Task: Look for space in Gadhinglaj, India from 4th June, 2023 to 15th June, 2023 for 2 adults in price range Rs.10000 to Rs.15000. Place can be entire place with 1  bedroom having 1 bed and 1 bathroom. Property type can be house, flat, guest house, hotel. Amenities needed are: washing machine. Booking option can be shelf check-in. Required host language is English.
Action: Mouse moved to (529, 140)
Screenshot: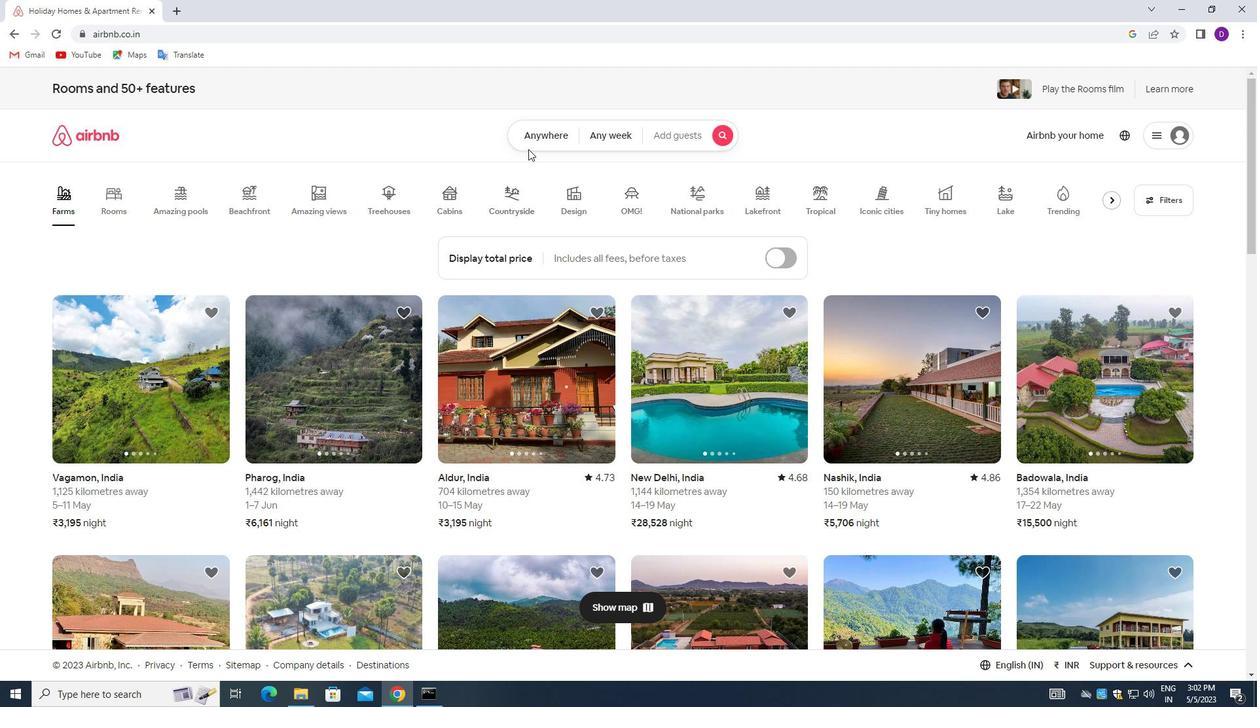 
Action: Mouse pressed left at (529, 140)
Screenshot: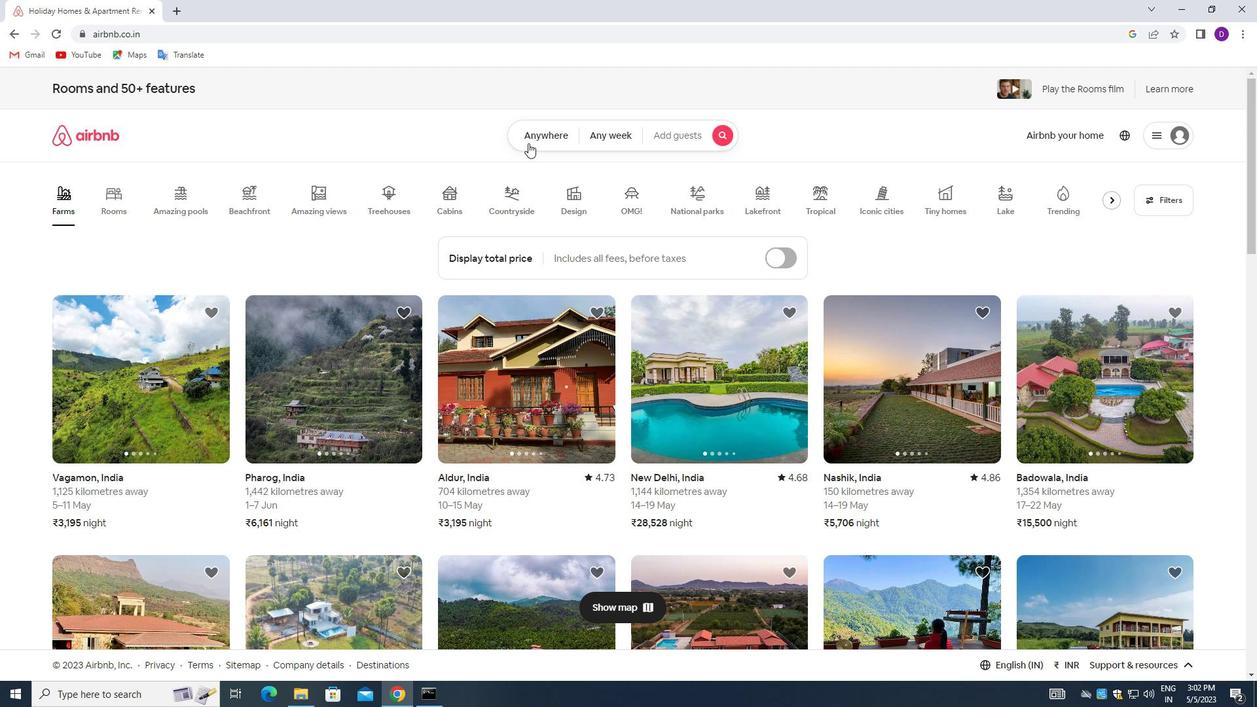 
Action: Mouse moved to (498, 191)
Screenshot: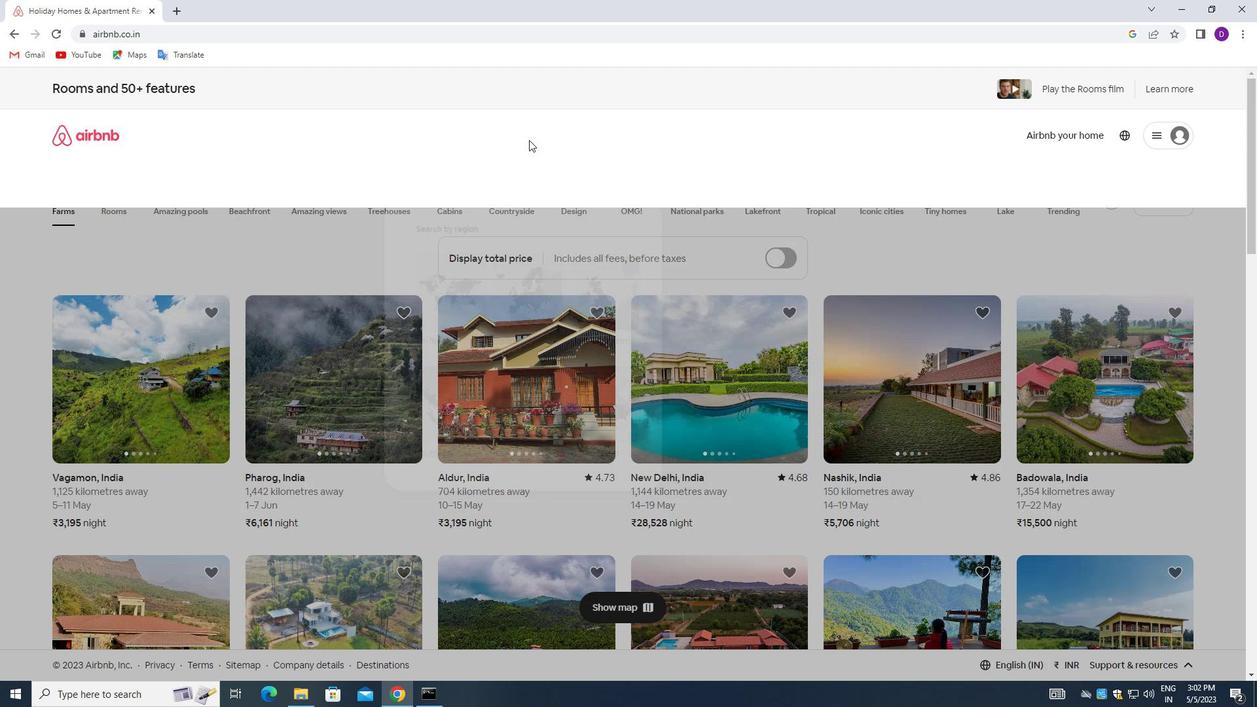
Action: Mouse pressed left at (498, 191)
Screenshot: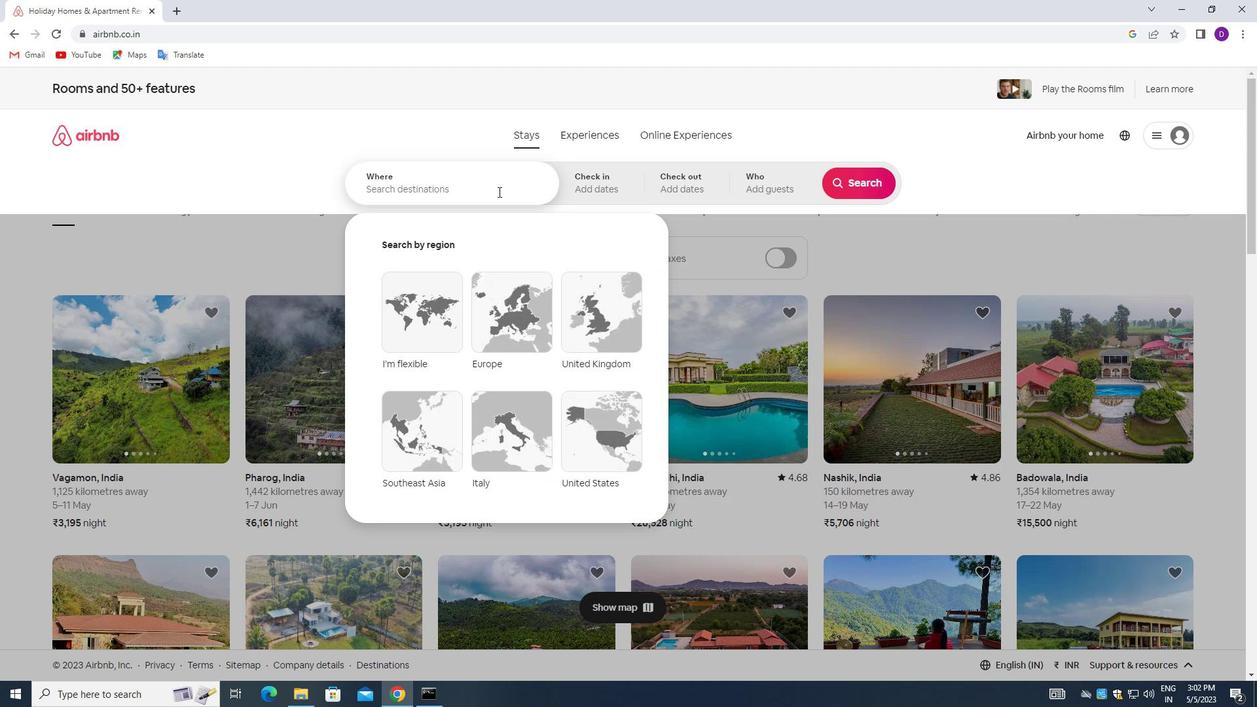 
Action: Mouse moved to (265, 259)
Screenshot: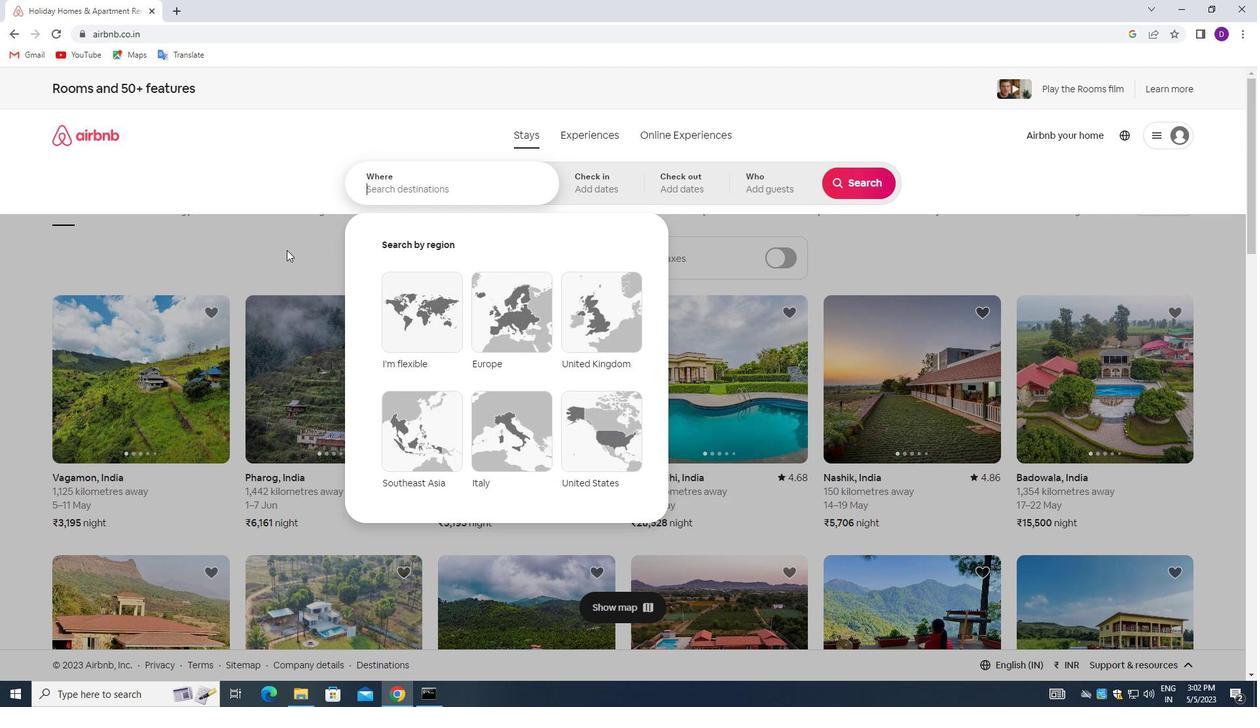 
Action: Key pressed <Key.shift_r>Gadhinglaj,<Key.space><Key.shift>INDIA<Key.enter>
Screenshot: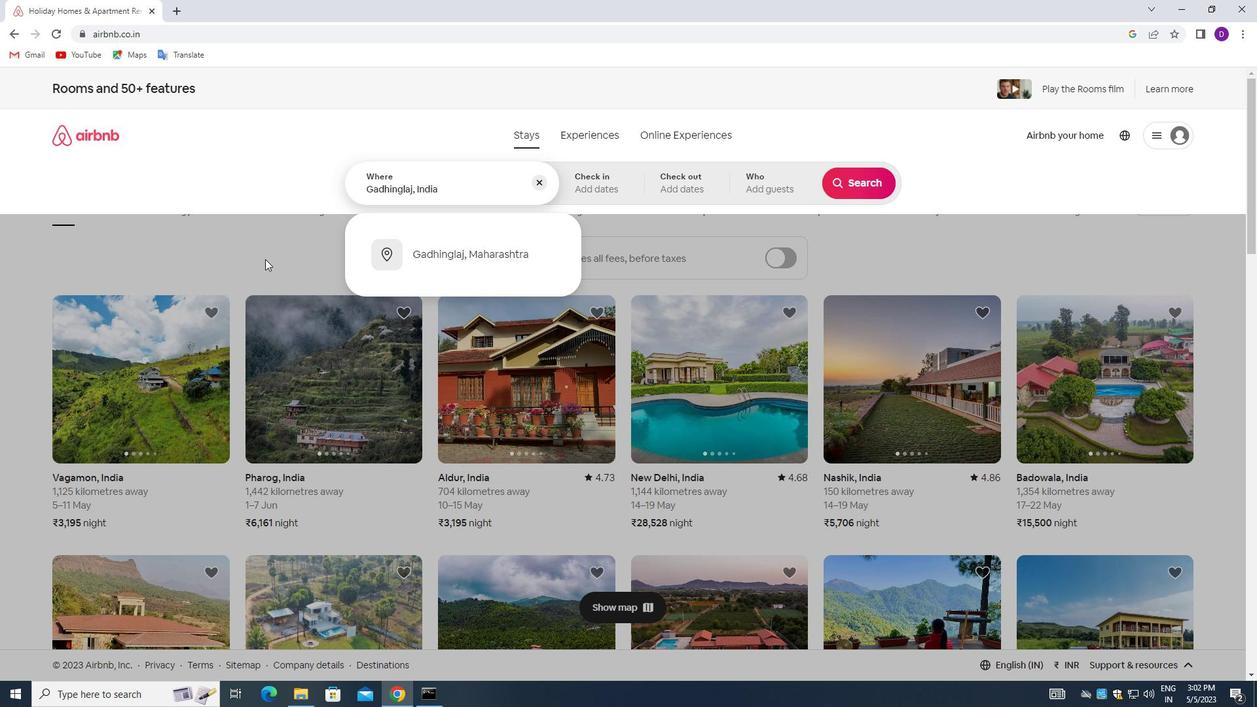 
Action: Mouse moved to (659, 379)
Screenshot: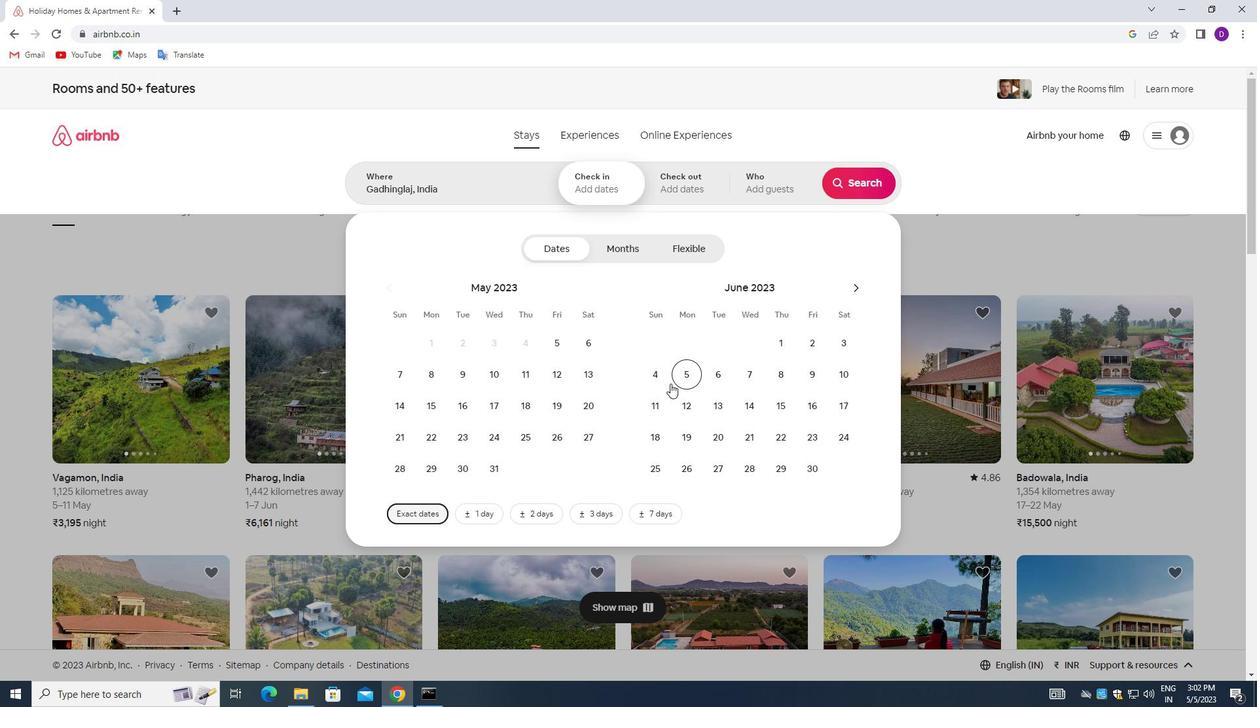 
Action: Mouse pressed left at (659, 379)
Screenshot: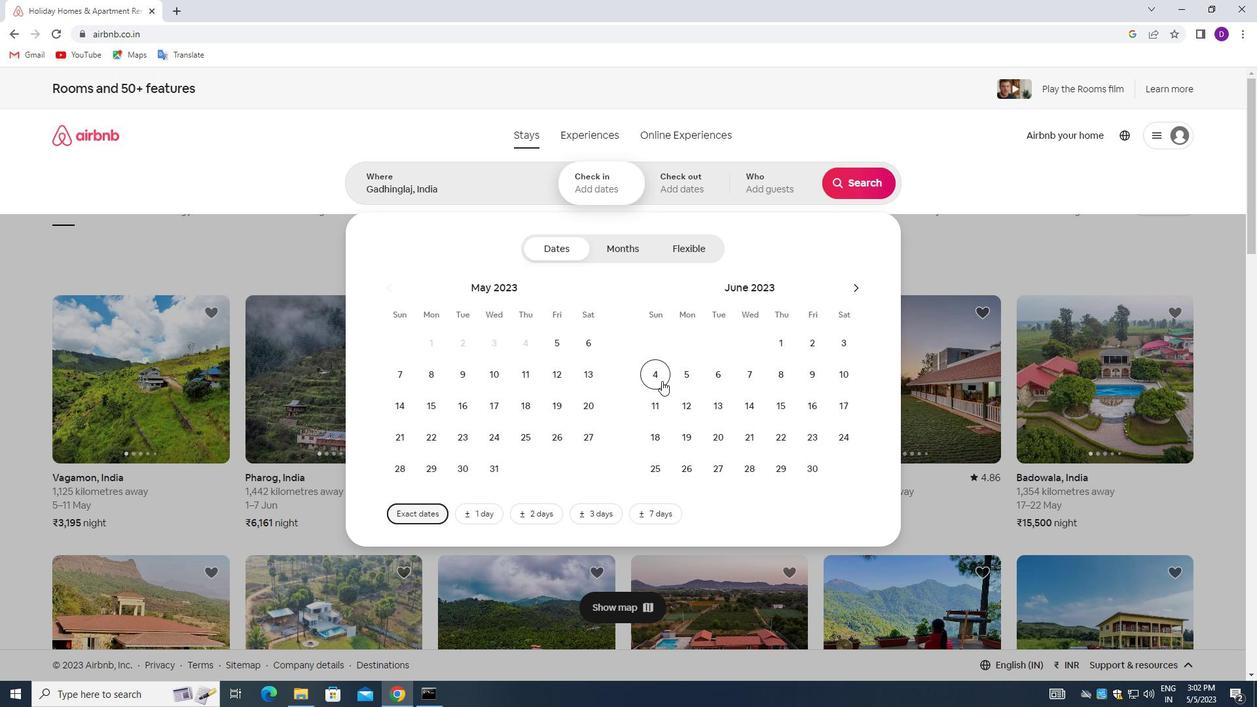 
Action: Mouse moved to (778, 401)
Screenshot: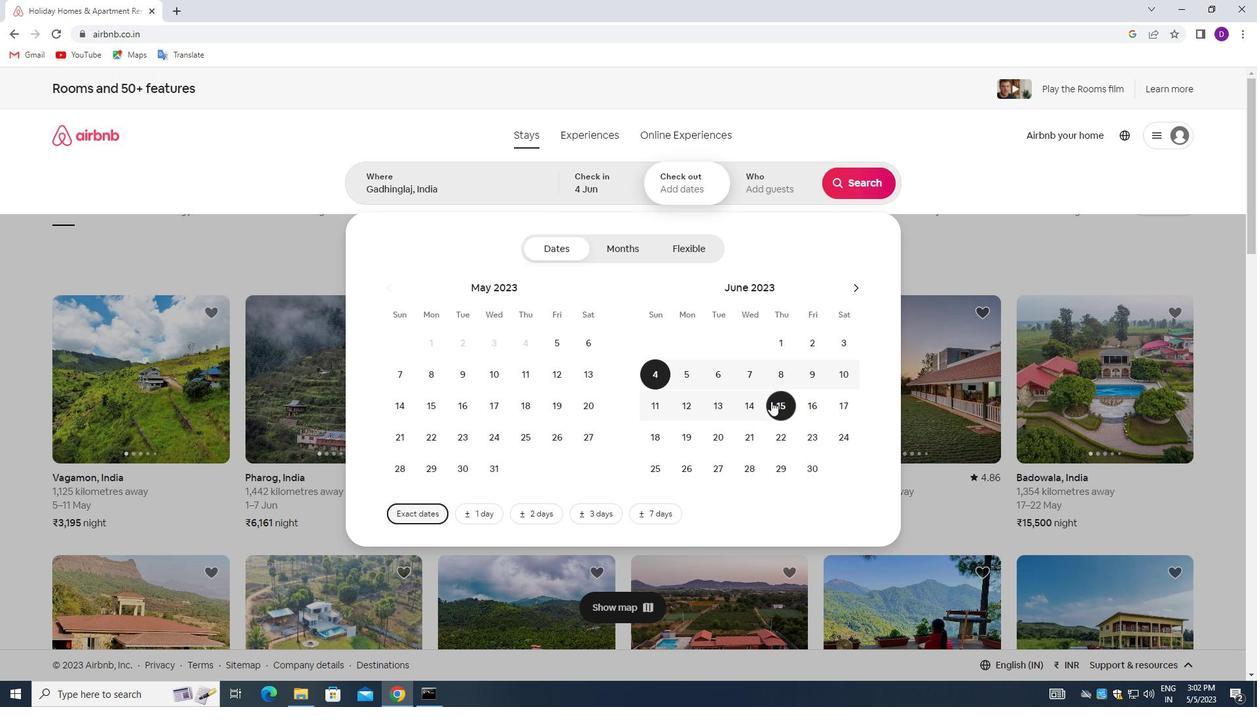 
Action: Mouse pressed left at (778, 401)
Screenshot: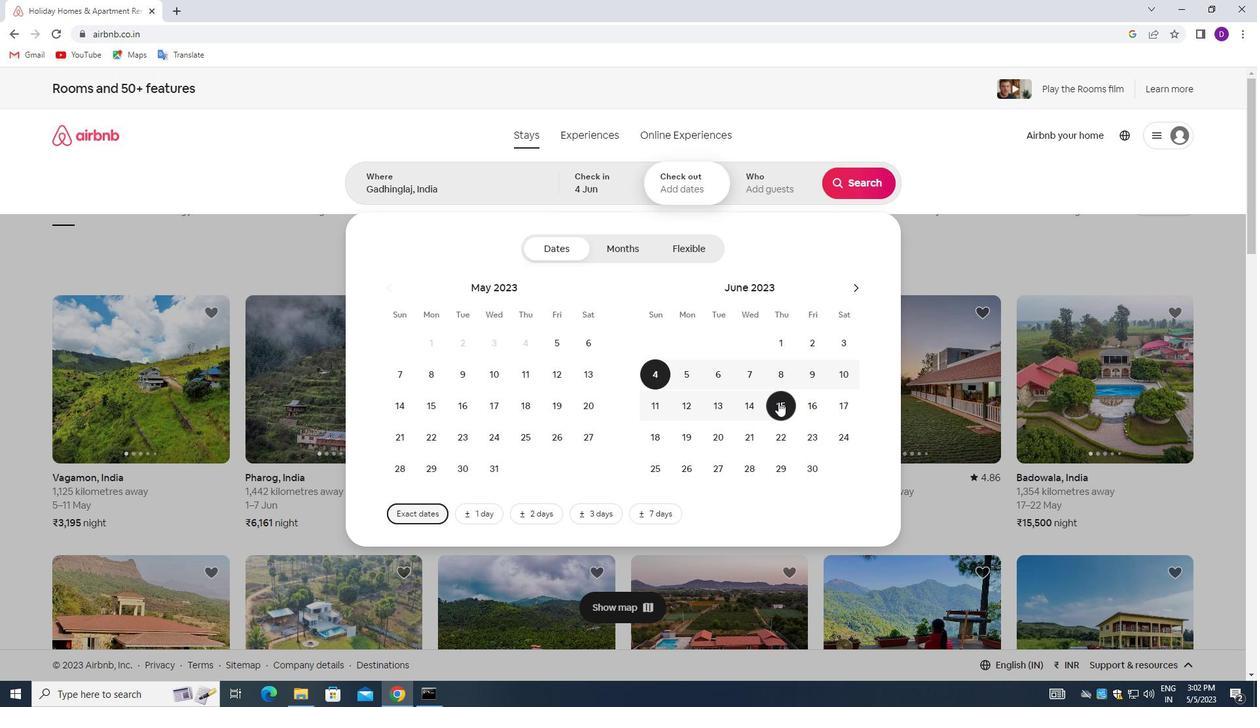 
Action: Mouse moved to (758, 189)
Screenshot: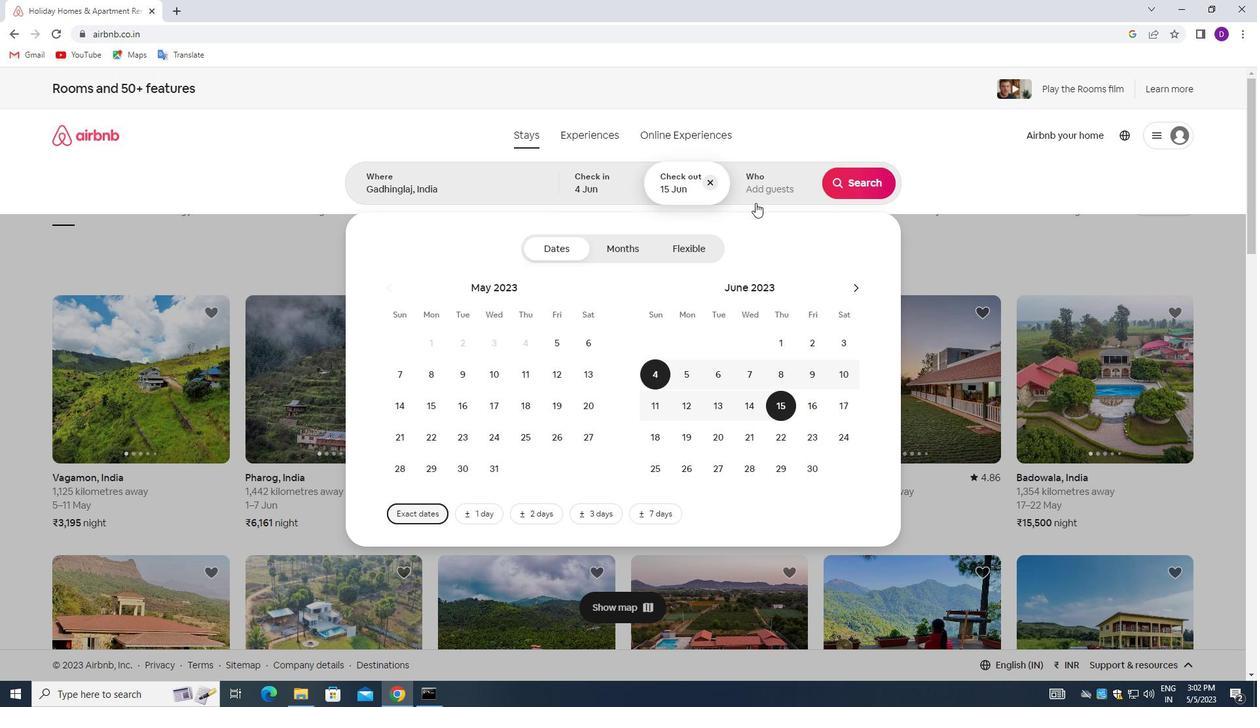 
Action: Mouse pressed left at (758, 189)
Screenshot: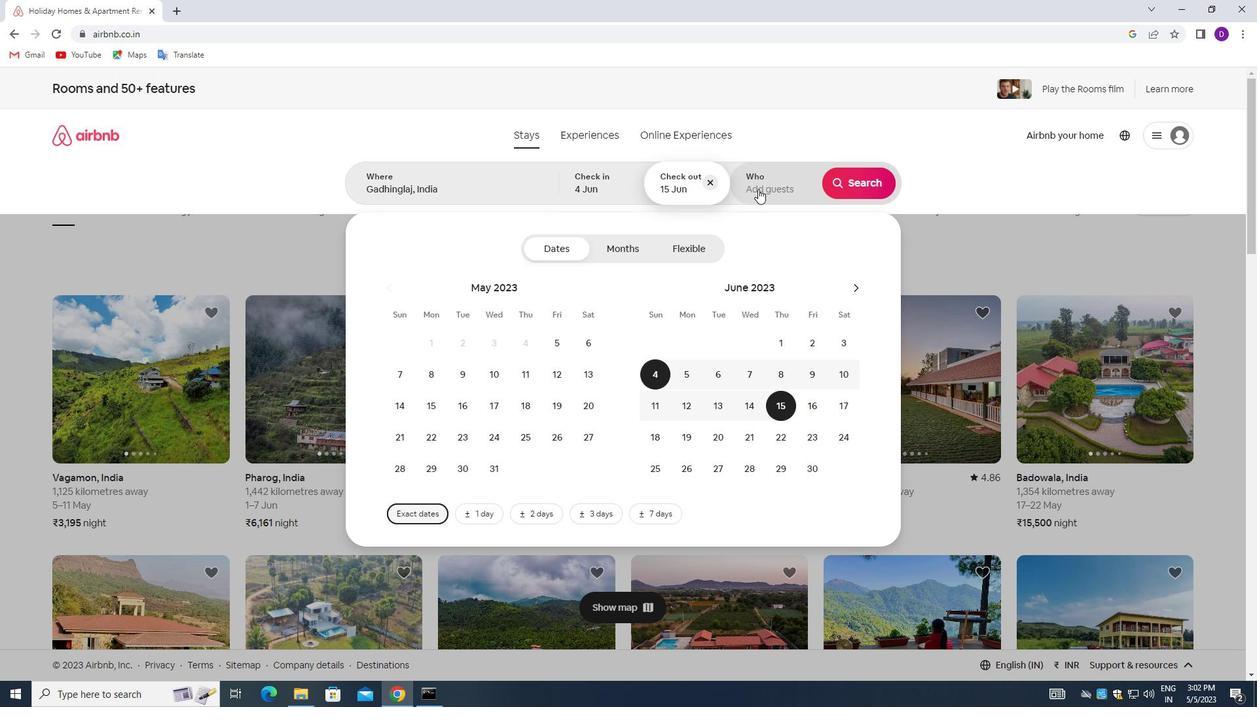 
Action: Mouse moved to (866, 256)
Screenshot: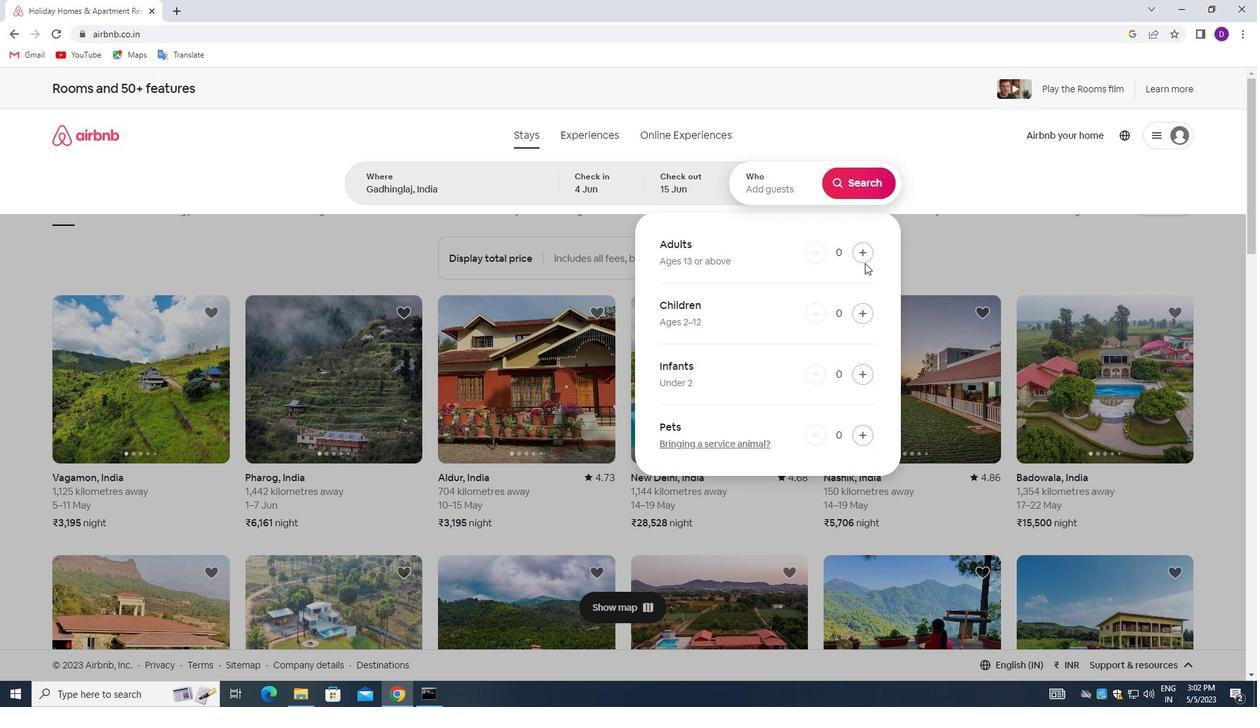 
Action: Mouse pressed left at (866, 256)
Screenshot: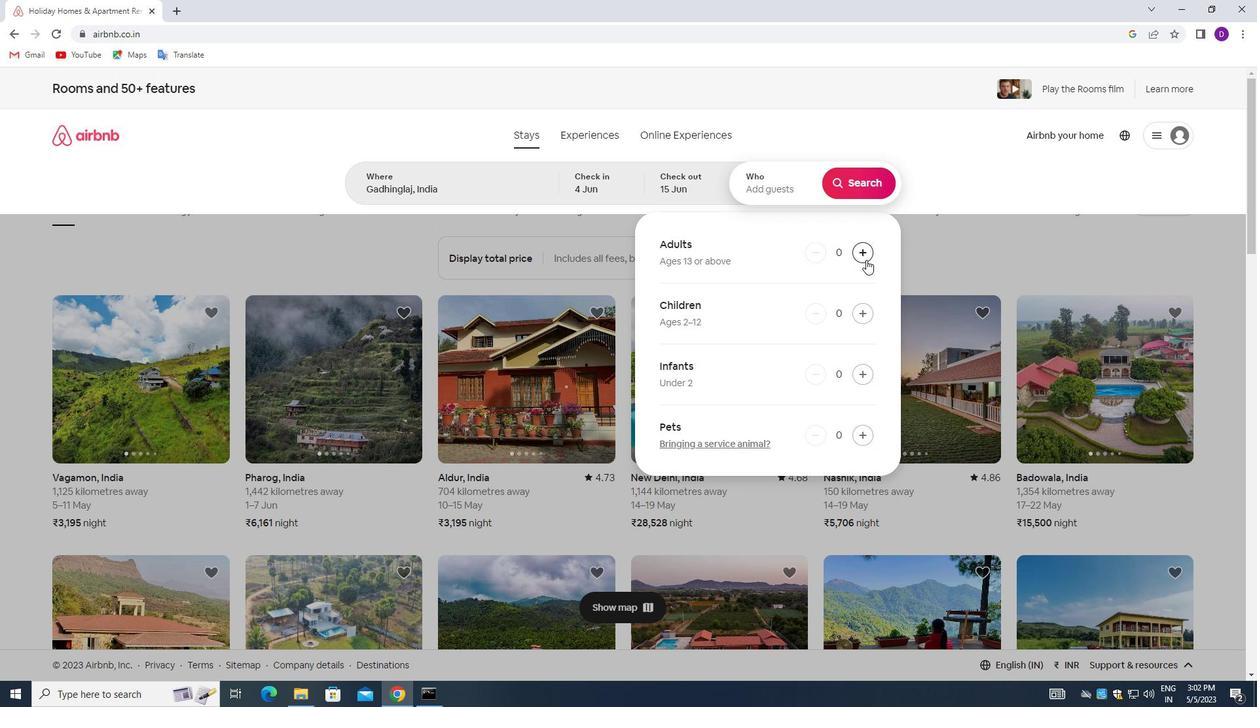 
Action: Mouse pressed left at (866, 256)
Screenshot: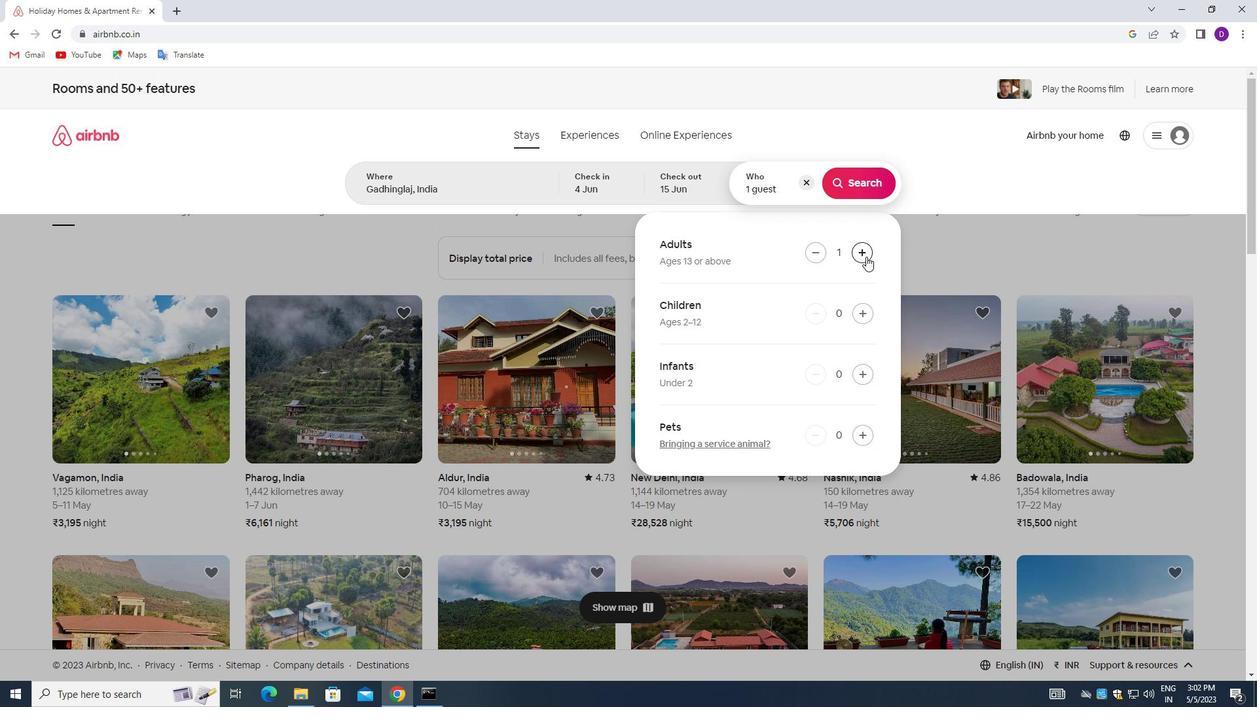 
Action: Mouse moved to (849, 180)
Screenshot: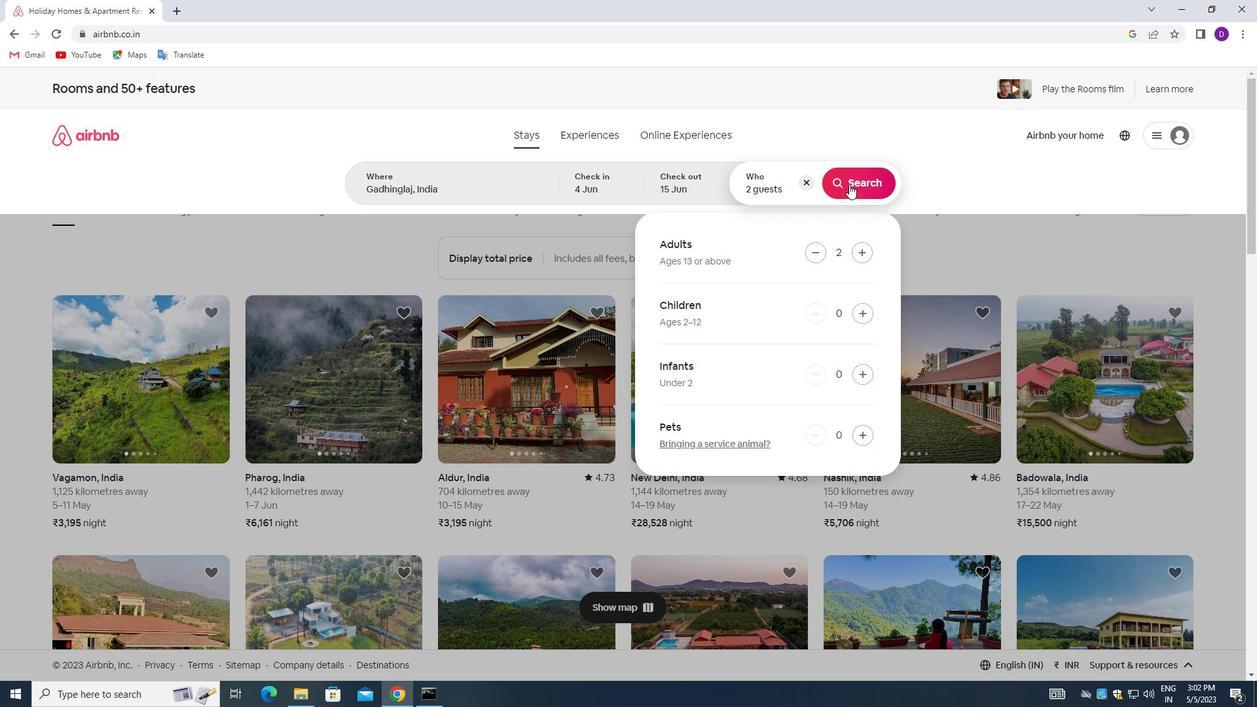 
Action: Mouse pressed left at (849, 180)
Screenshot: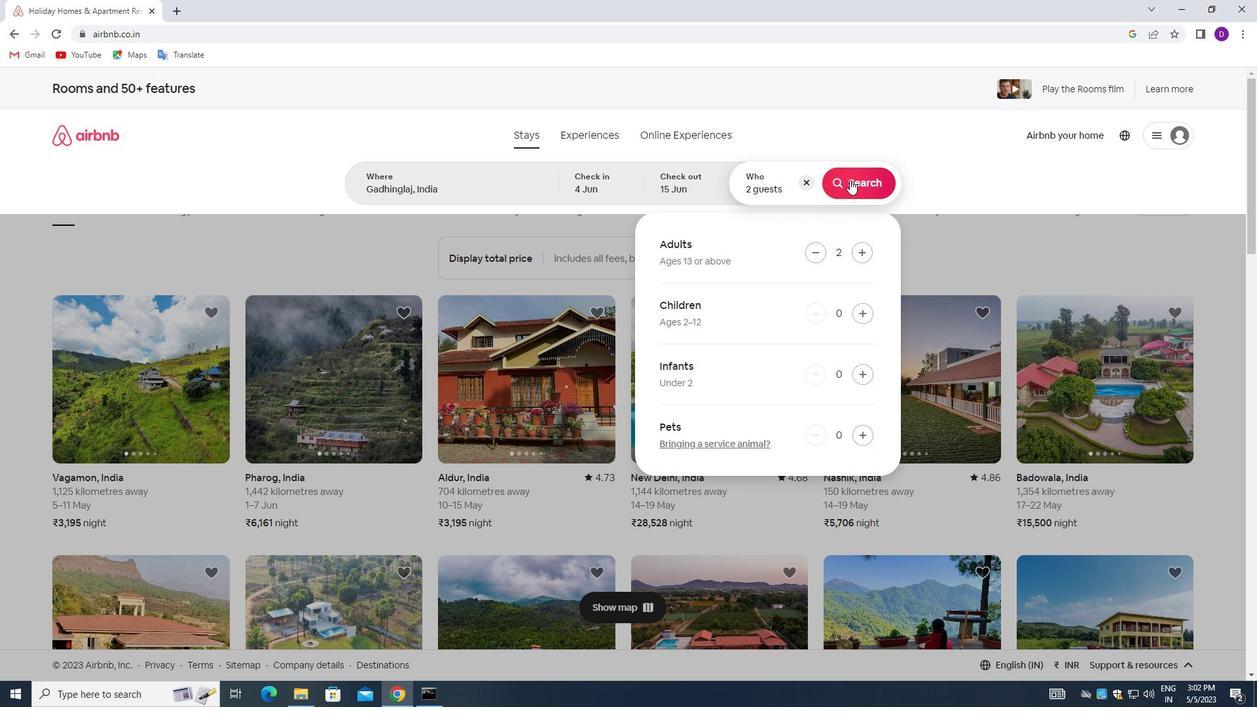 
Action: Mouse moved to (1187, 142)
Screenshot: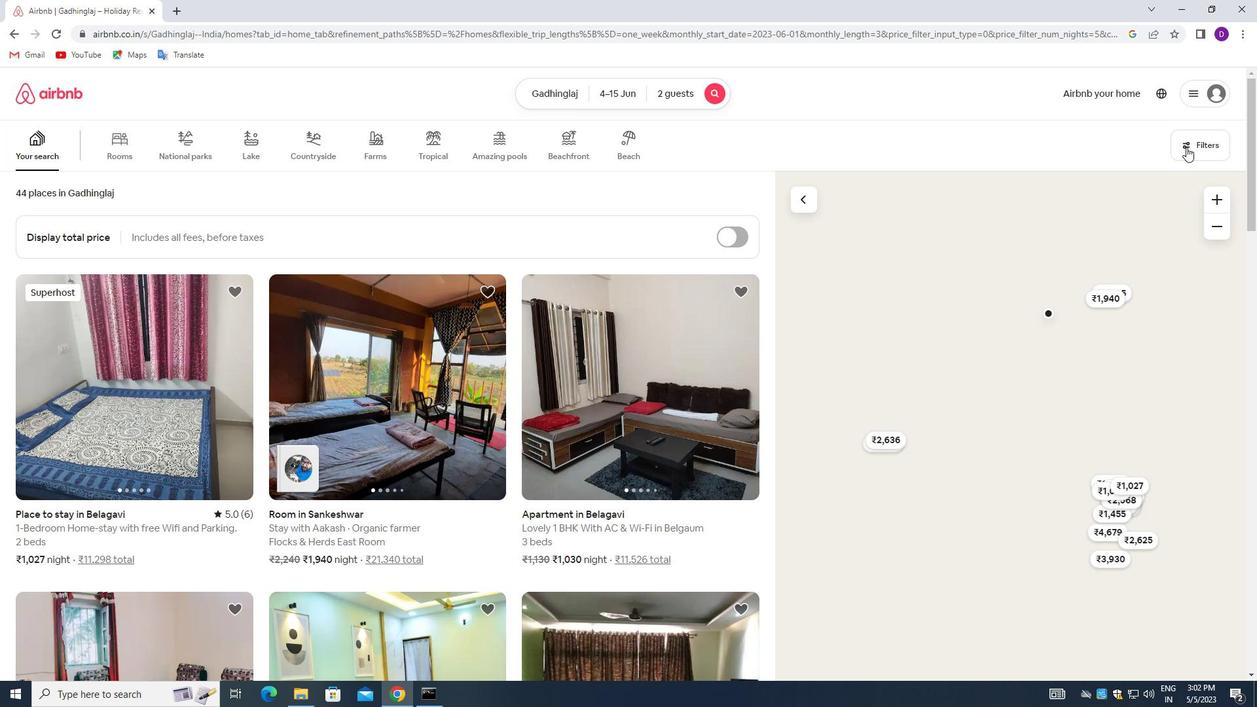 
Action: Mouse pressed left at (1187, 142)
Screenshot: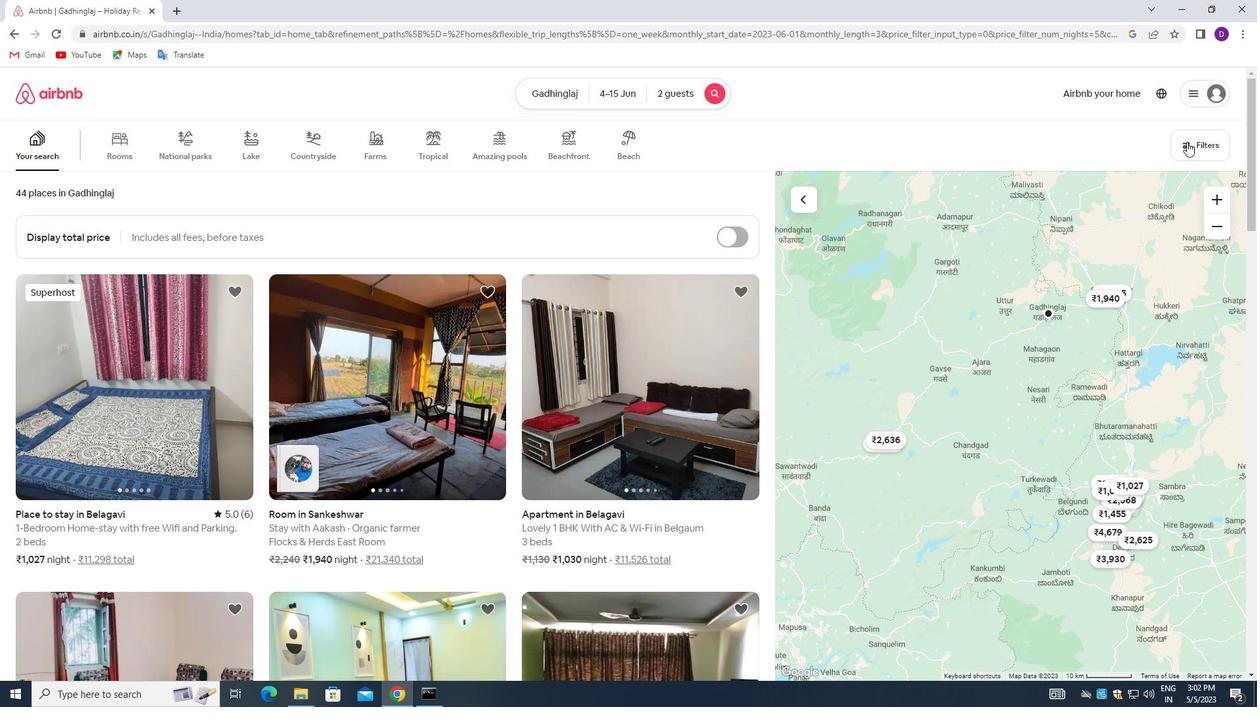 
Action: Mouse moved to (566, 349)
Screenshot: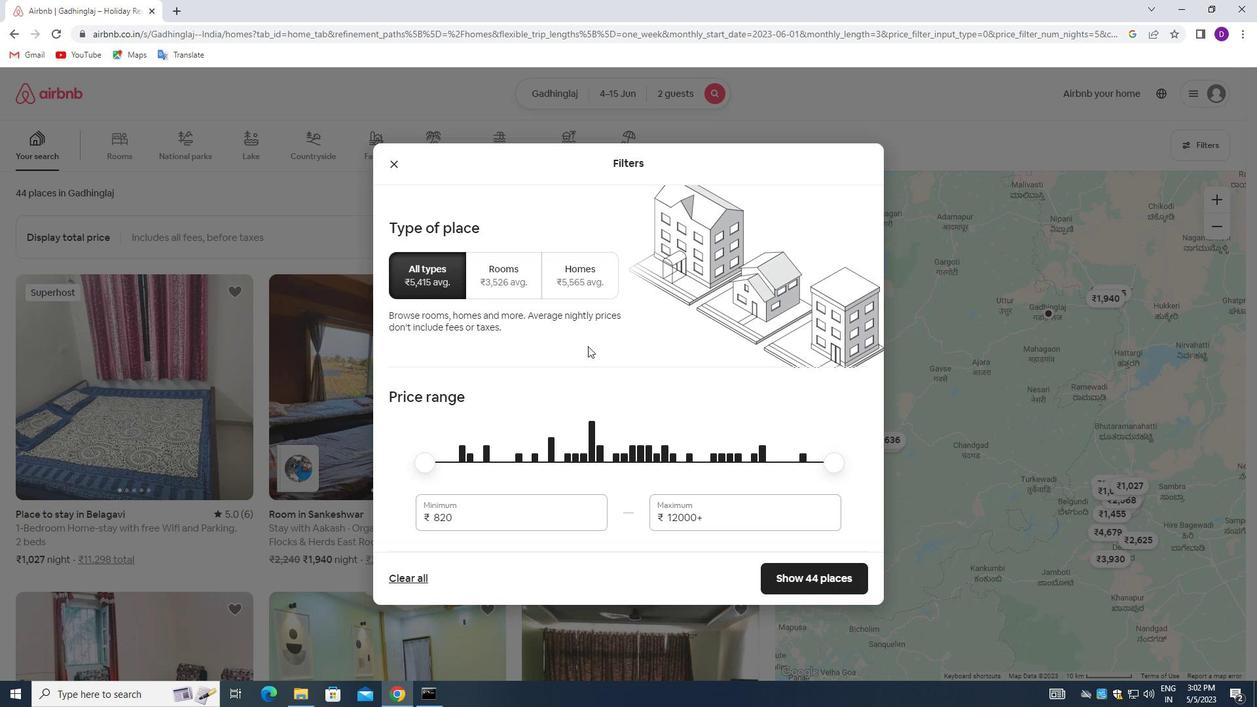 
Action: Mouse scrolled (566, 348) with delta (0, 0)
Screenshot: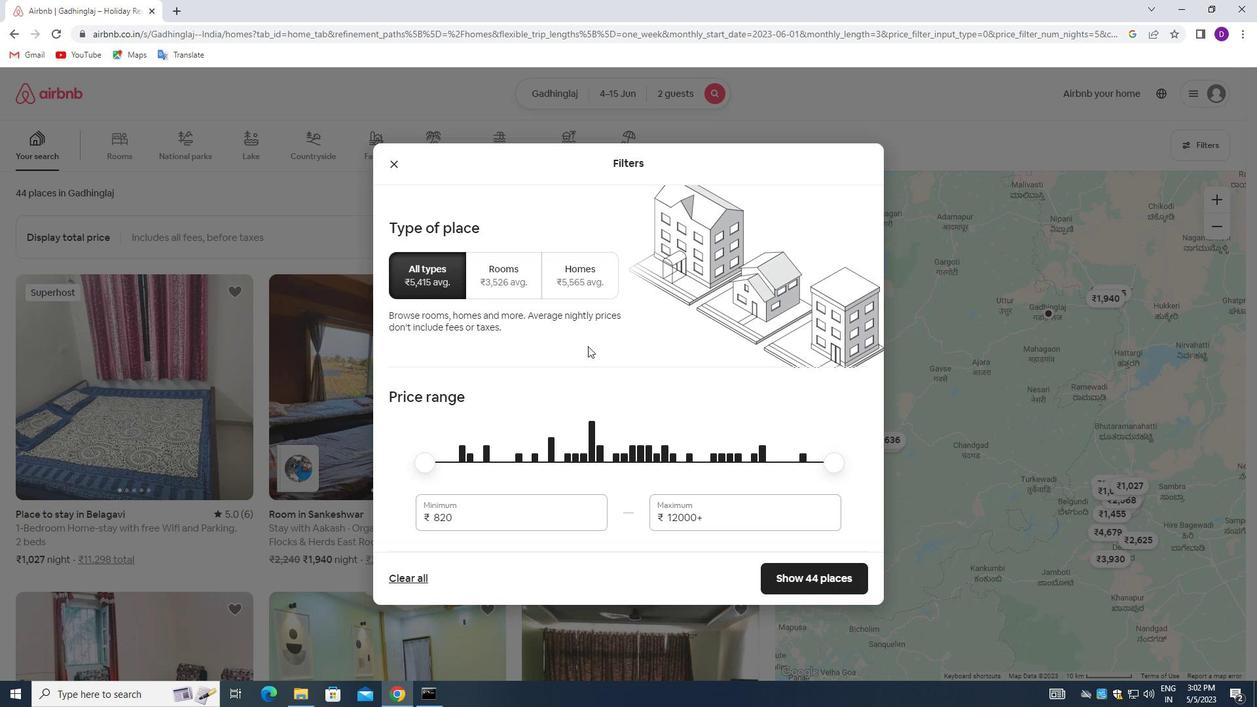 
Action: Mouse moved to (558, 351)
Screenshot: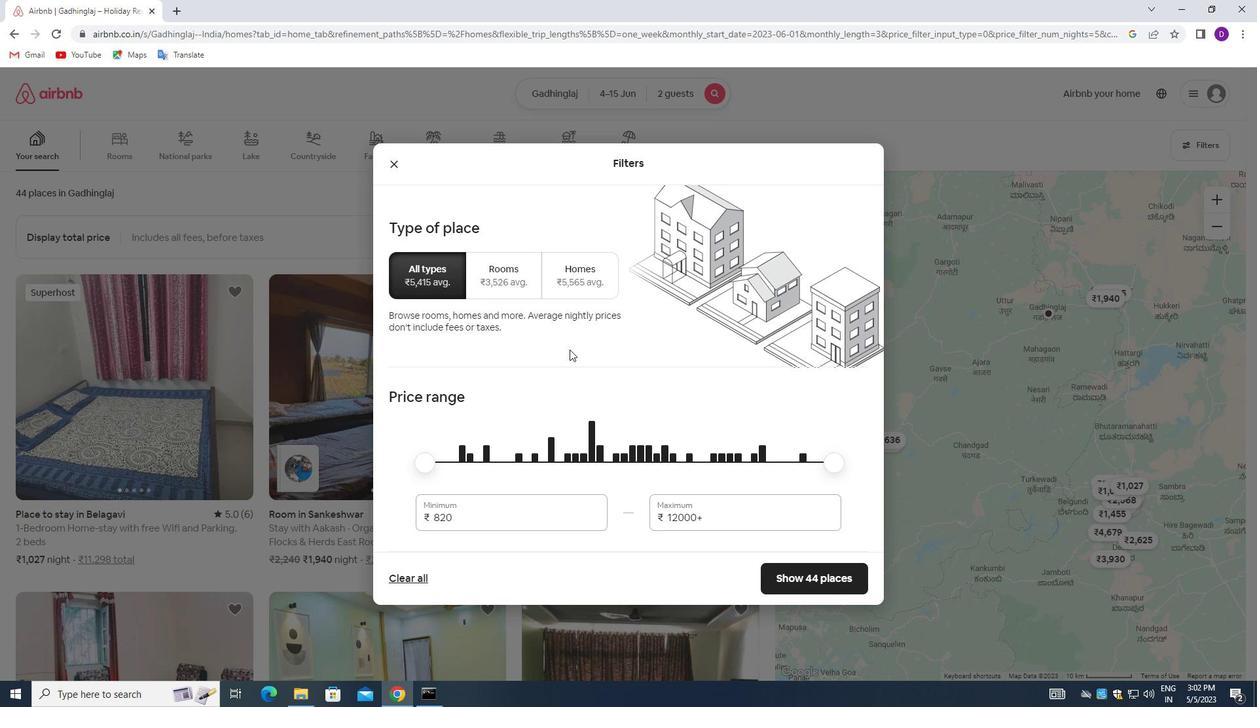 
Action: Mouse scrolled (558, 350) with delta (0, 0)
Screenshot: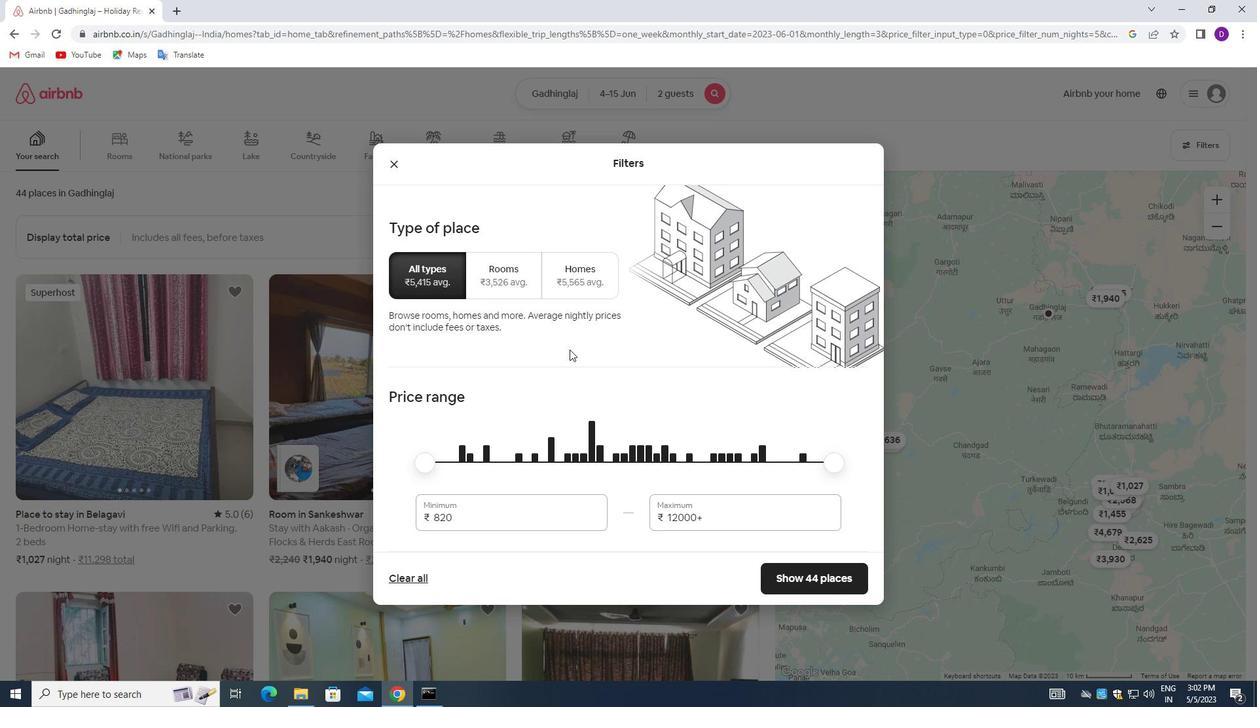
Action: Mouse moved to (553, 352)
Screenshot: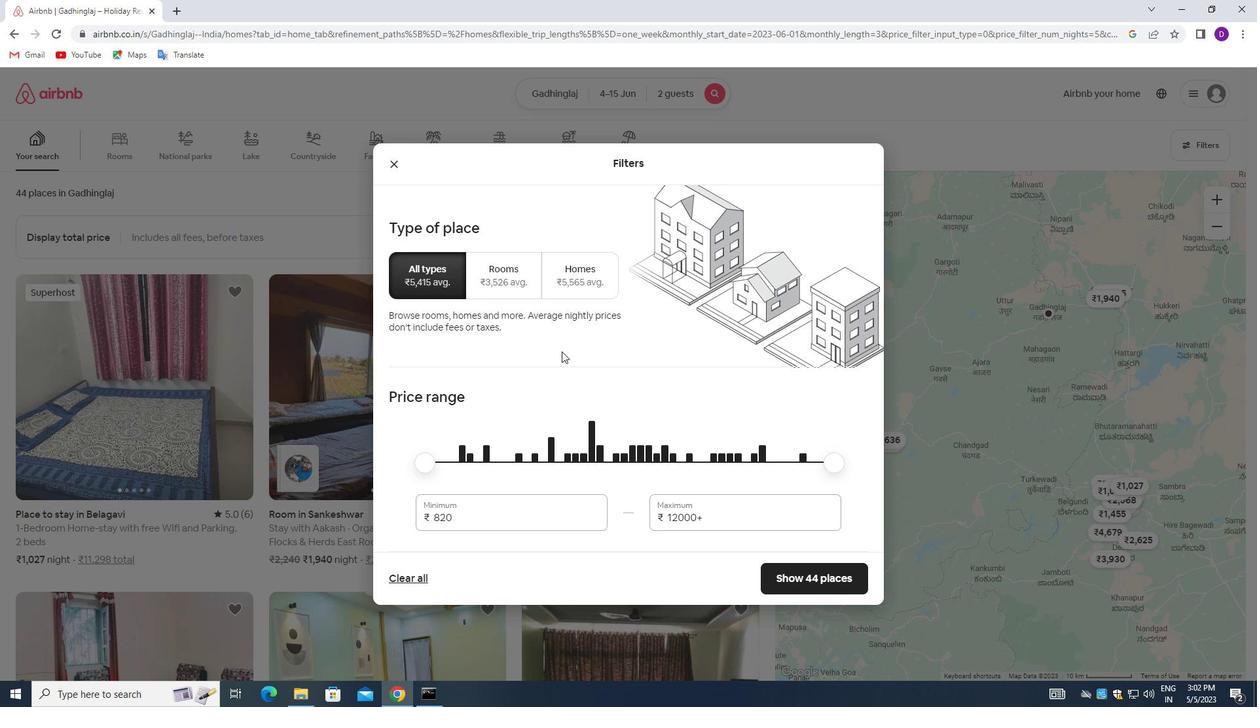 
Action: Mouse scrolled (553, 351) with delta (0, 0)
Screenshot: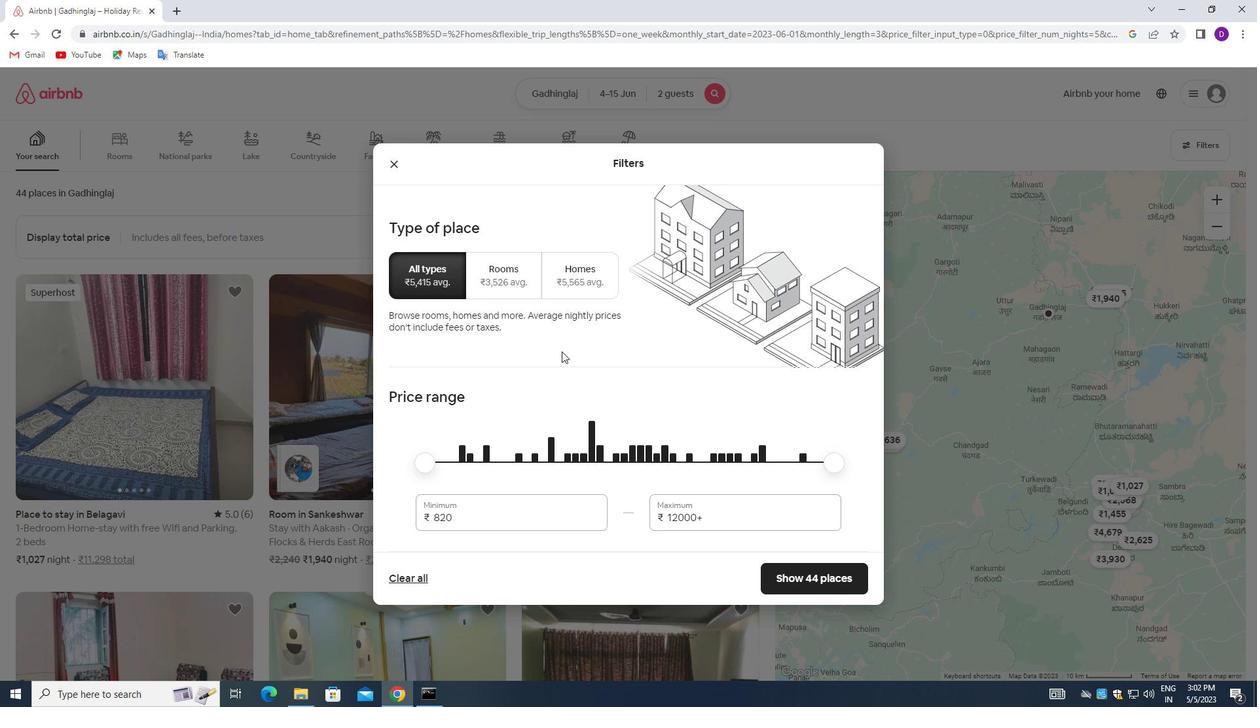 
Action: Mouse moved to (456, 270)
Screenshot: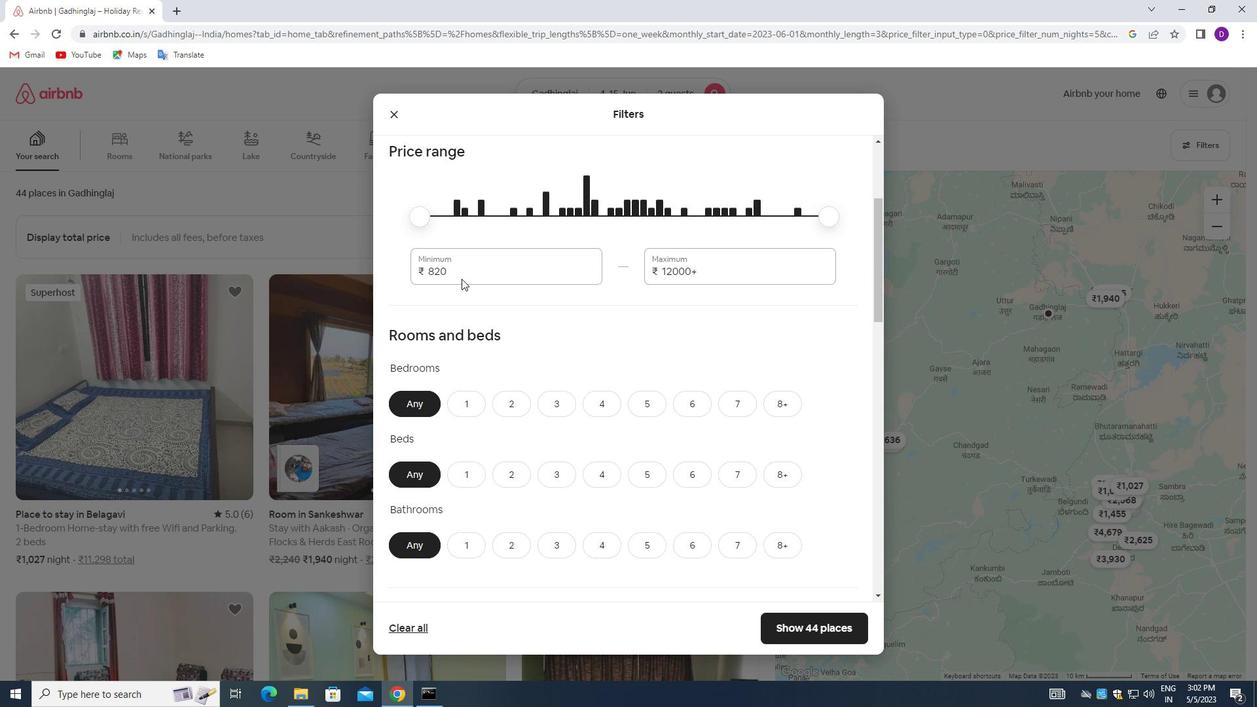 
Action: Mouse pressed left at (456, 270)
Screenshot: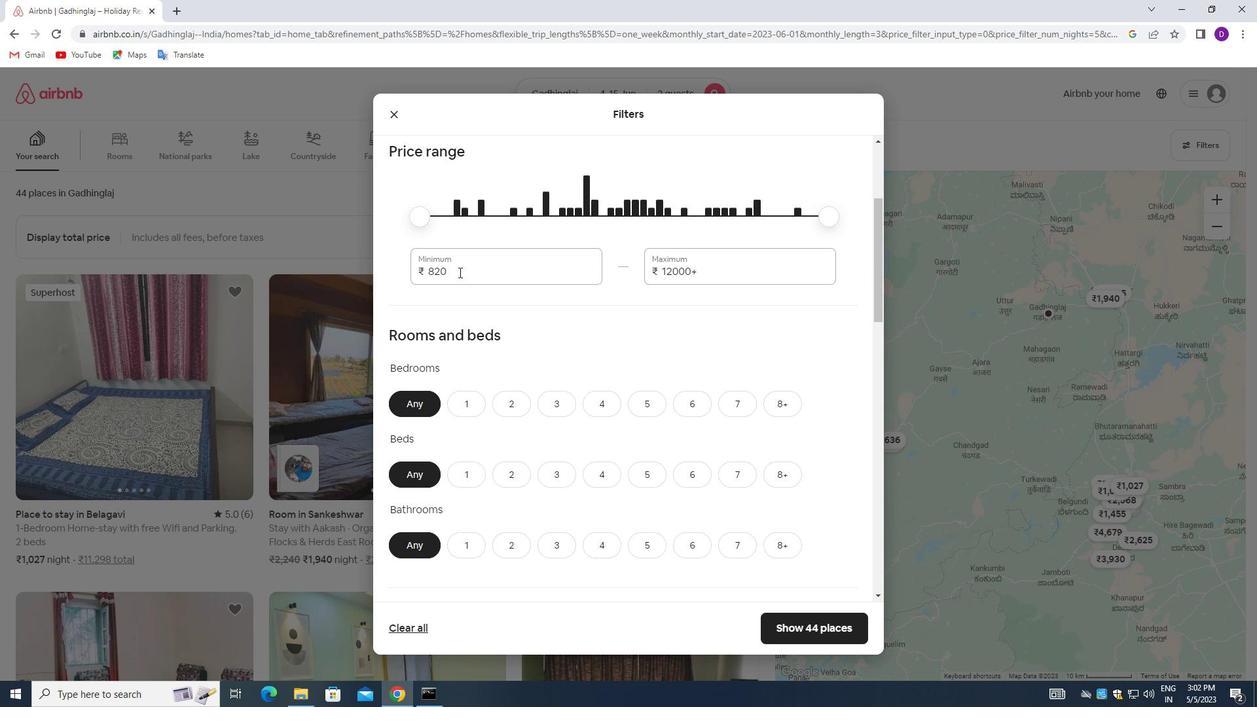 
Action: Mouse pressed left at (456, 270)
Screenshot: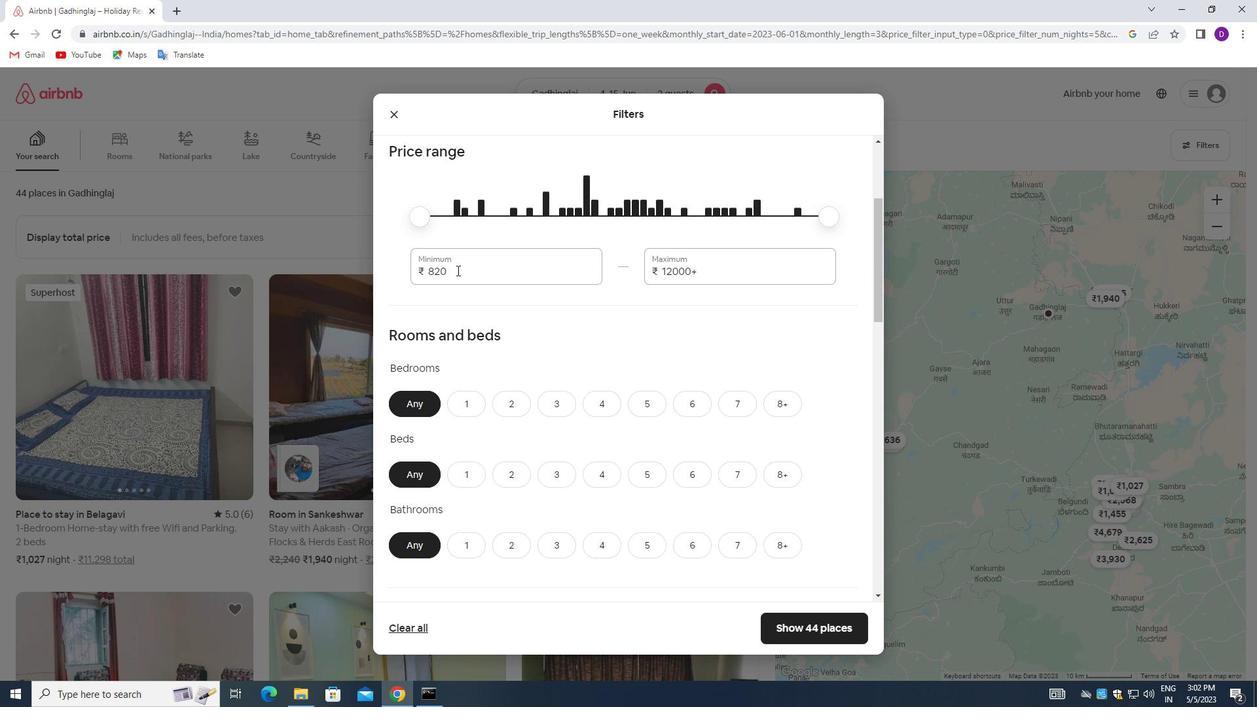 
Action: Key pressed 10000<Key.tab>15000
Screenshot: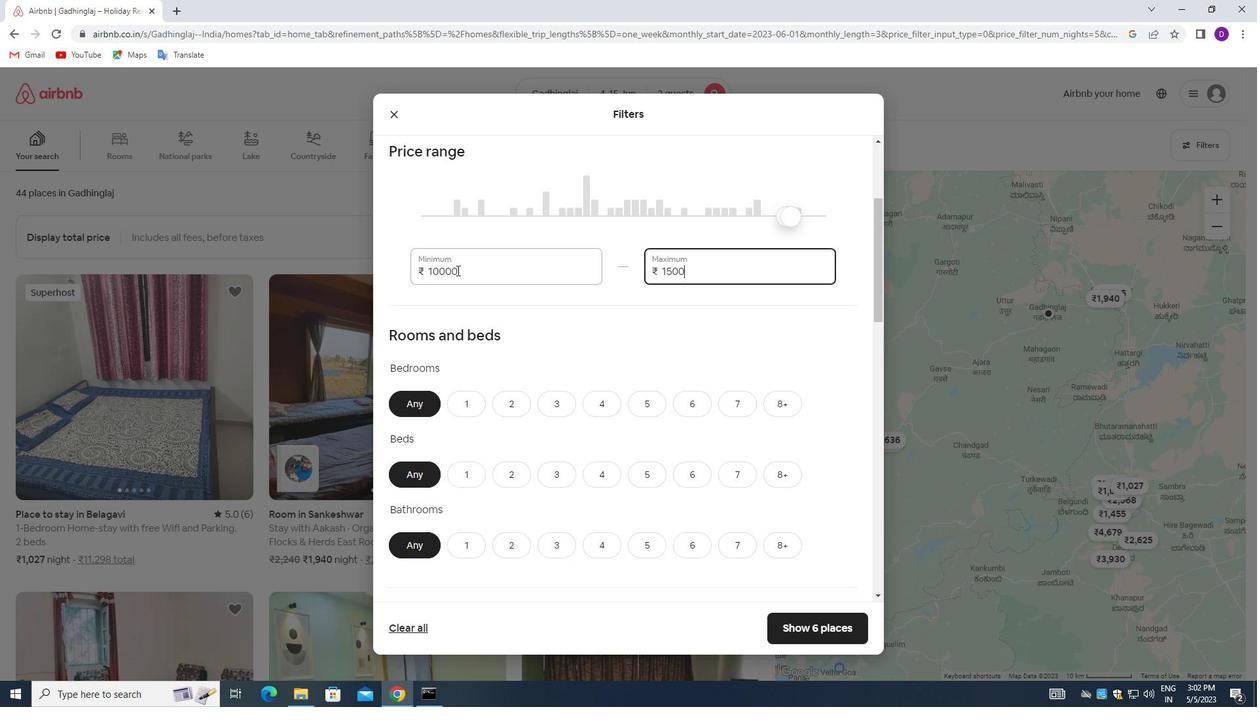 
Action: Mouse moved to (511, 268)
Screenshot: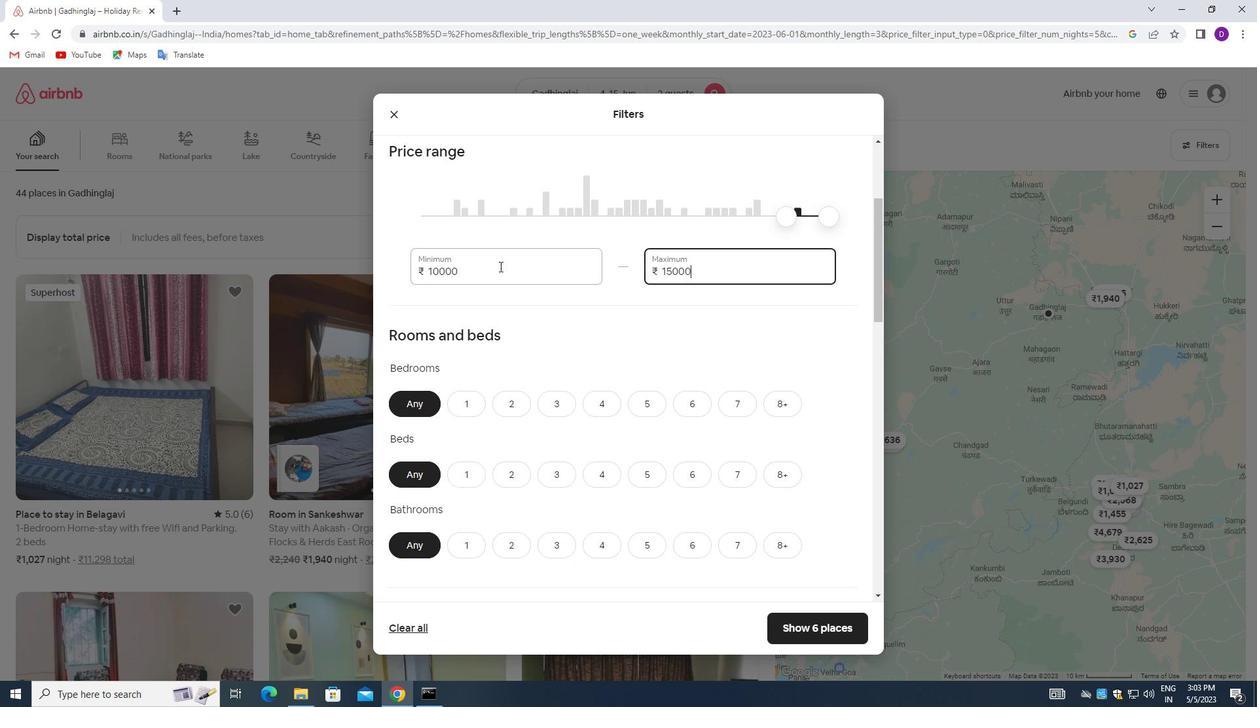 
Action: Mouse scrolled (511, 267) with delta (0, 0)
Screenshot: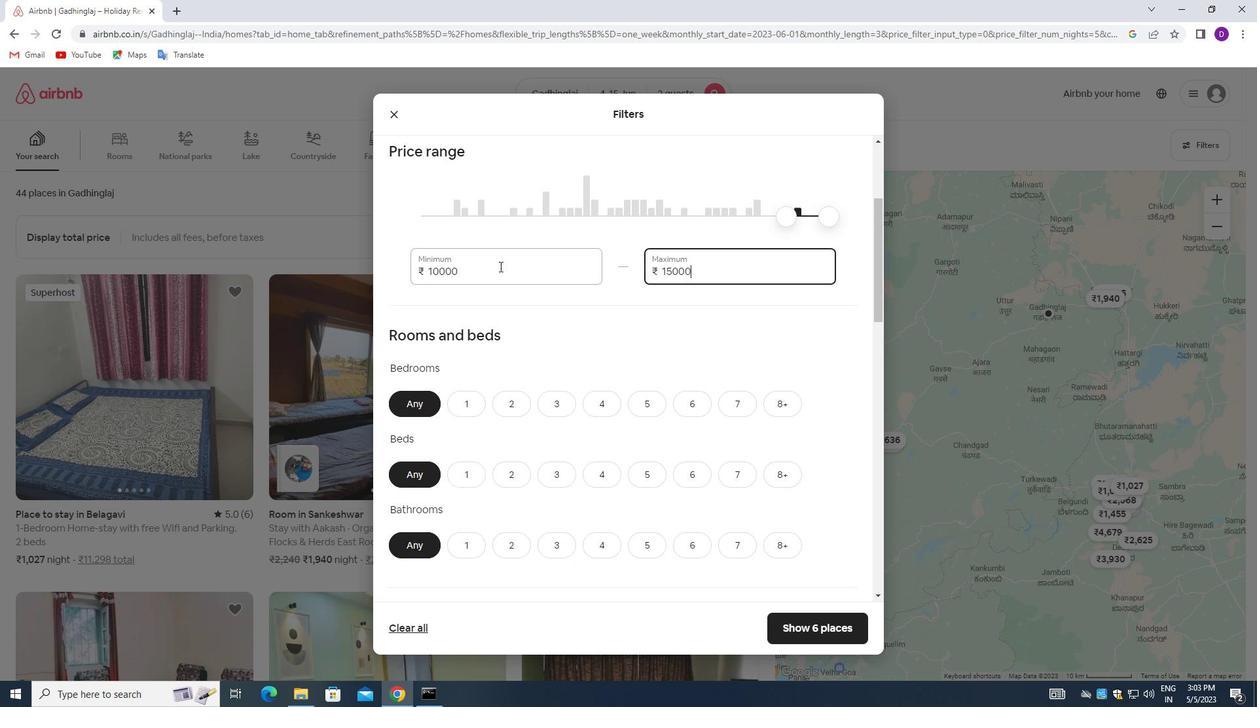 
Action: Mouse moved to (525, 269)
Screenshot: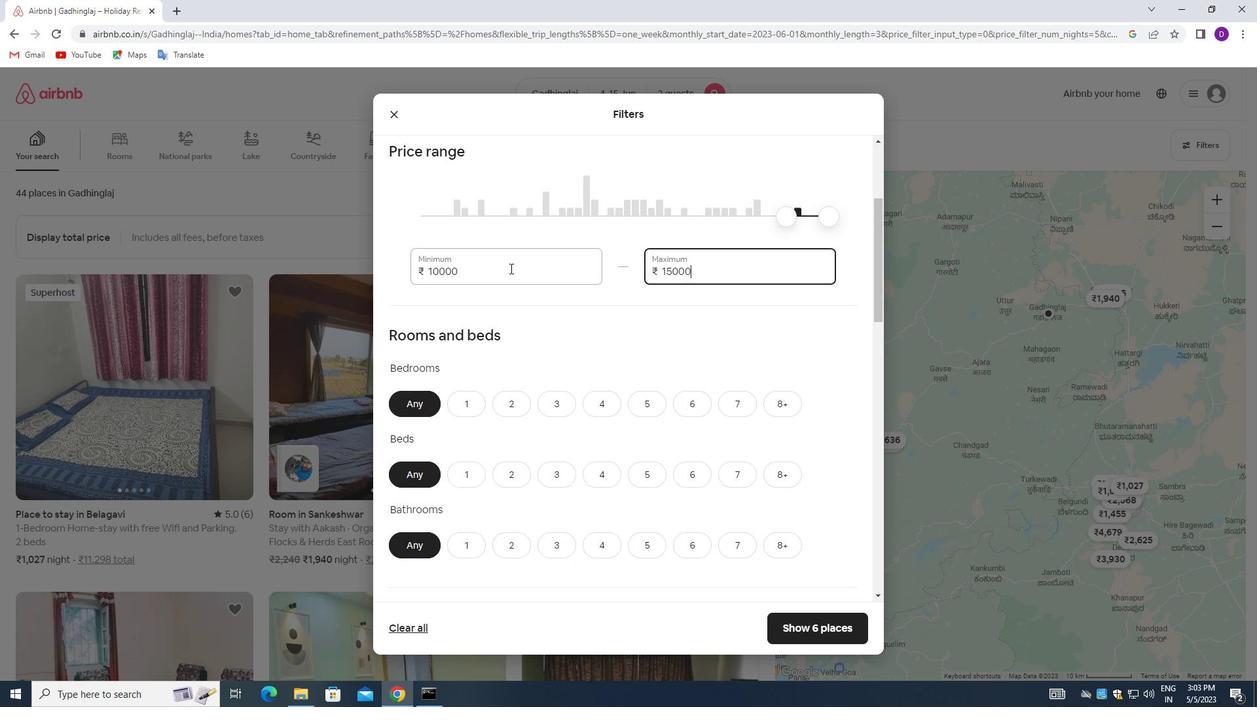 
Action: Mouse scrolled (525, 269) with delta (0, 0)
Screenshot: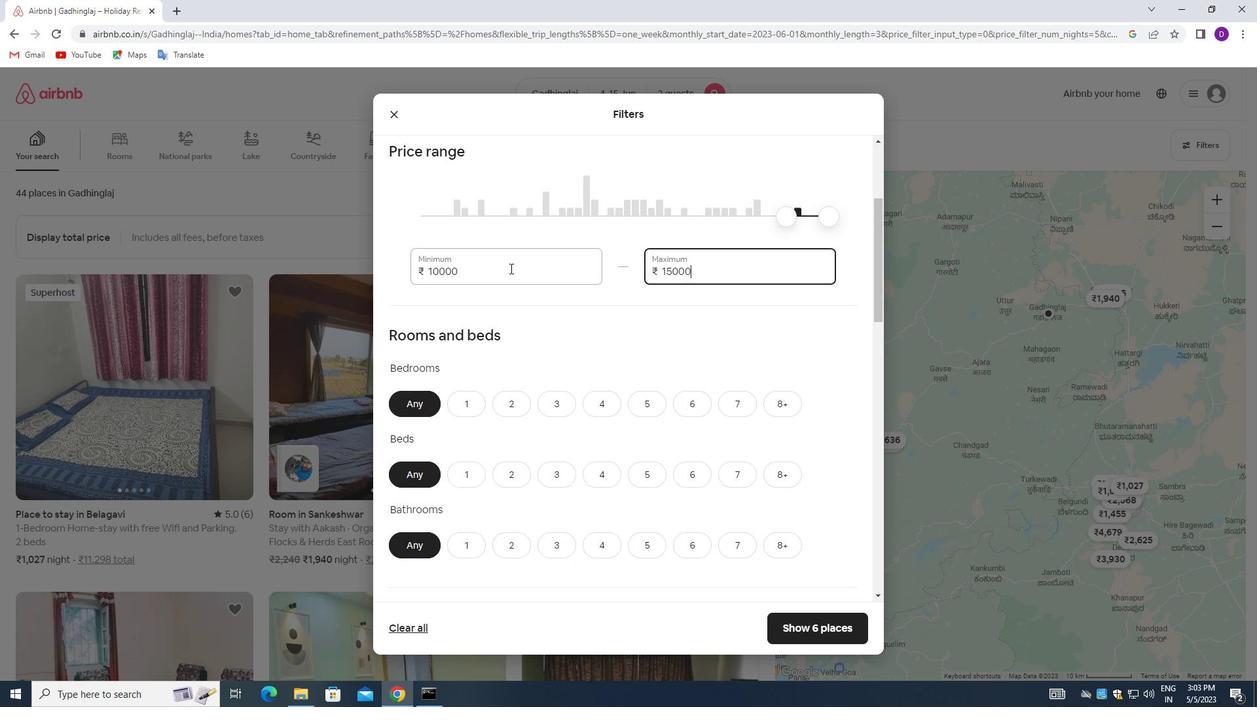 
Action: Mouse moved to (562, 267)
Screenshot: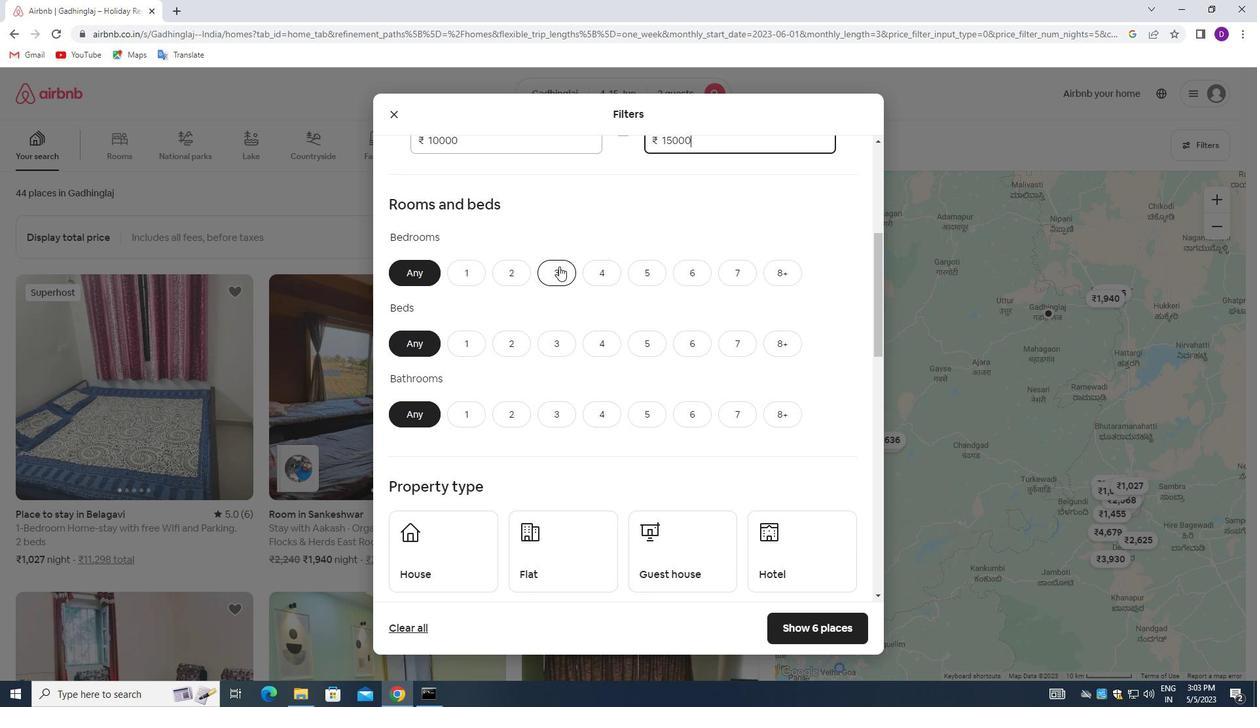 
Action: Mouse scrolled (562, 266) with delta (0, 0)
Screenshot: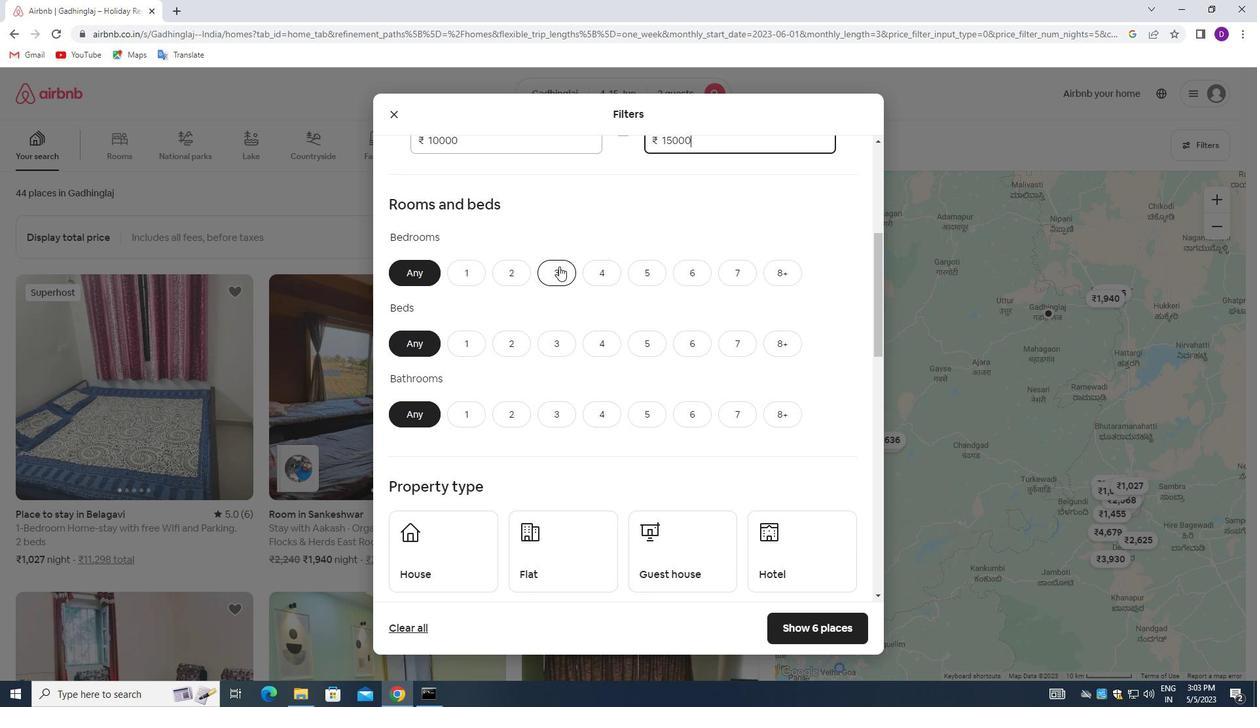 
Action: Mouse moved to (563, 267)
Screenshot: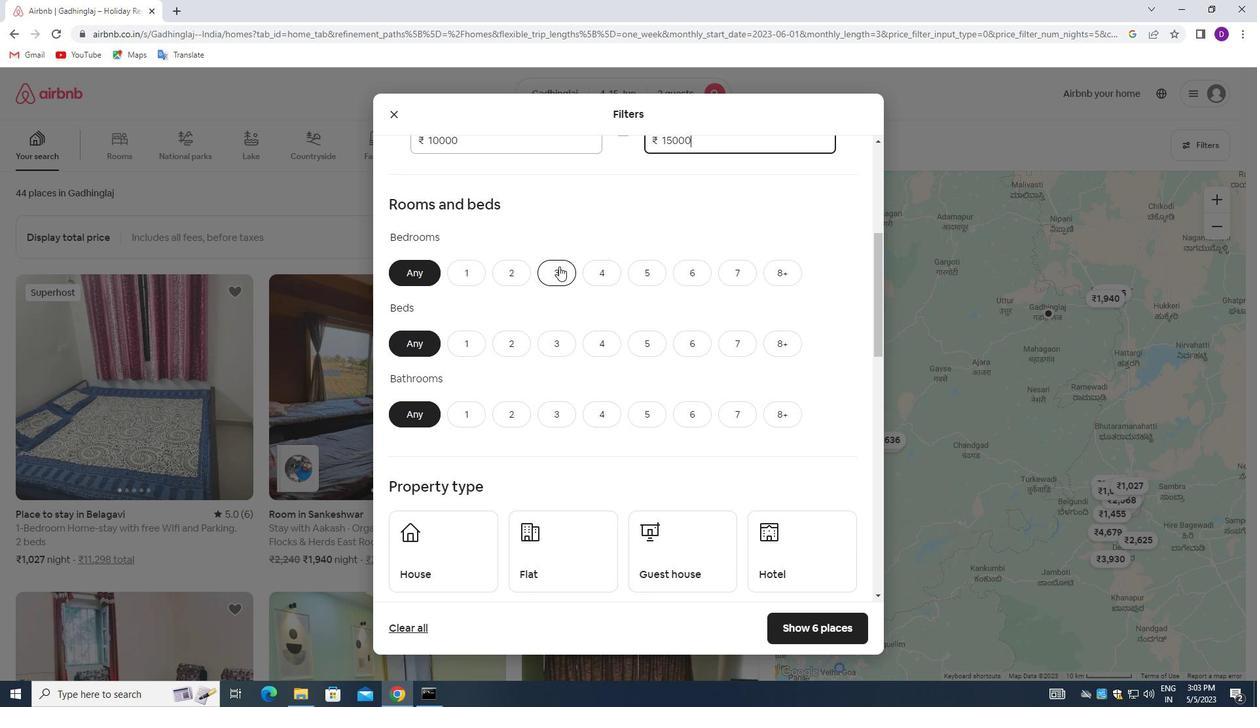 
Action: Mouse scrolled (563, 267) with delta (0, 0)
Screenshot: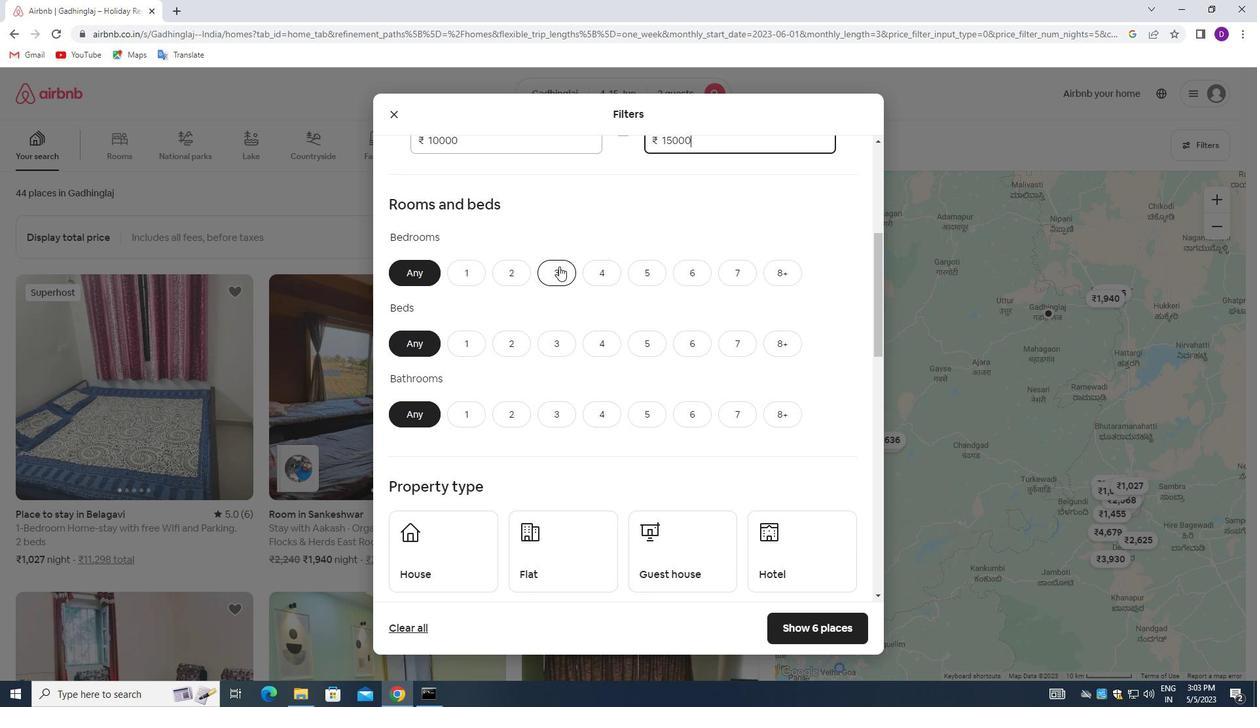 
Action: Mouse moved to (460, 149)
Screenshot: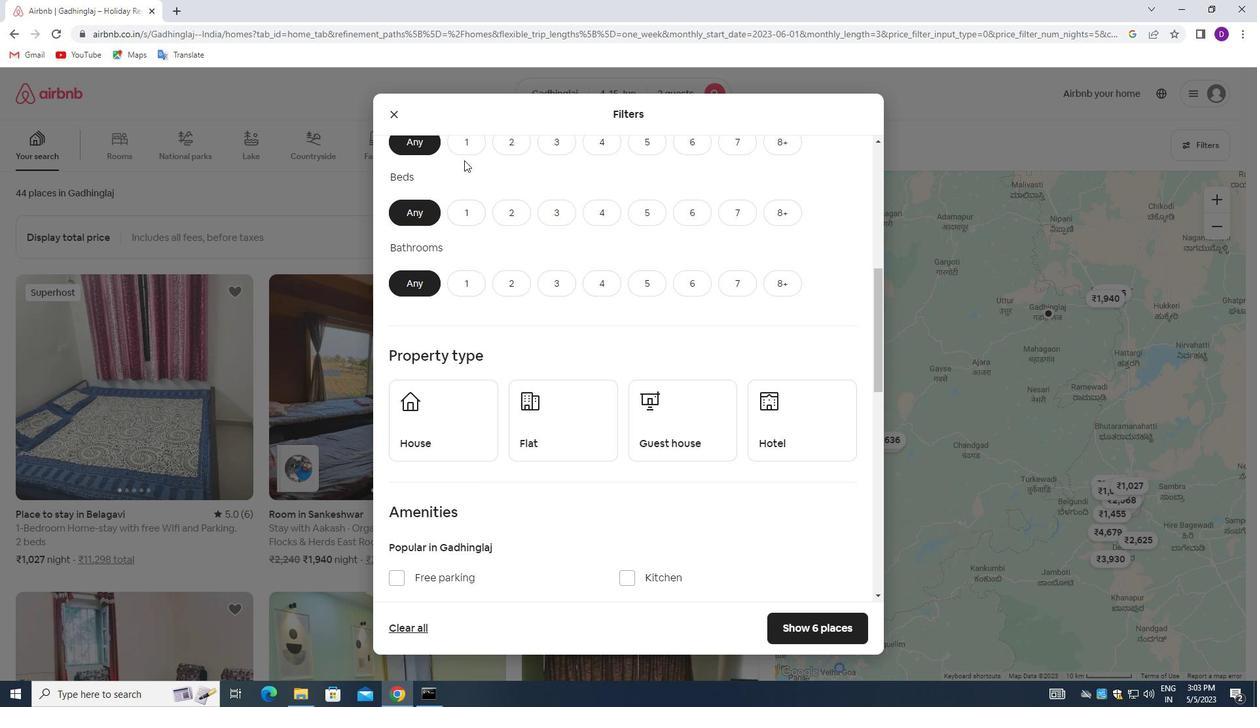 
Action: Mouse pressed left at (460, 149)
Screenshot: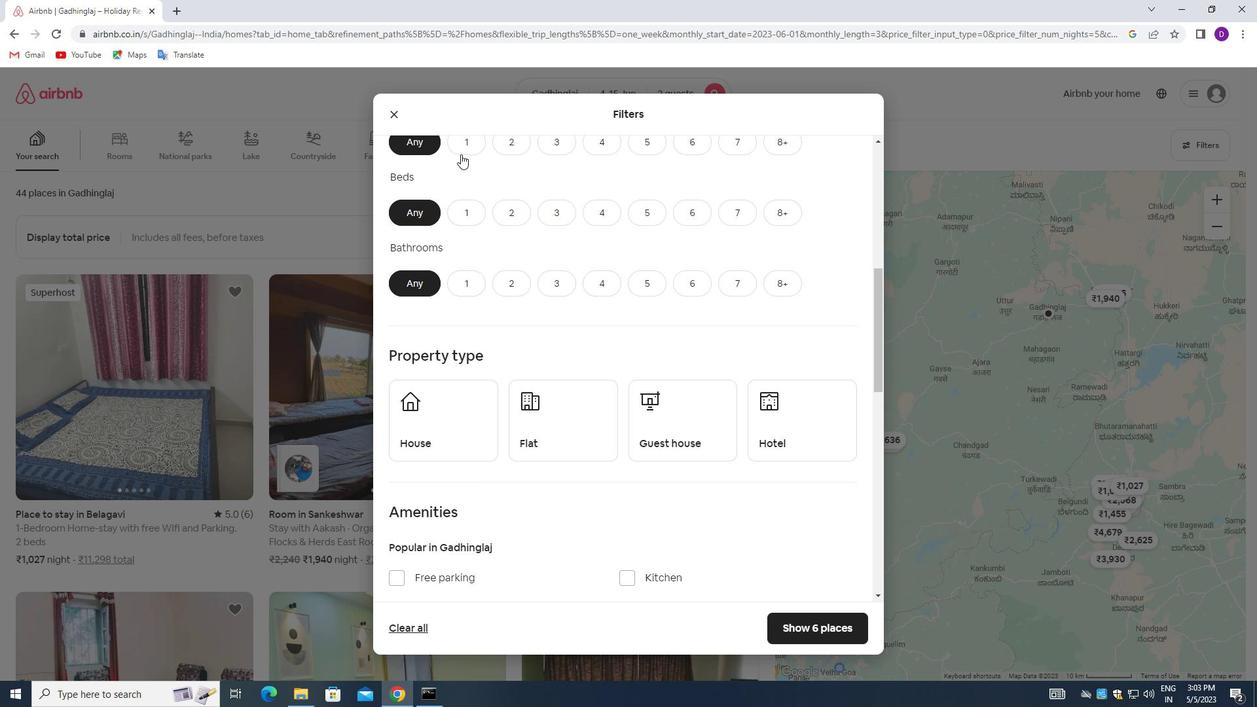 
Action: Mouse moved to (470, 206)
Screenshot: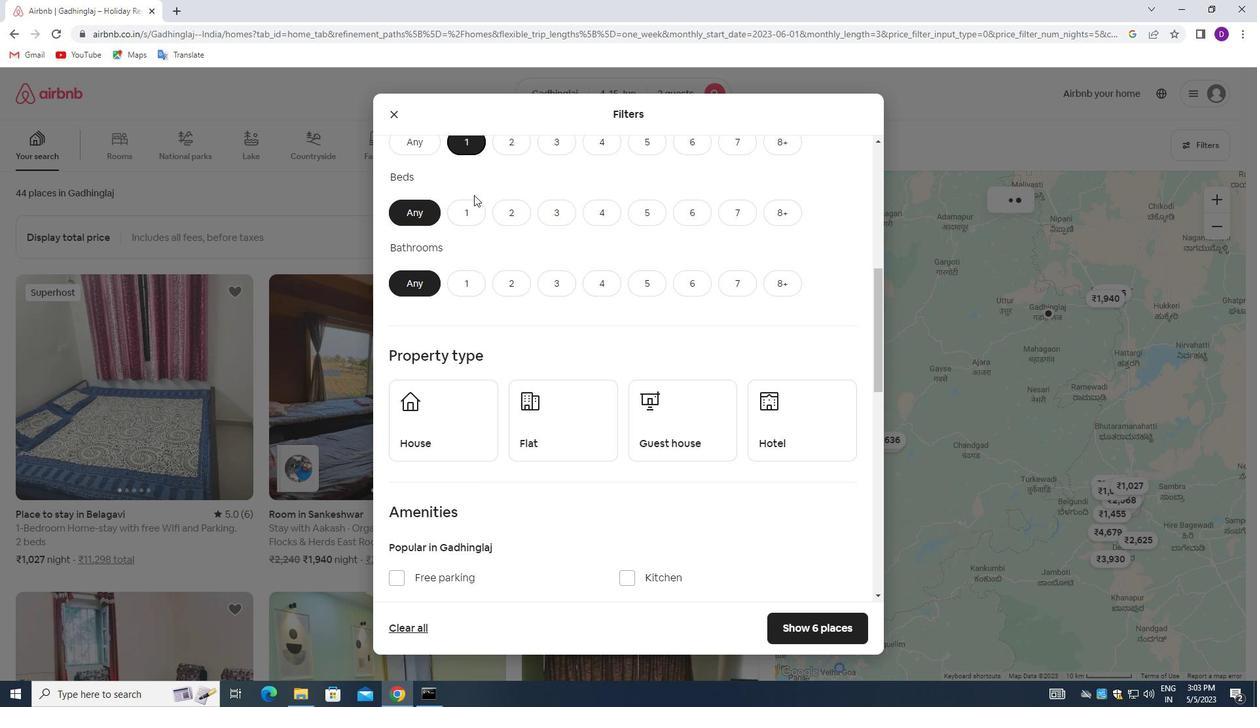 
Action: Mouse pressed left at (470, 206)
Screenshot: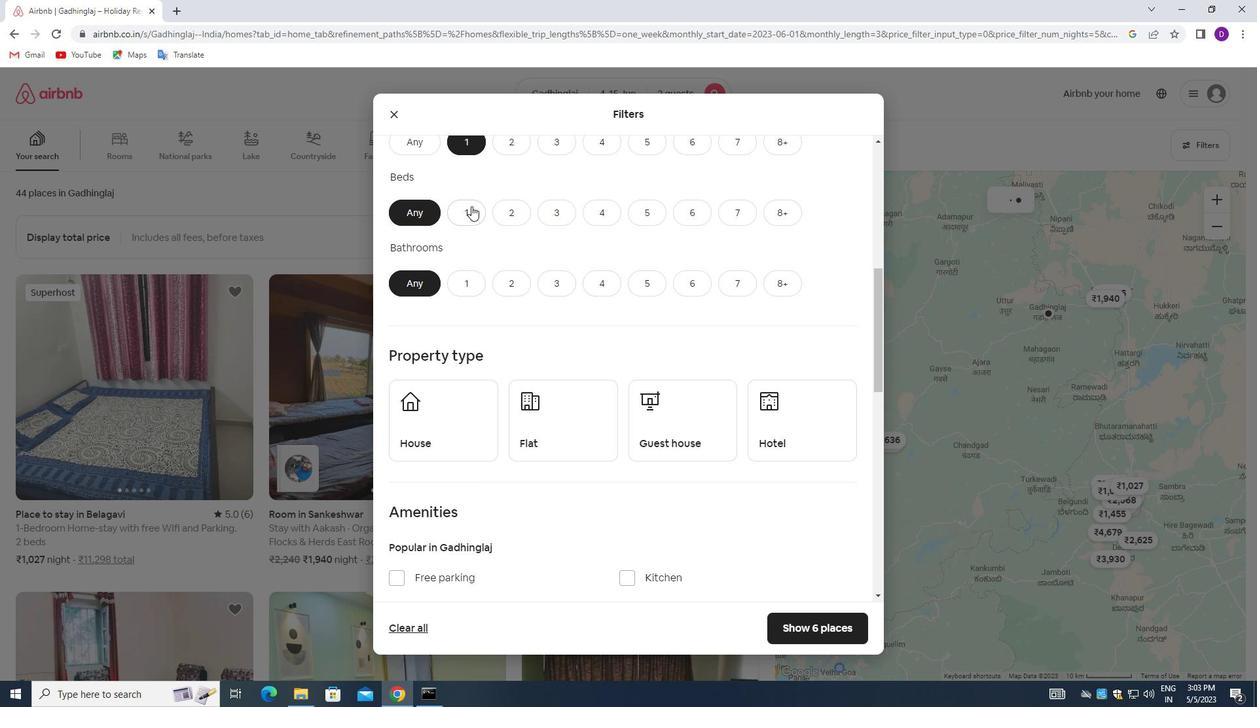 
Action: Mouse moved to (469, 285)
Screenshot: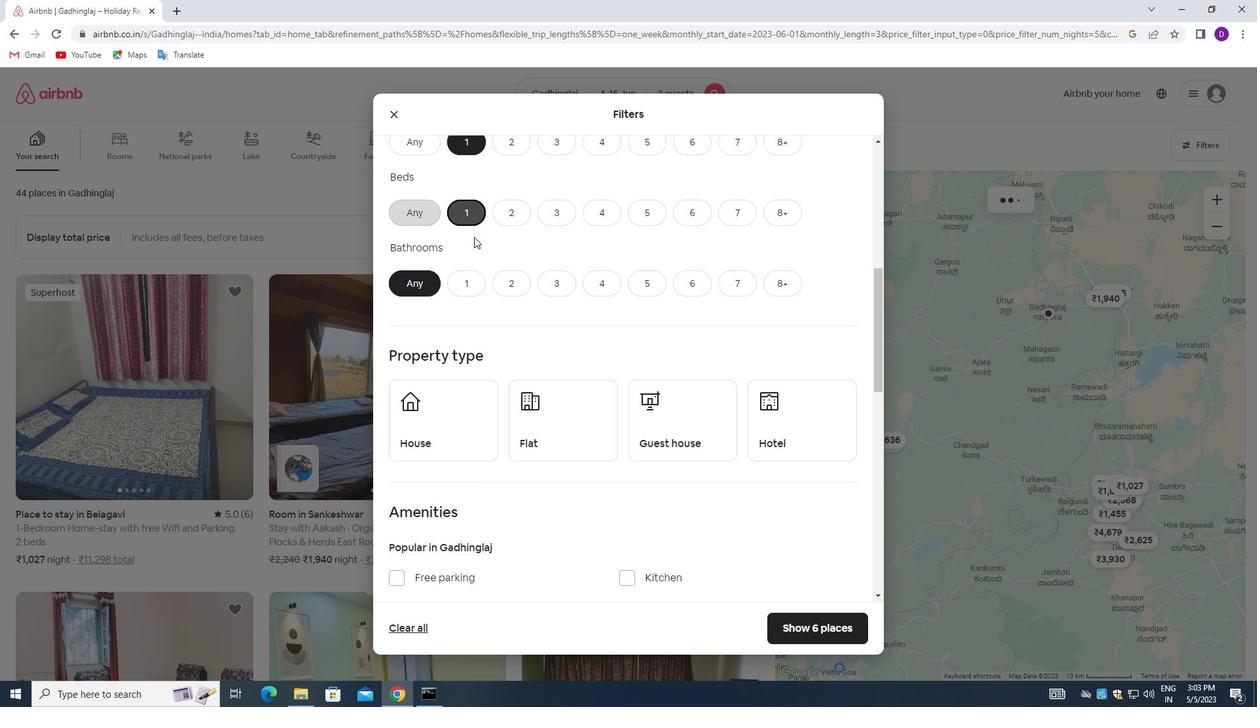 
Action: Mouse pressed left at (469, 285)
Screenshot: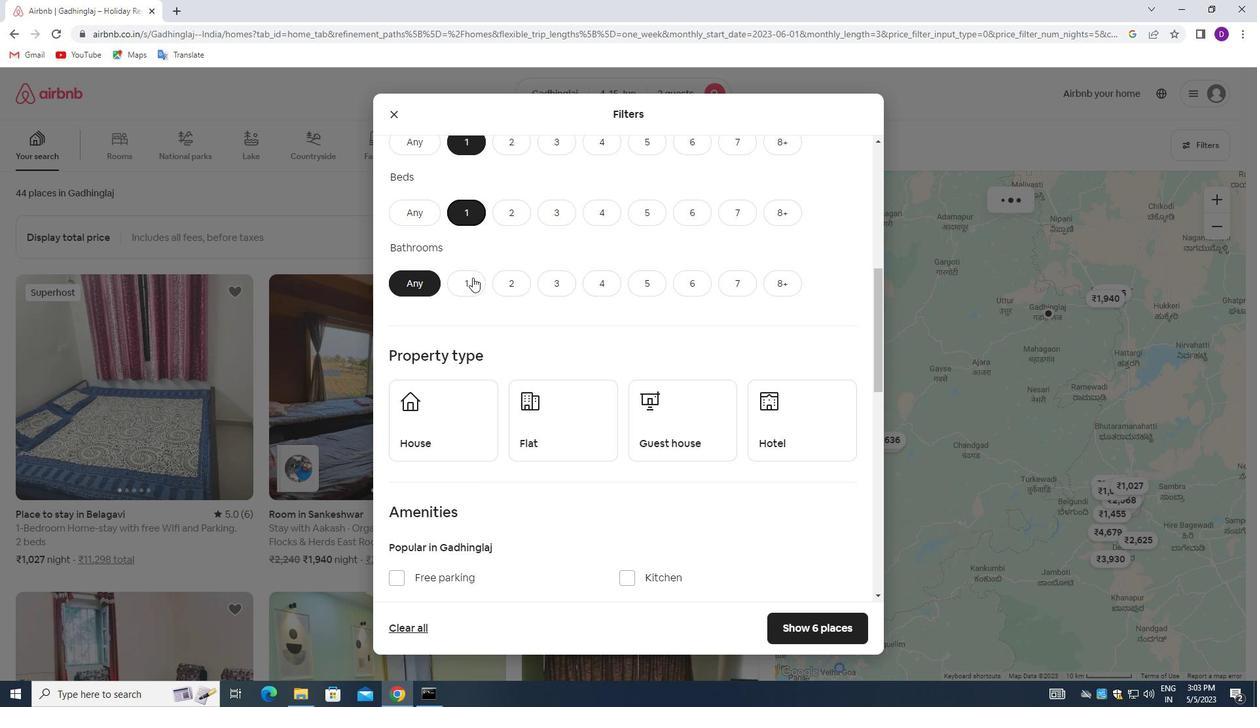 
Action: Mouse moved to (511, 285)
Screenshot: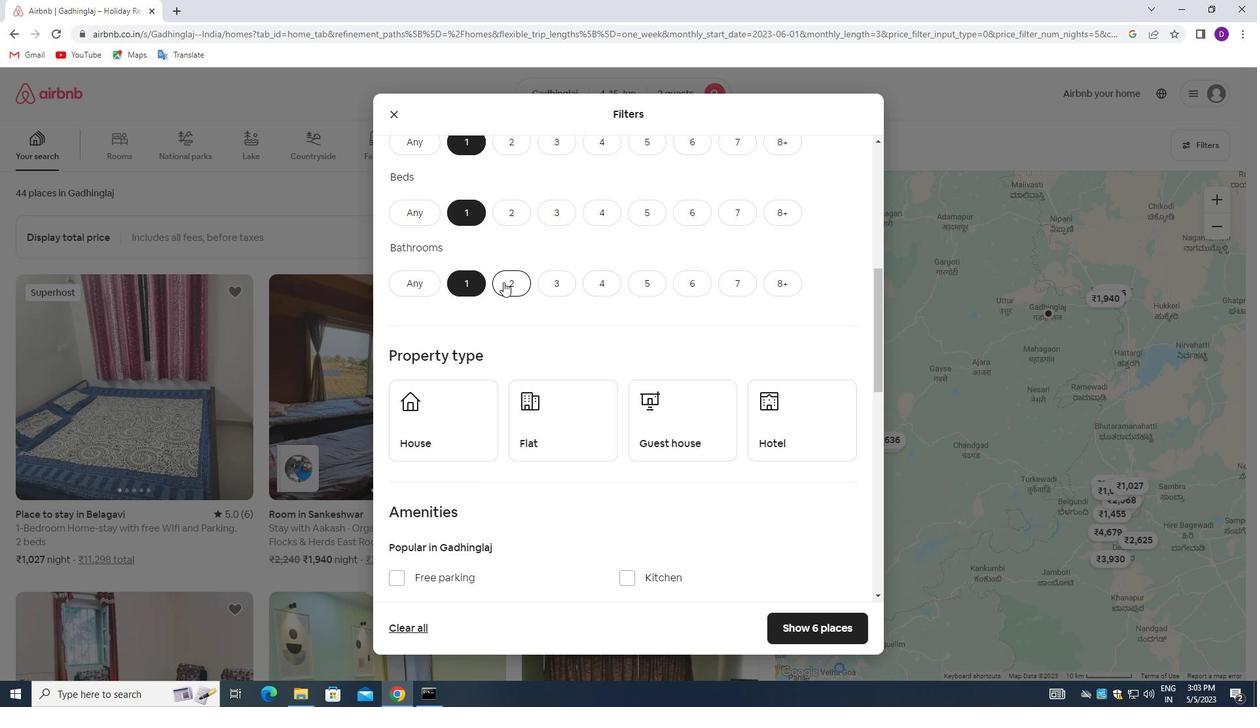 
Action: Mouse scrolled (511, 284) with delta (0, 0)
Screenshot: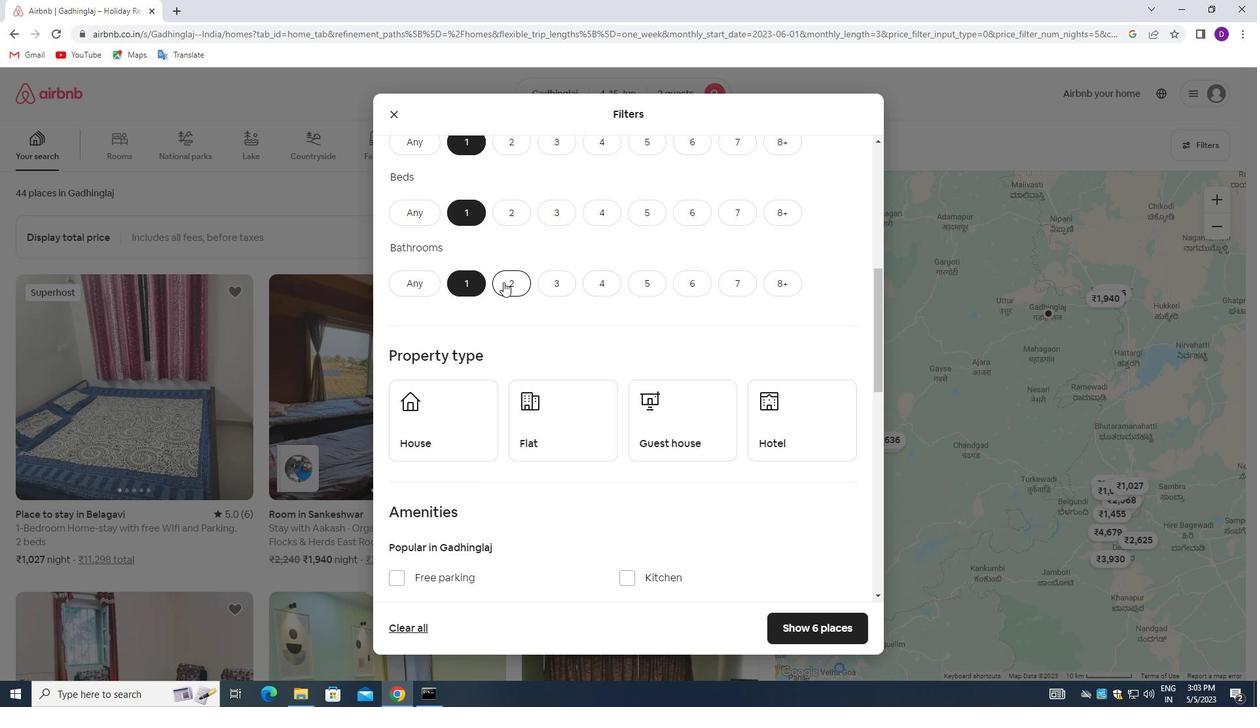 
Action: Mouse moved to (513, 286)
Screenshot: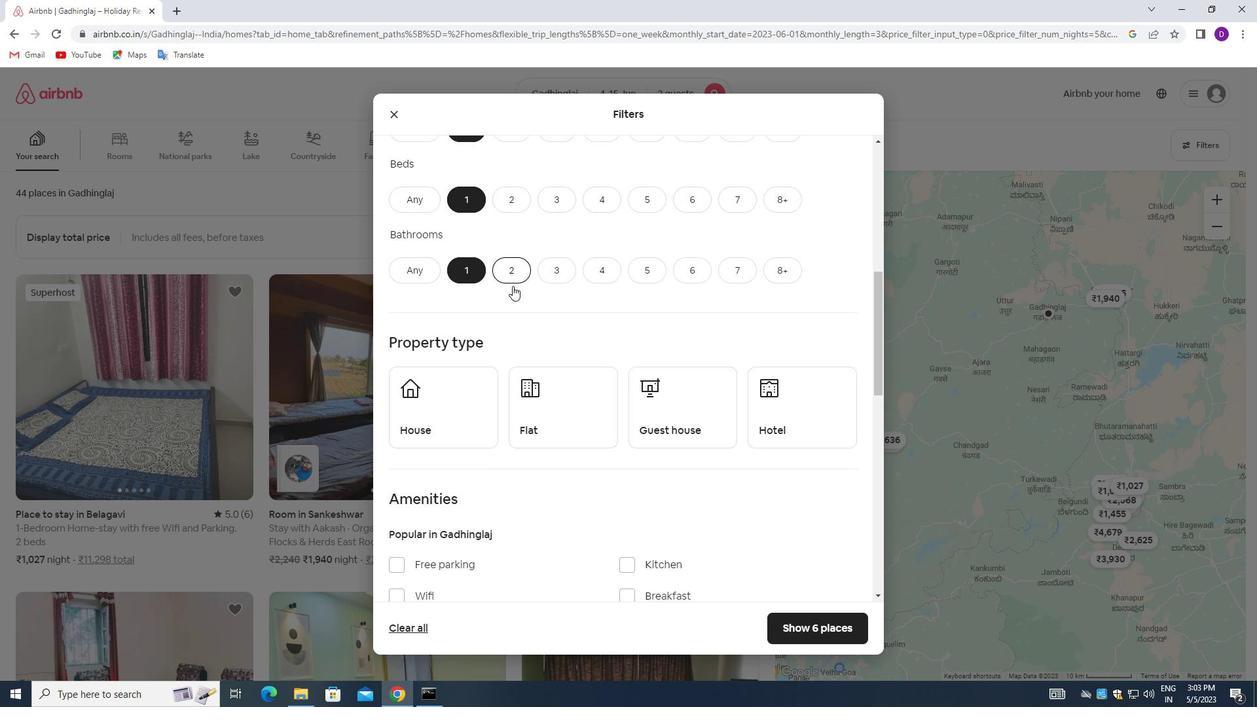 
Action: Mouse scrolled (513, 285) with delta (0, 0)
Screenshot: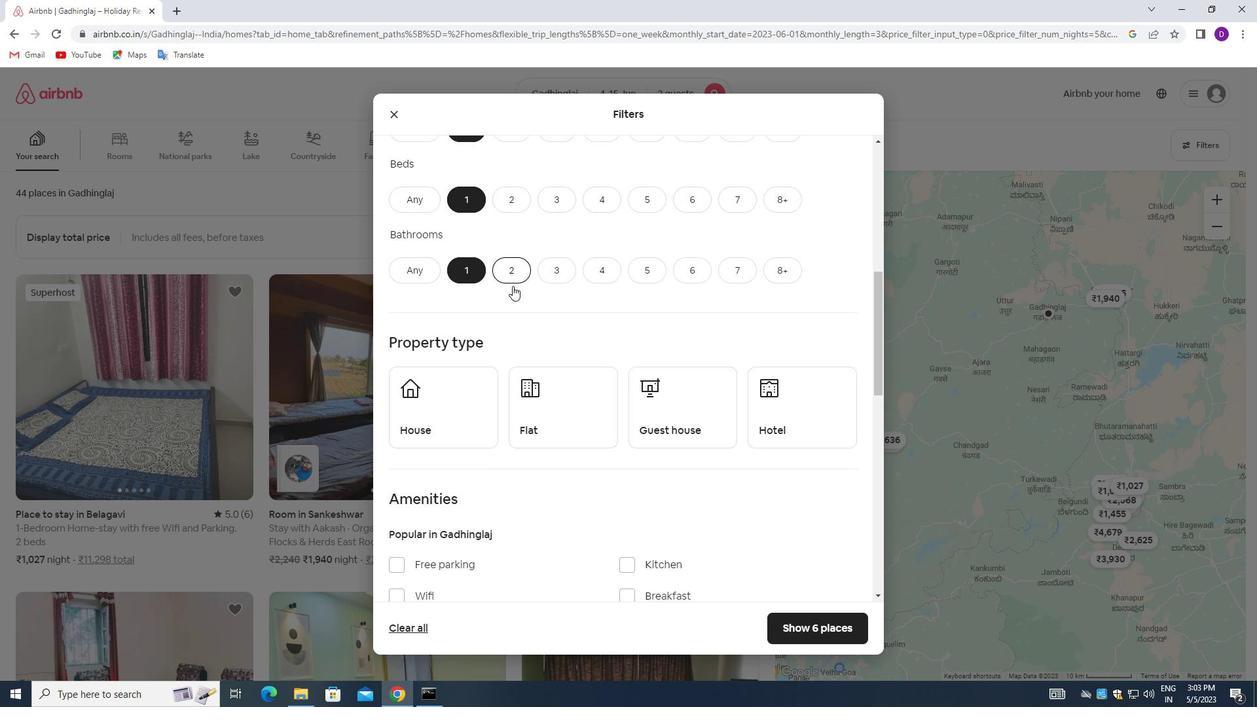 
Action: Mouse moved to (541, 286)
Screenshot: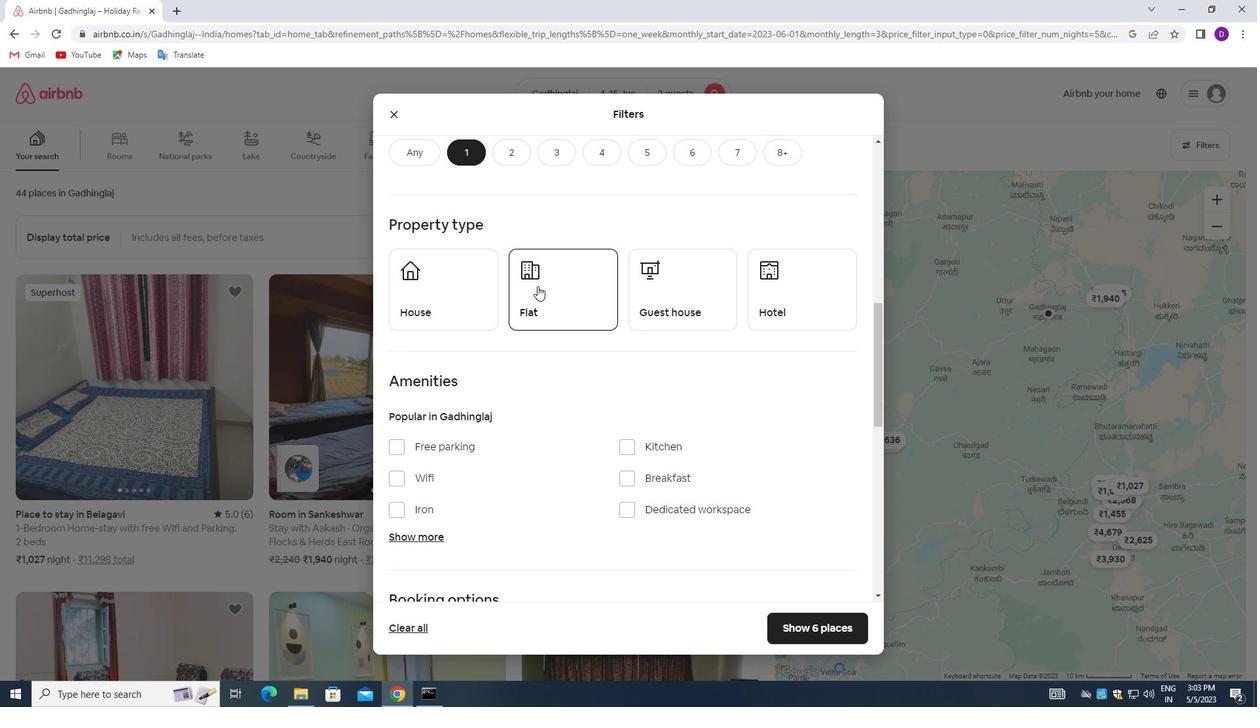 
Action: Mouse scrolled (541, 285) with delta (0, 0)
Screenshot: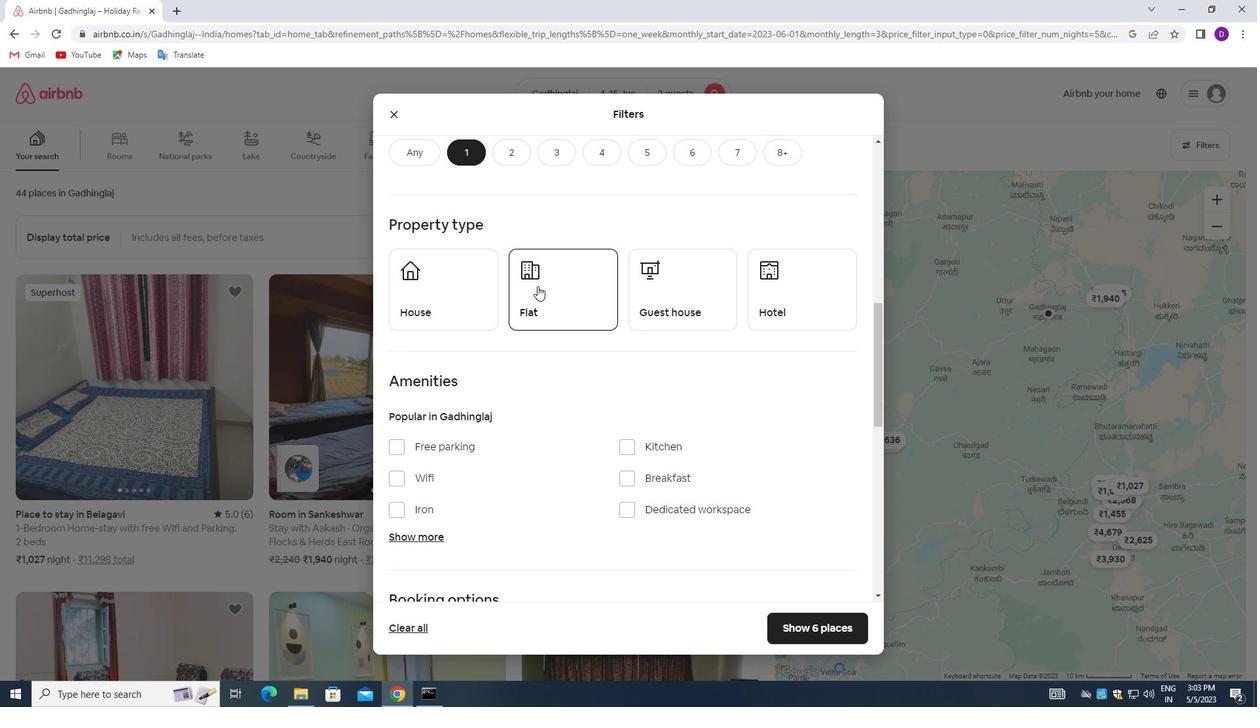 
Action: Mouse moved to (544, 287)
Screenshot: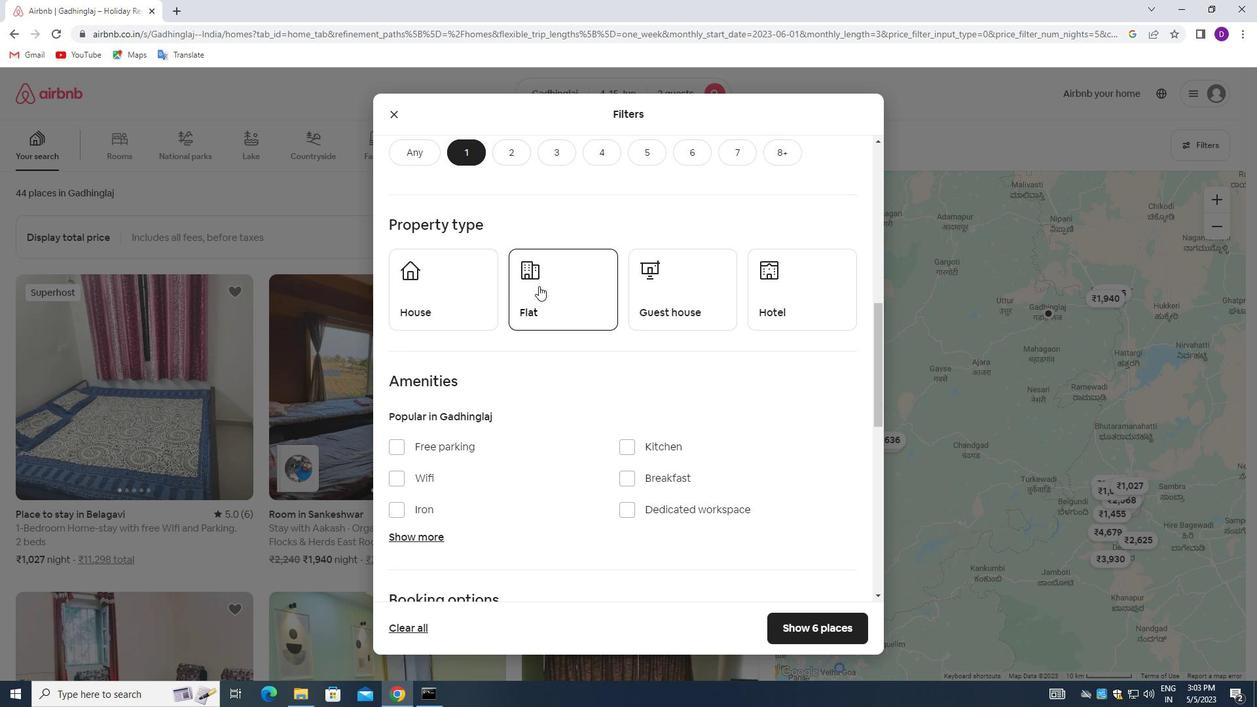 
Action: Mouse scrolled (544, 286) with delta (0, 0)
Screenshot: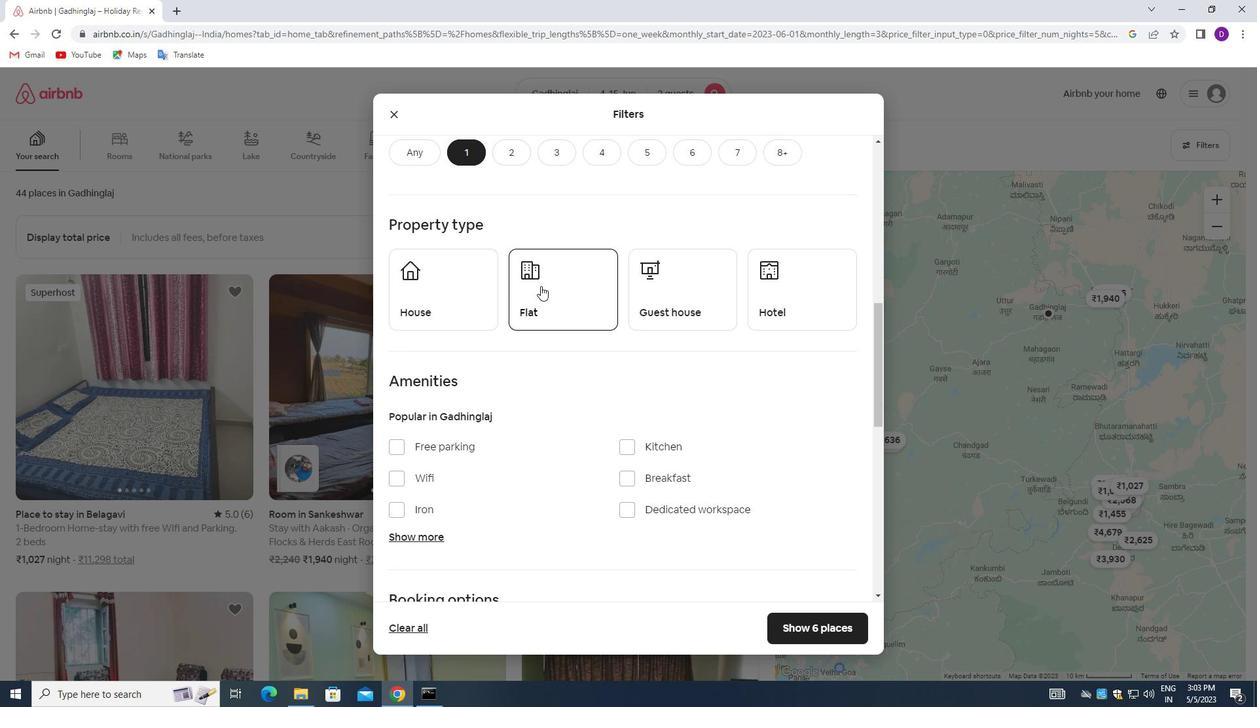 
Action: Mouse moved to (433, 191)
Screenshot: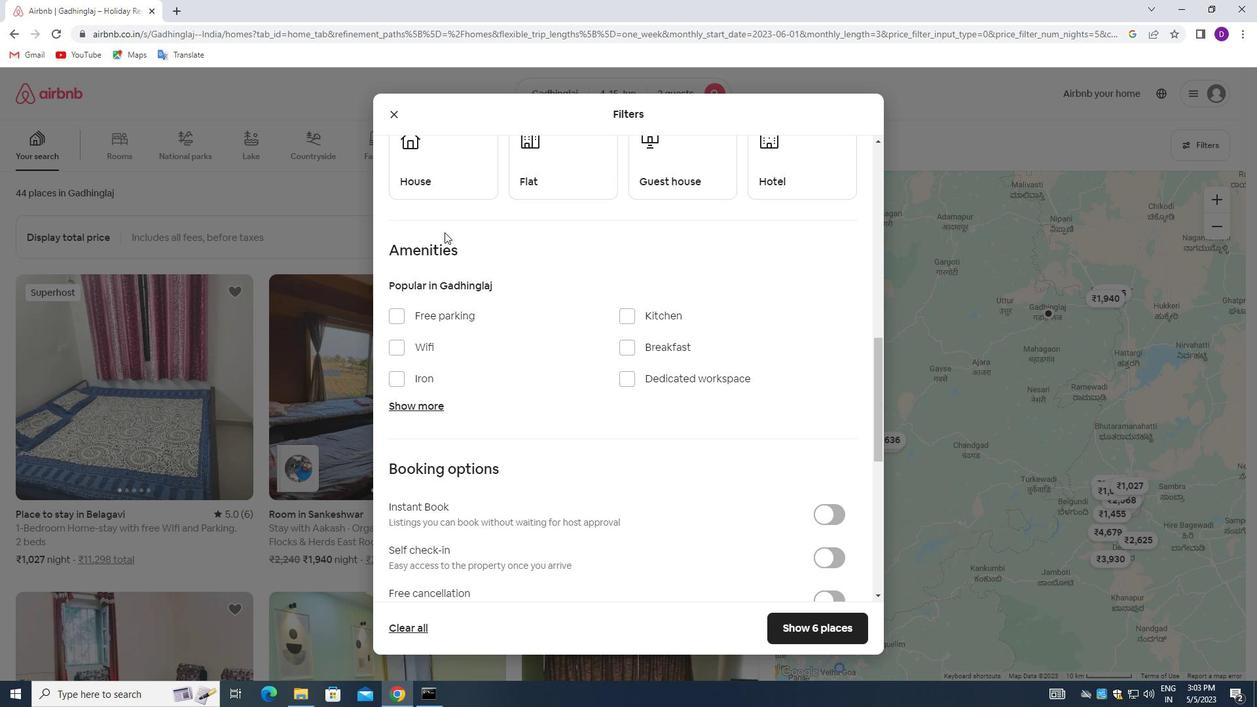 
Action: Mouse pressed left at (433, 191)
Screenshot: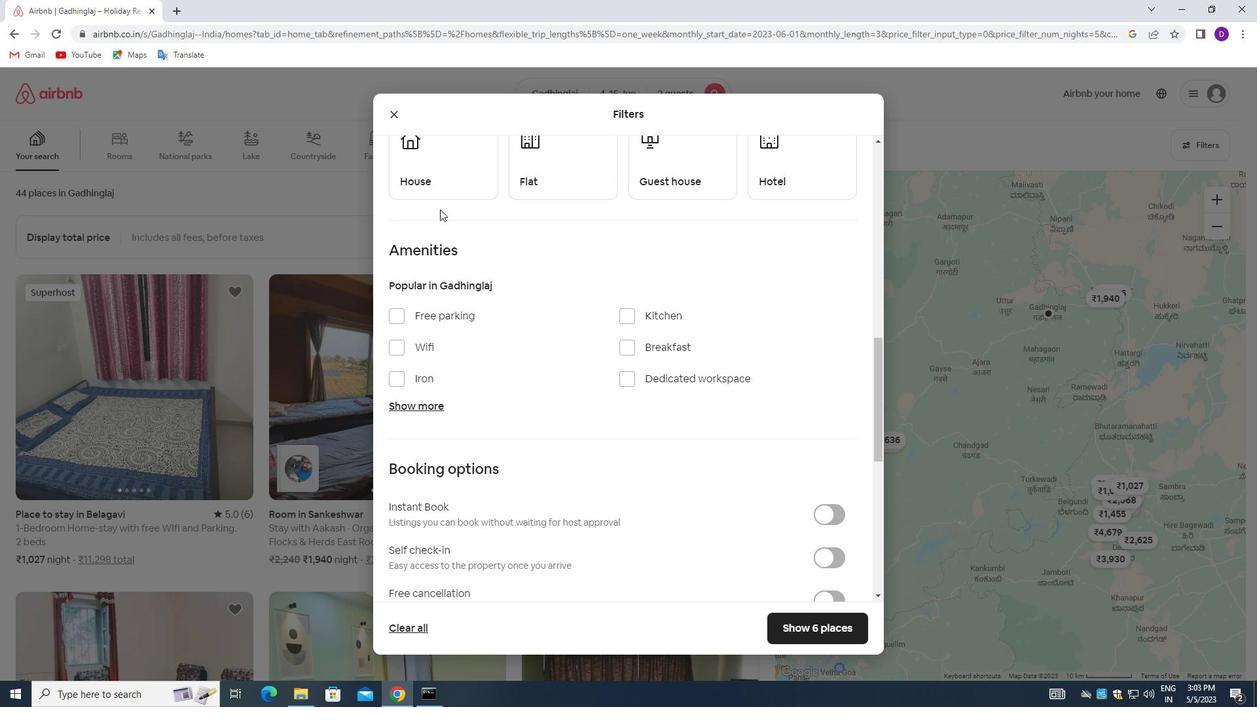 
Action: Mouse moved to (513, 267)
Screenshot: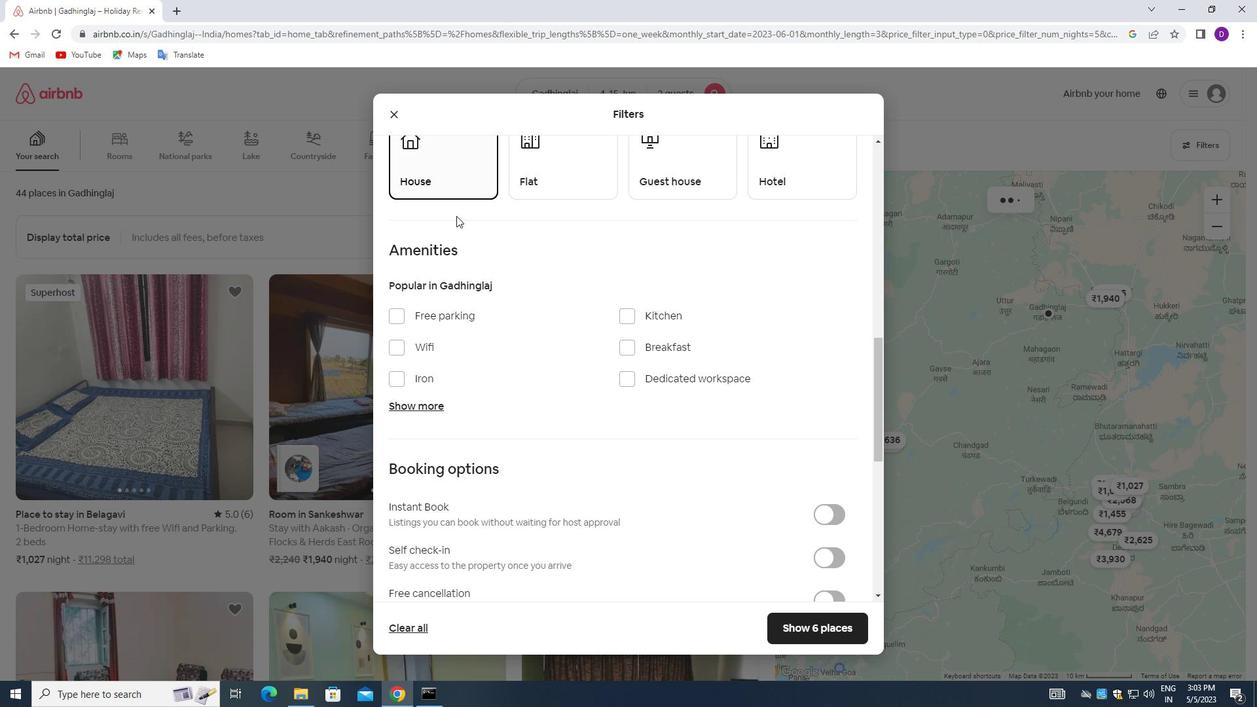 
Action: Mouse scrolled (513, 268) with delta (0, 0)
Screenshot: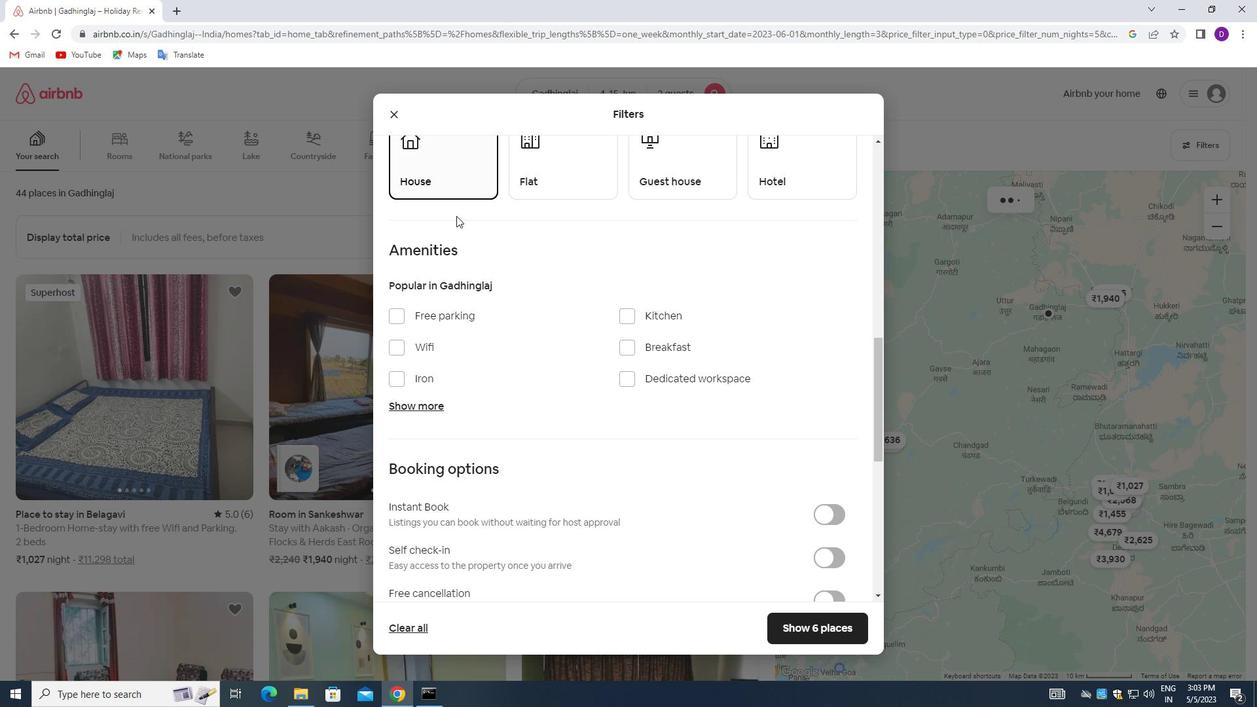 
Action: Mouse moved to (544, 237)
Screenshot: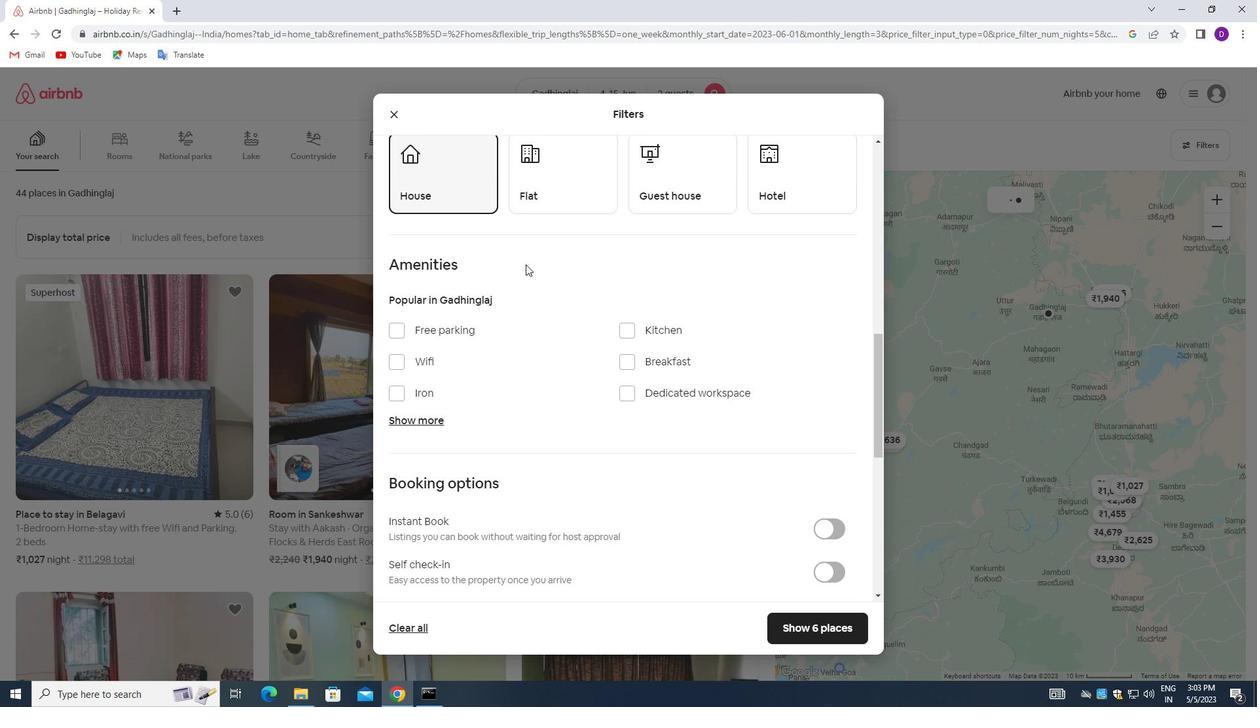 
Action: Mouse pressed left at (544, 237)
Screenshot: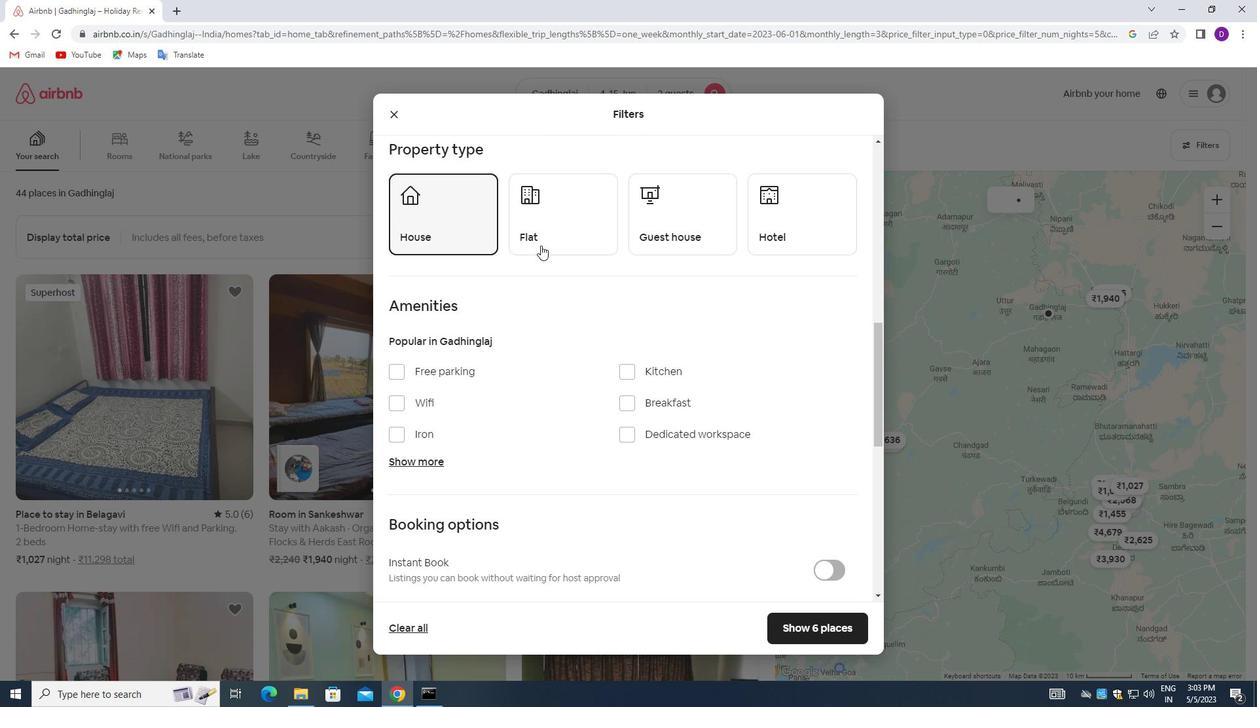 
Action: Mouse moved to (652, 245)
Screenshot: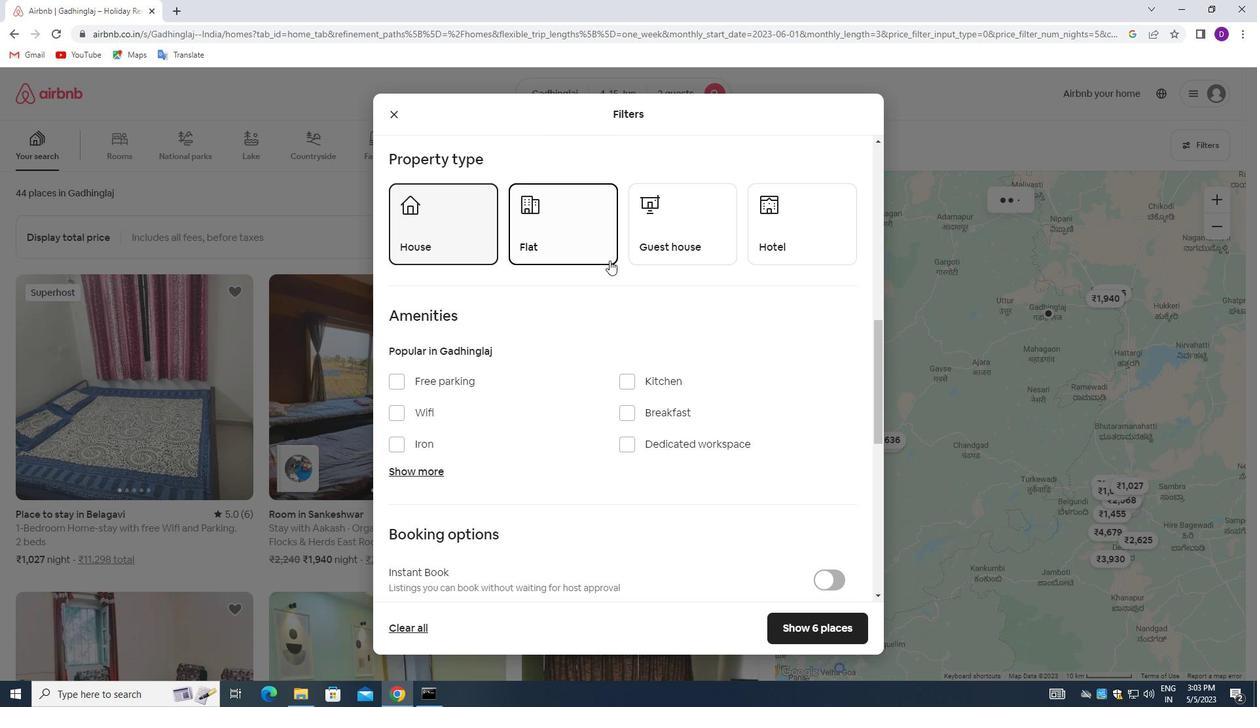 
Action: Mouse pressed left at (652, 245)
Screenshot: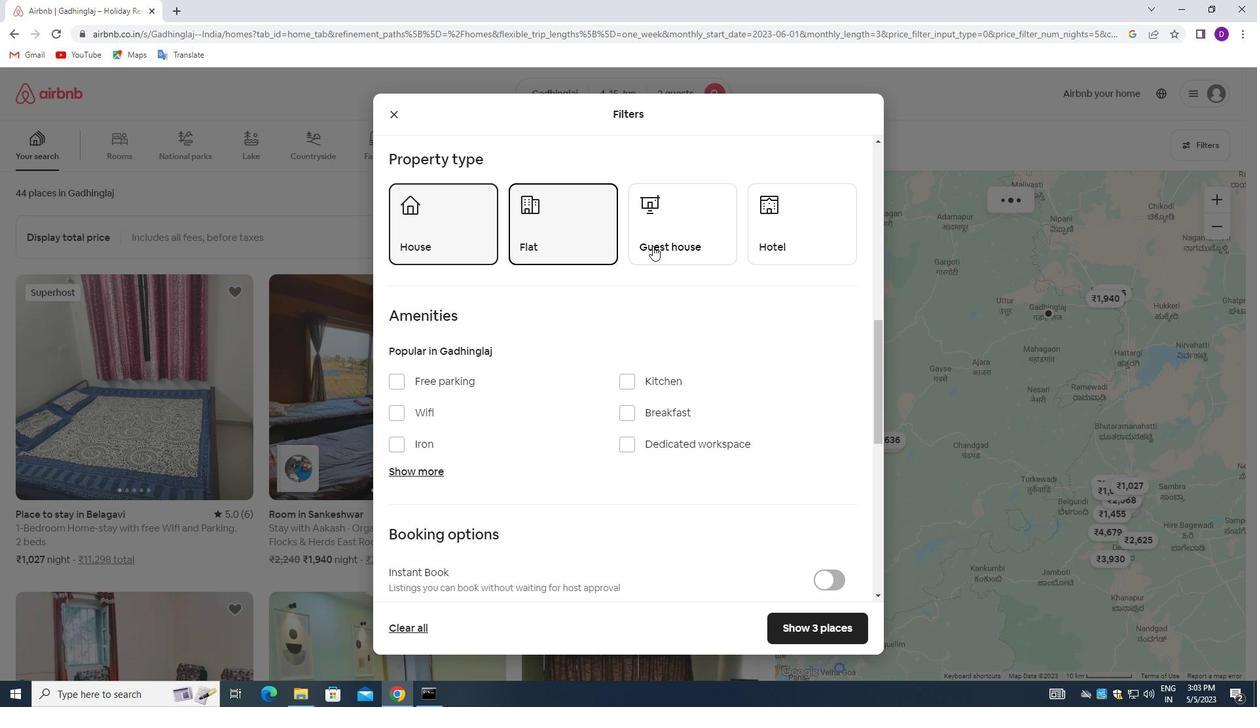 
Action: Mouse moved to (785, 236)
Screenshot: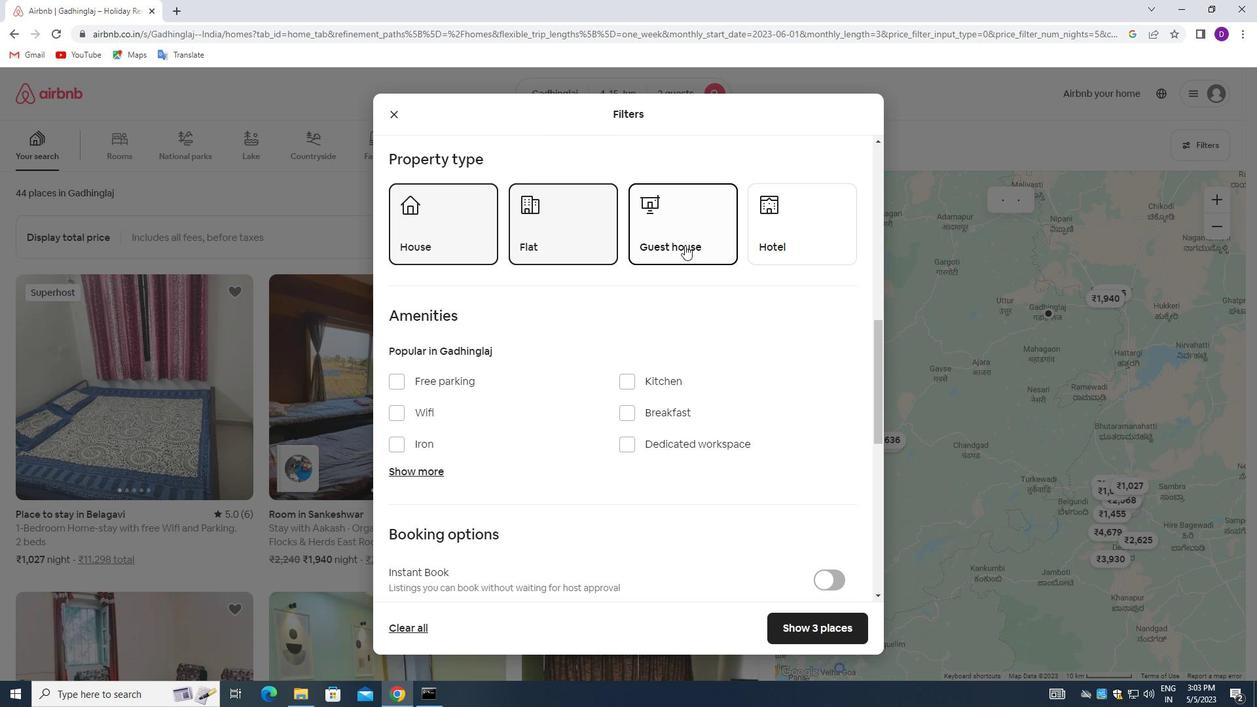 
Action: Mouse pressed left at (785, 236)
Screenshot: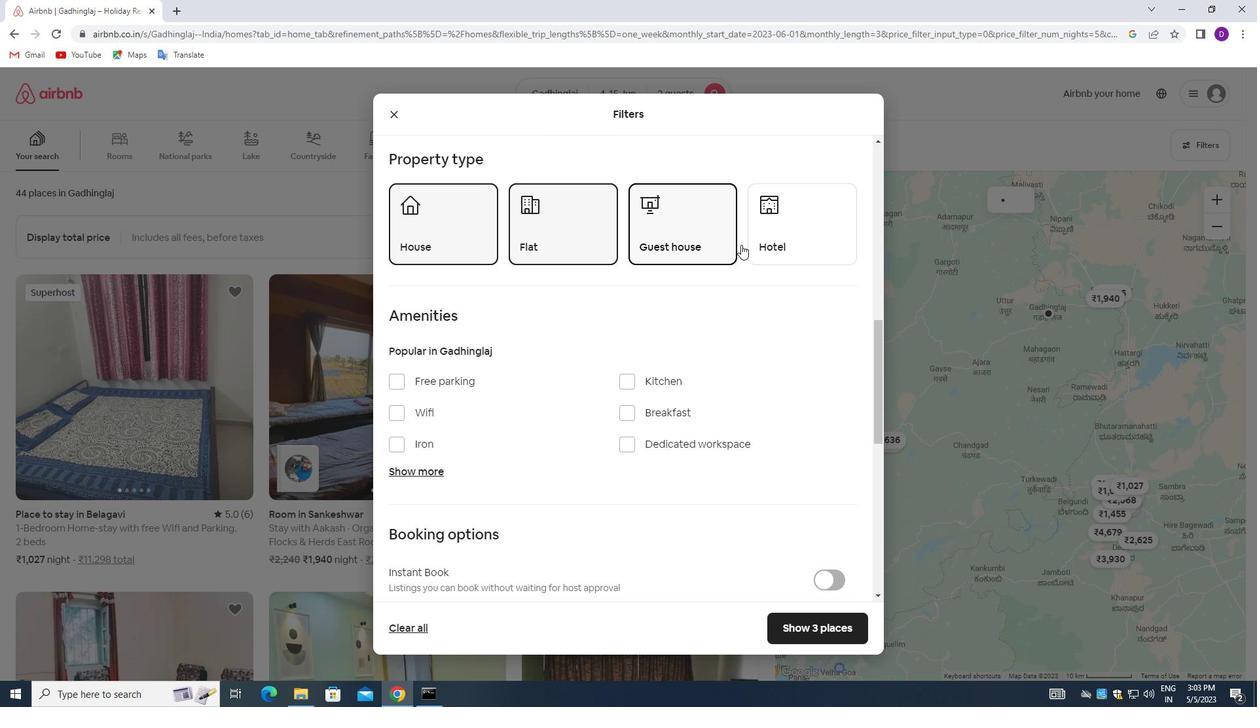 
Action: Mouse moved to (534, 316)
Screenshot: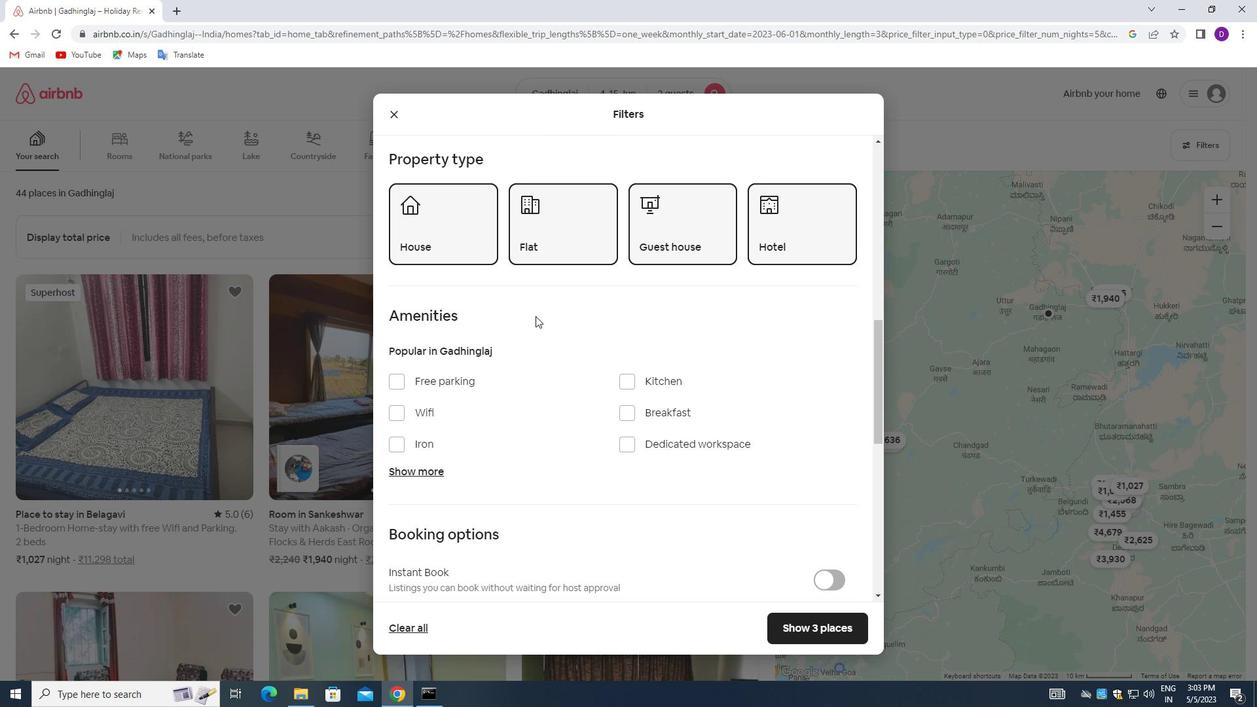 
Action: Mouse scrolled (534, 315) with delta (0, 0)
Screenshot: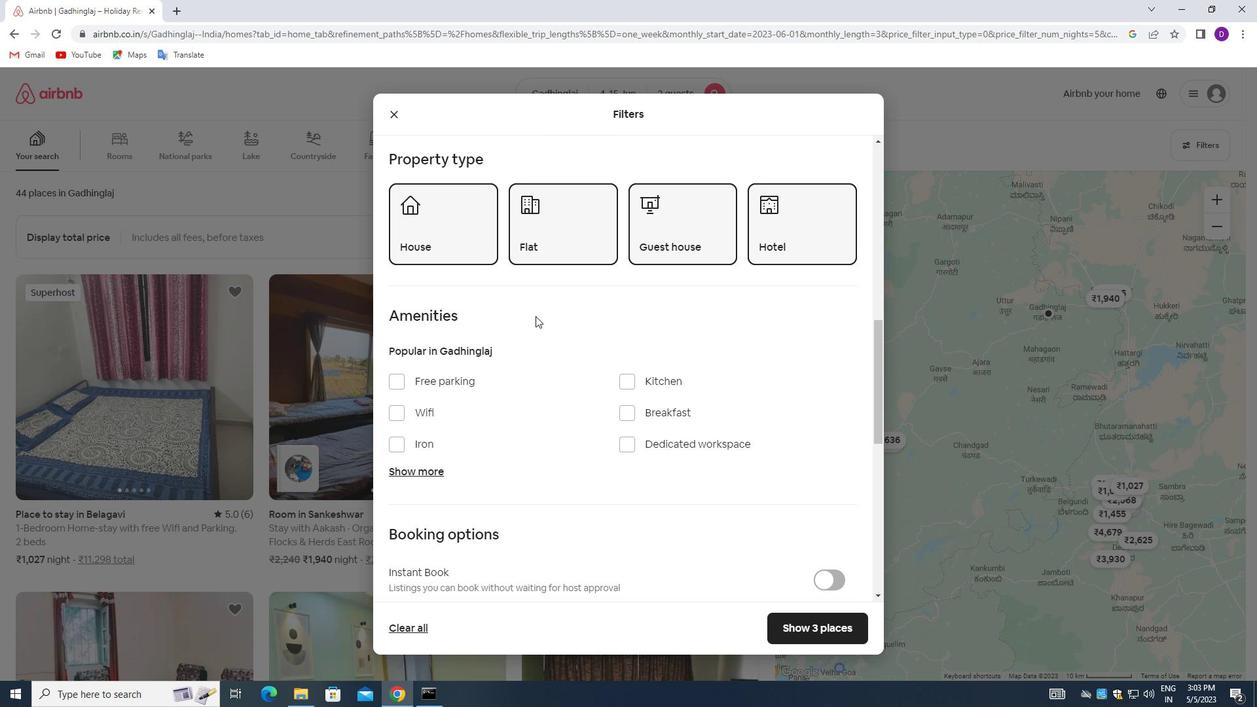 
Action: Mouse moved to (538, 318)
Screenshot: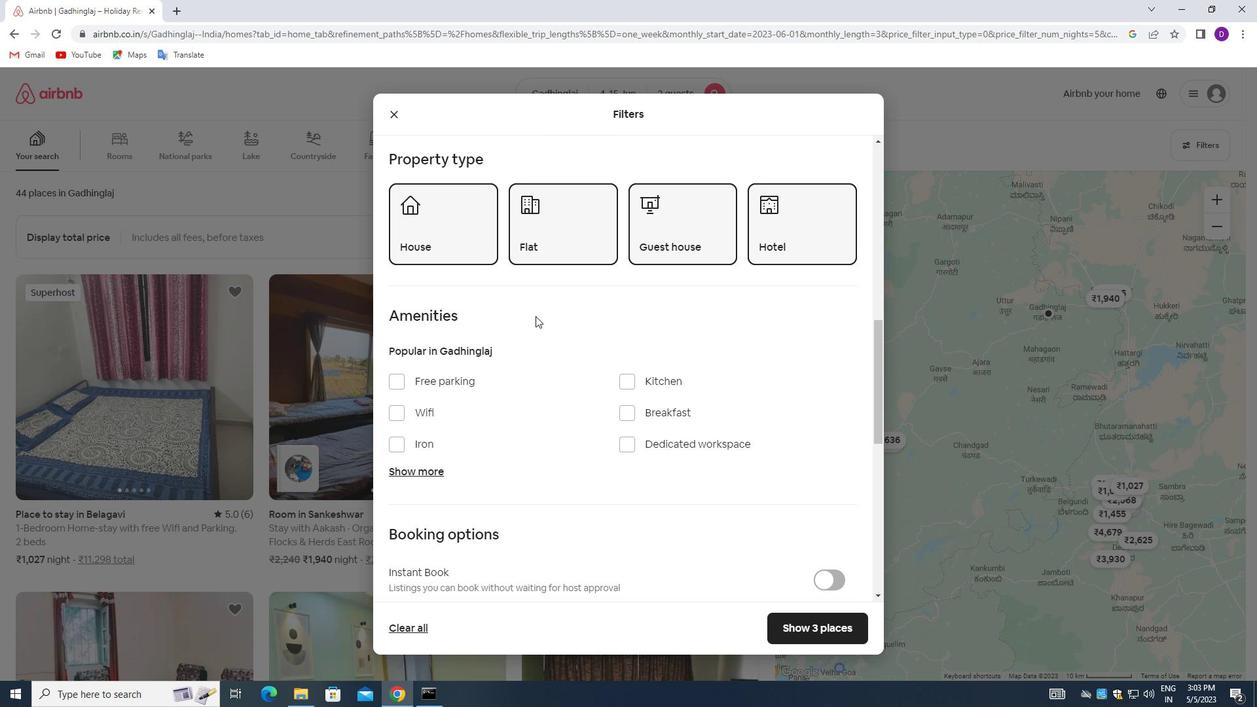 
Action: Mouse scrolled (538, 318) with delta (0, 0)
Screenshot: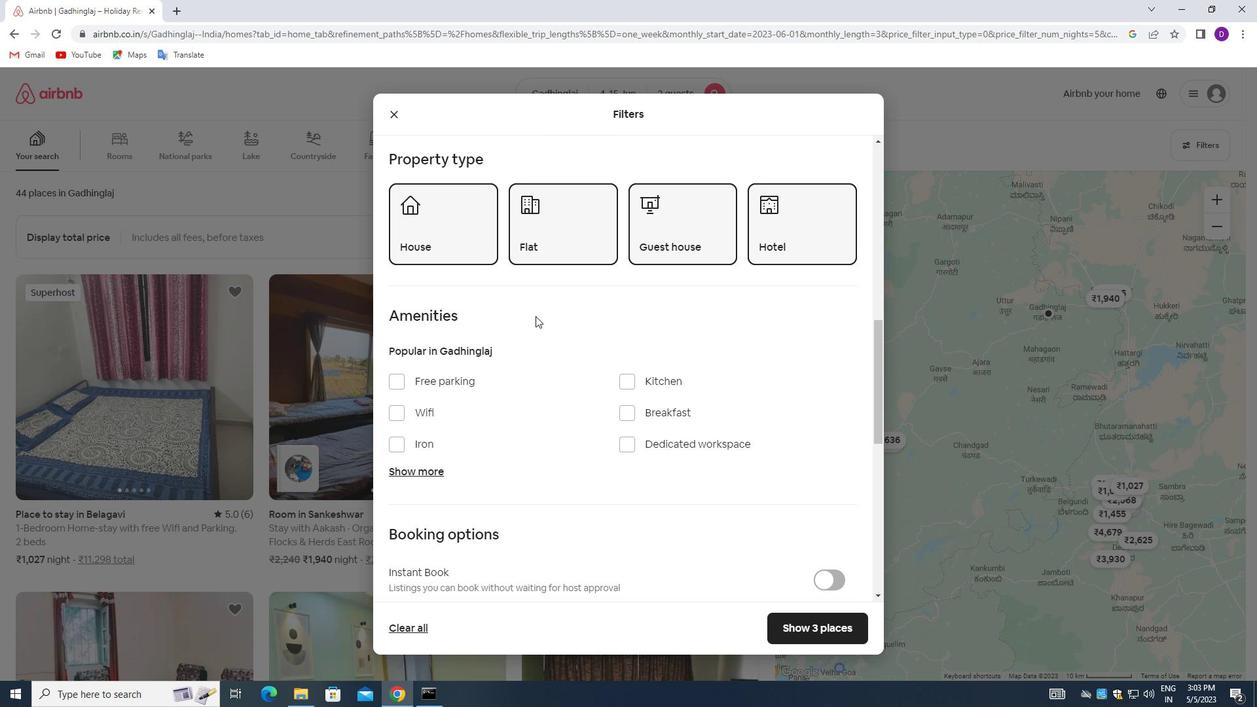 
Action: Mouse moved to (540, 320)
Screenshot: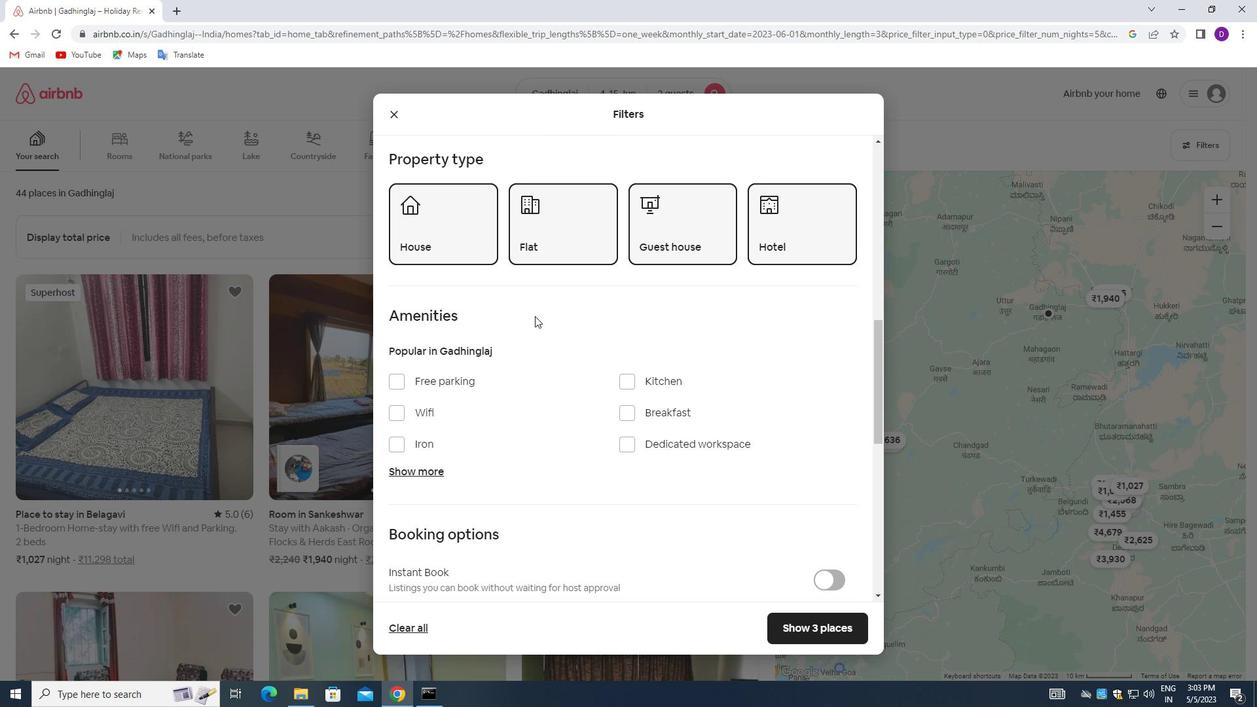 
Action: Mouse scrolled (540, 320) with delta (0, 0)
Screenshot: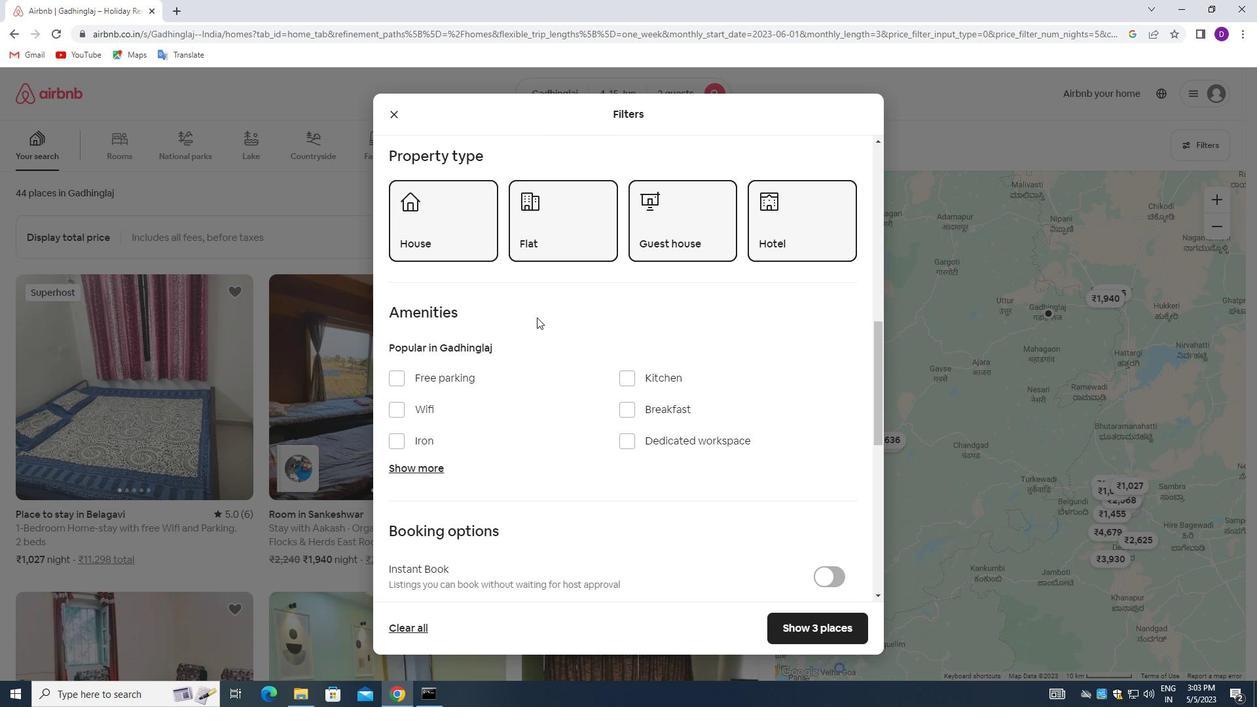 
Action: Mouse moved to (407, 275)
Screenshot: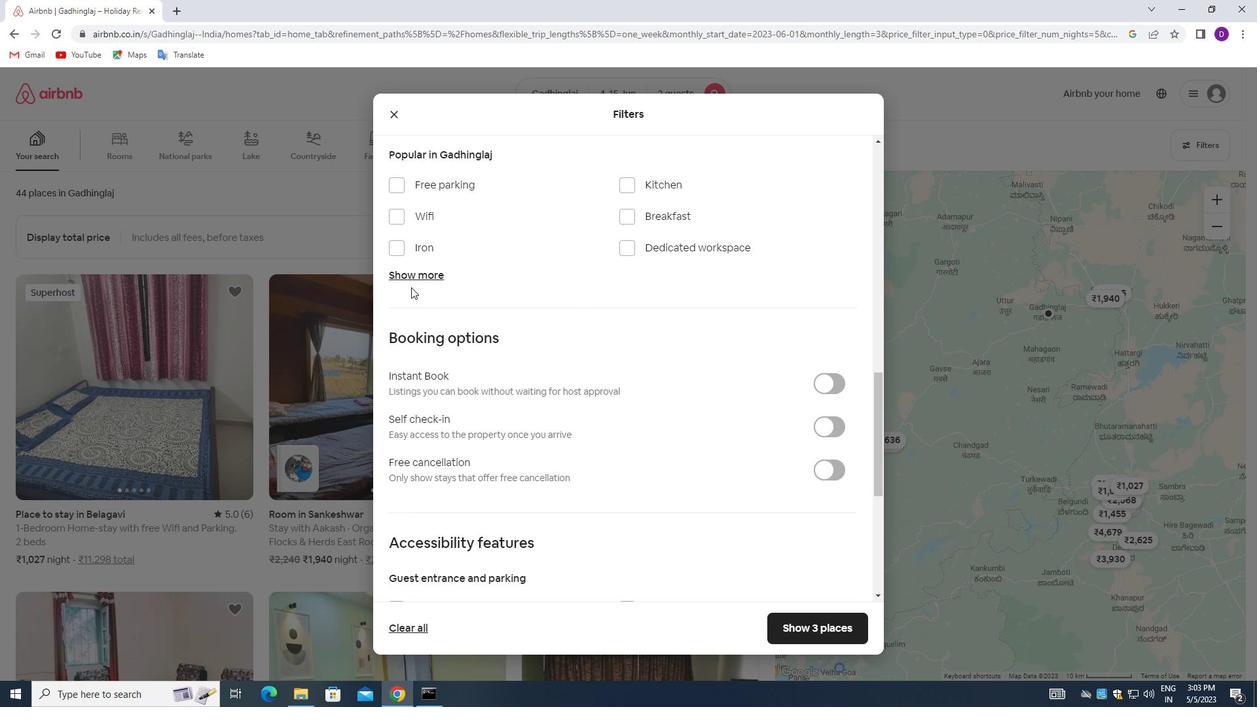 
Action: Mouse pressed left at (407, 275)
Screenshot: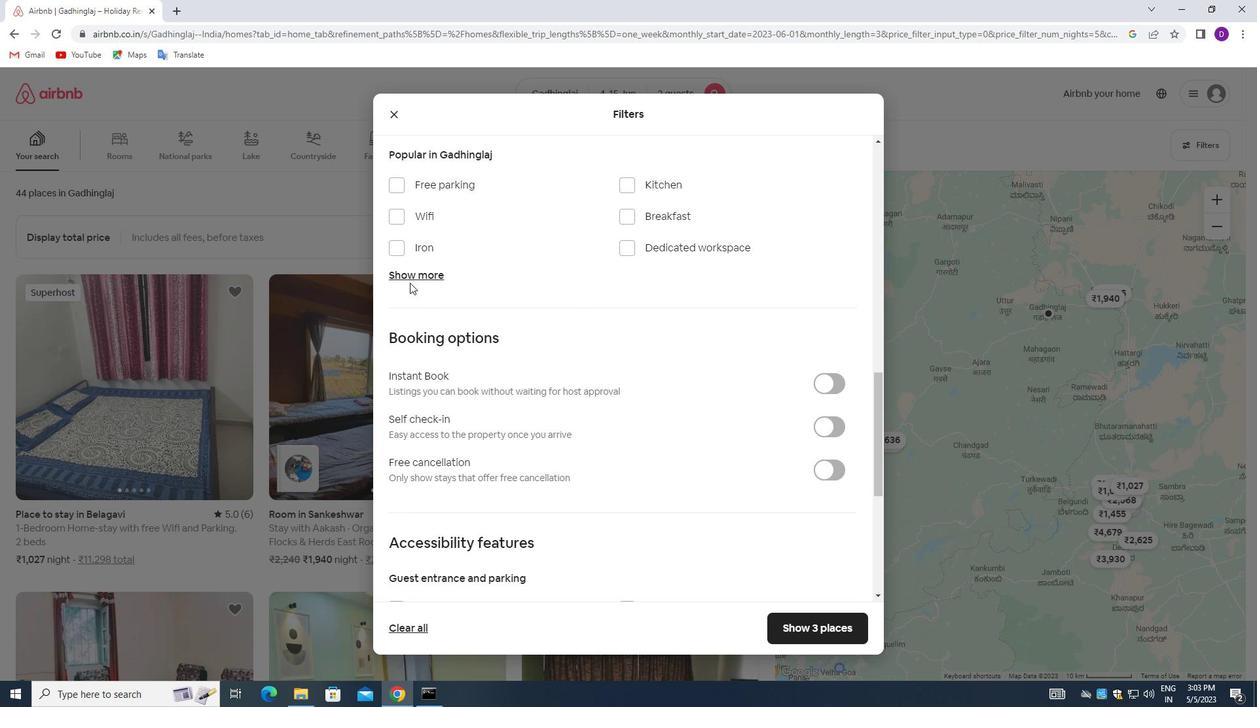 
Action: Mouse moved to (405, 321)
Screenshot: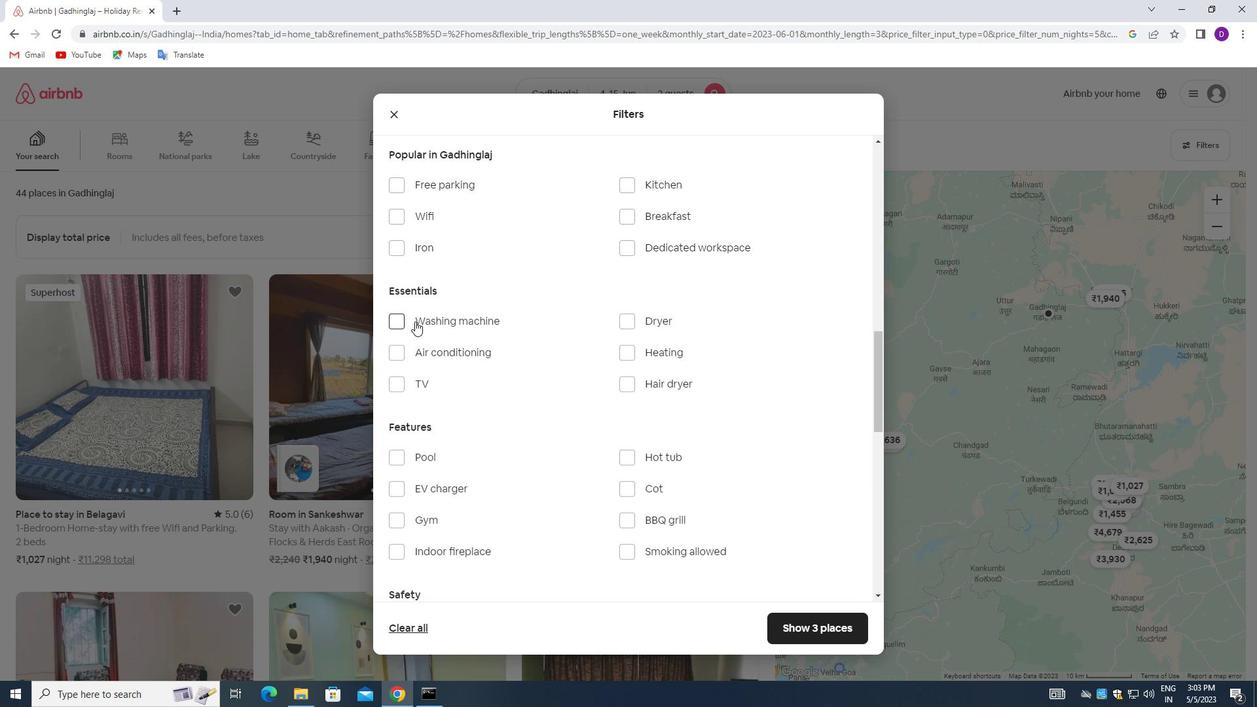 
Action: Mouse pressed left at (405, 321)
Screenshot: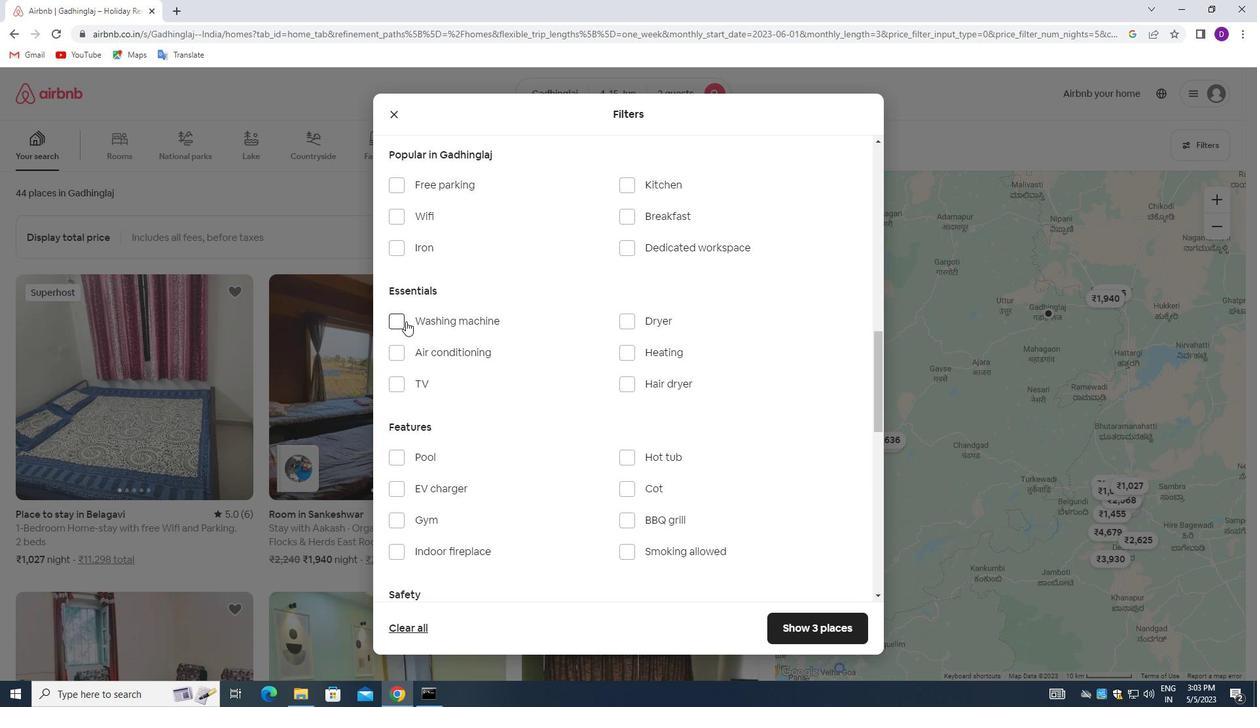 
Action: Mouse moved to (510, 316)
Screenshot: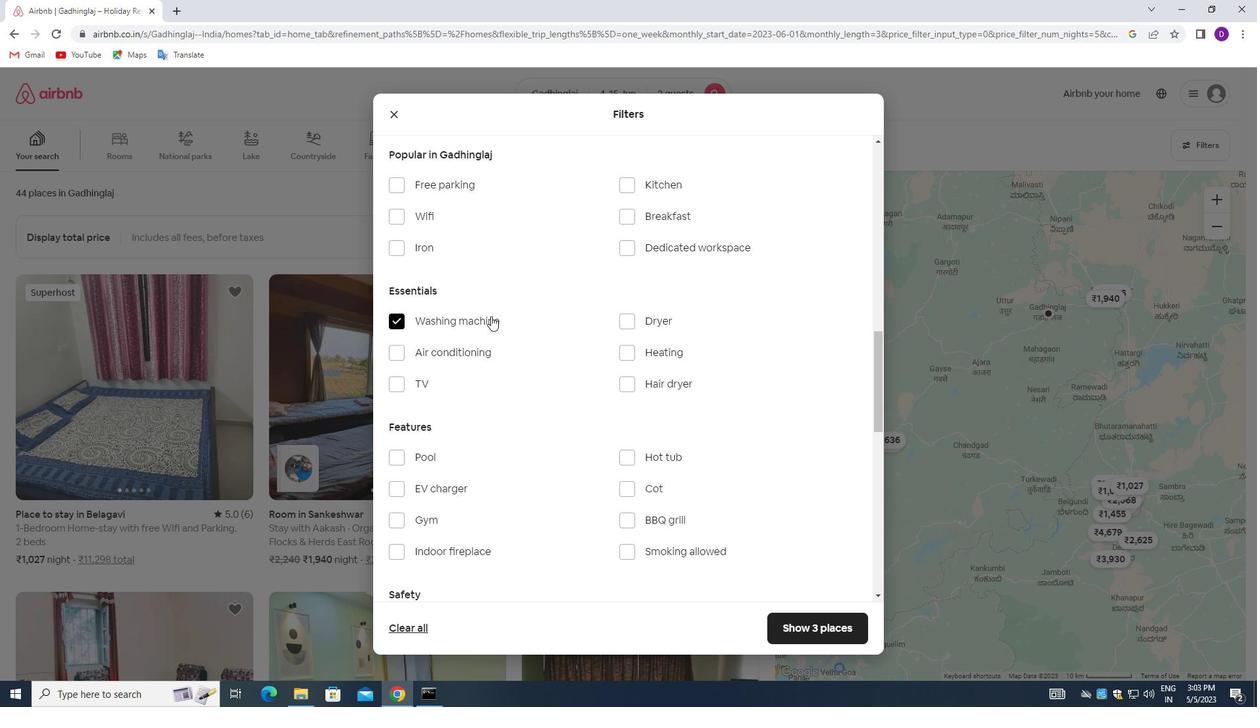 
Action: Mouse scrolled (510, 315) with delta (0, 0)
Screenshot: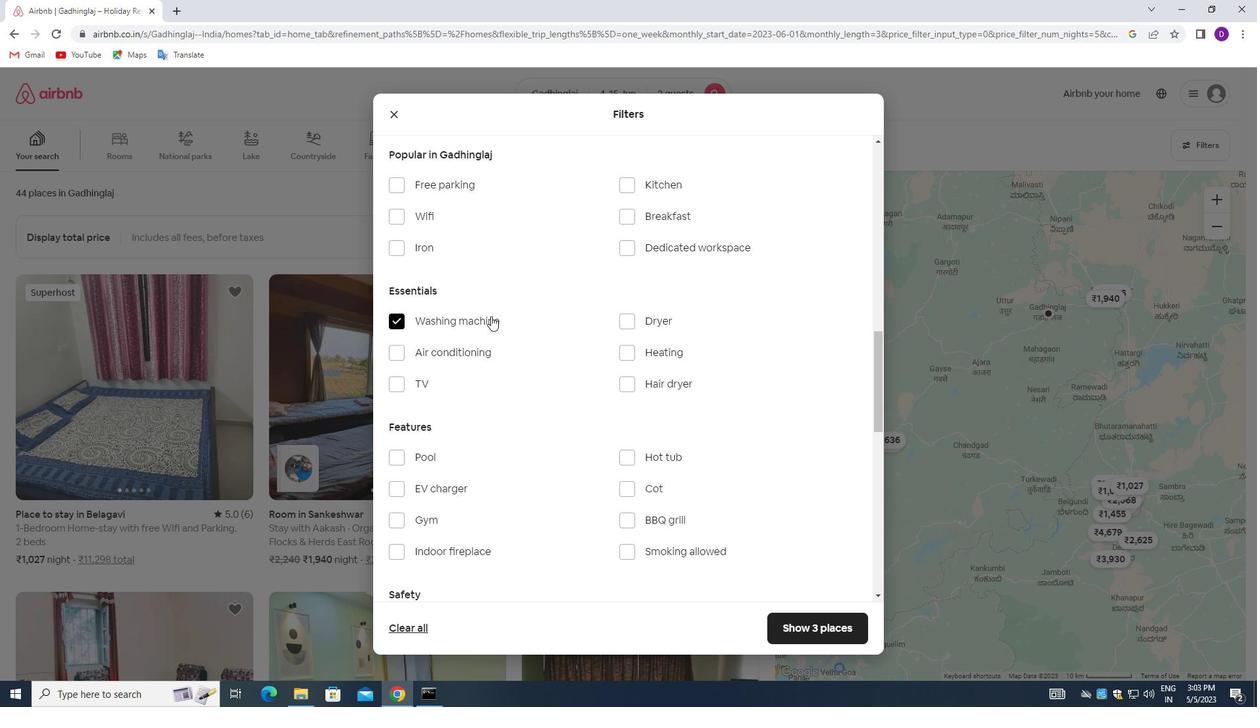 
Action: Mouse moved to (515, 316)
Screenshot: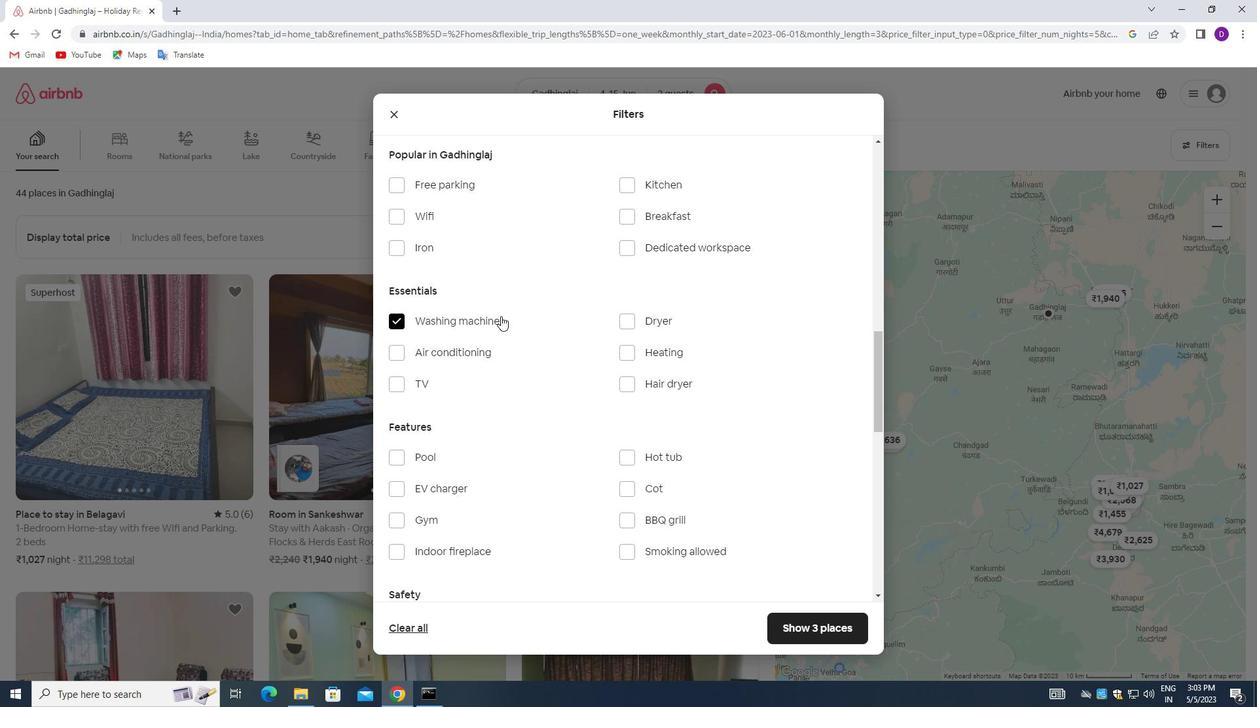 
Action: Mouse scrolled (515, 315) with delta (0, 0)
Screenshot: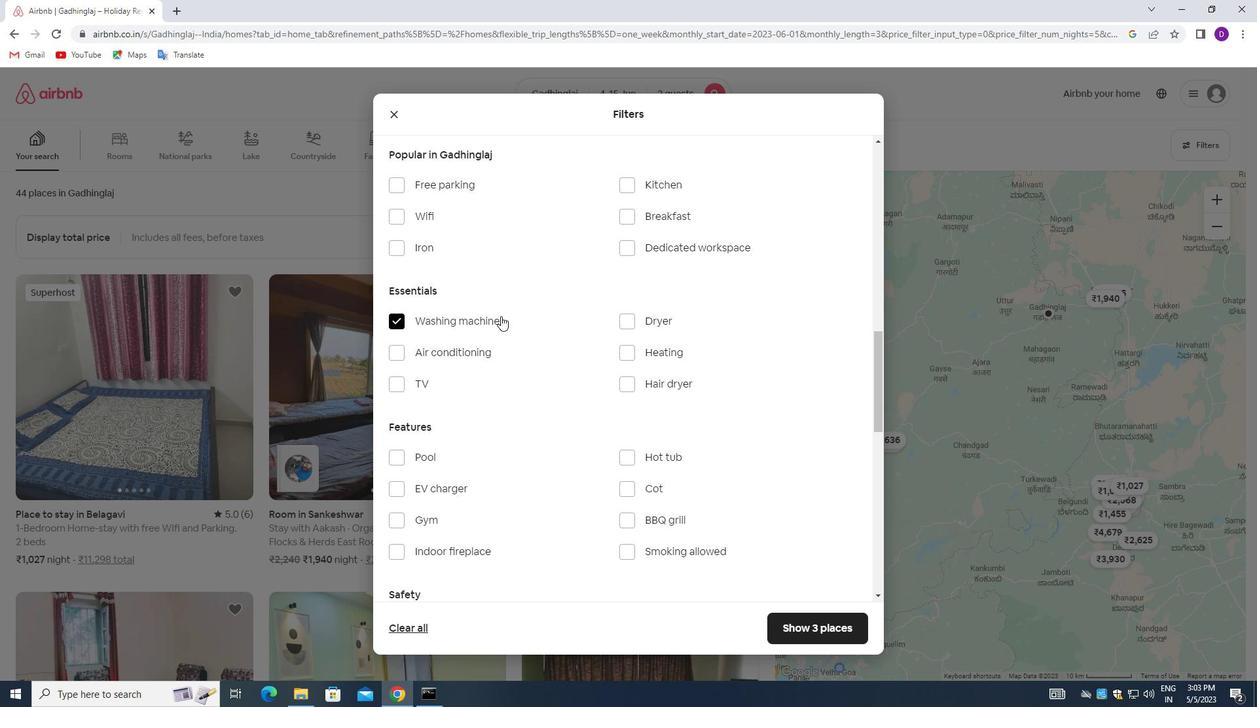 
Action: Mouse moved to (517, 316)
Screenshot: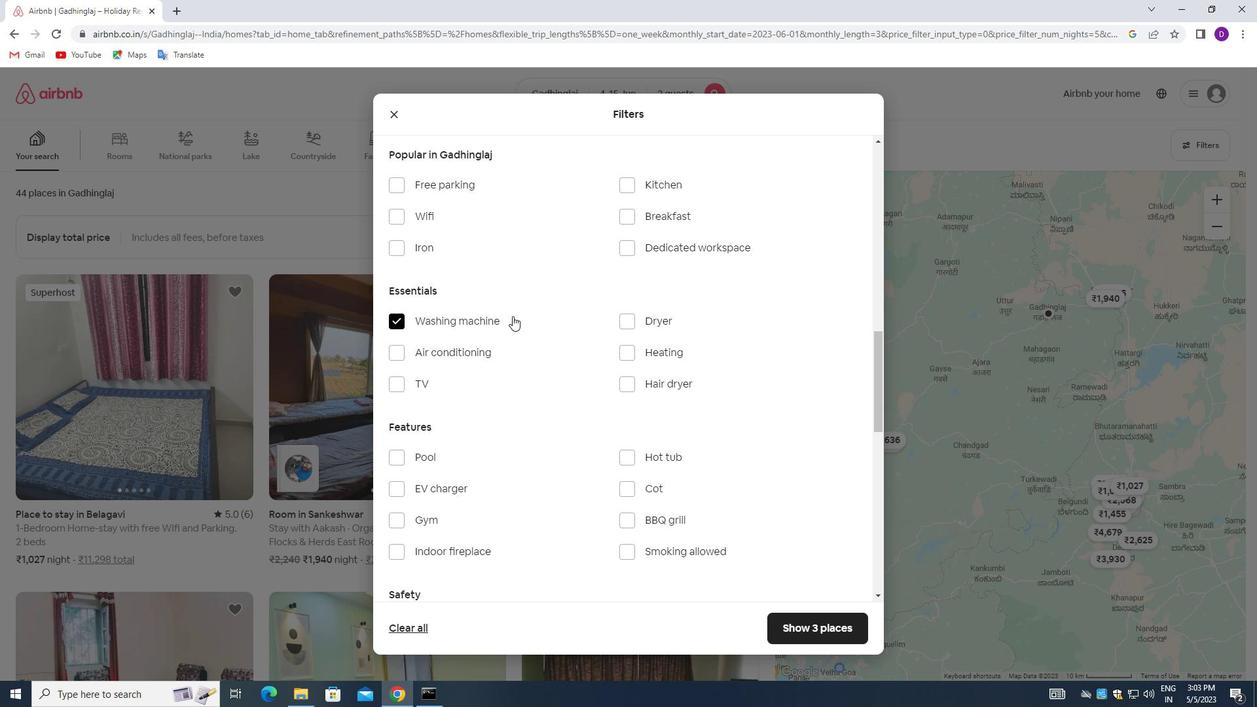 
Action: Mouse scrolled (517, 315) with delta (0, 0)
Screenshot: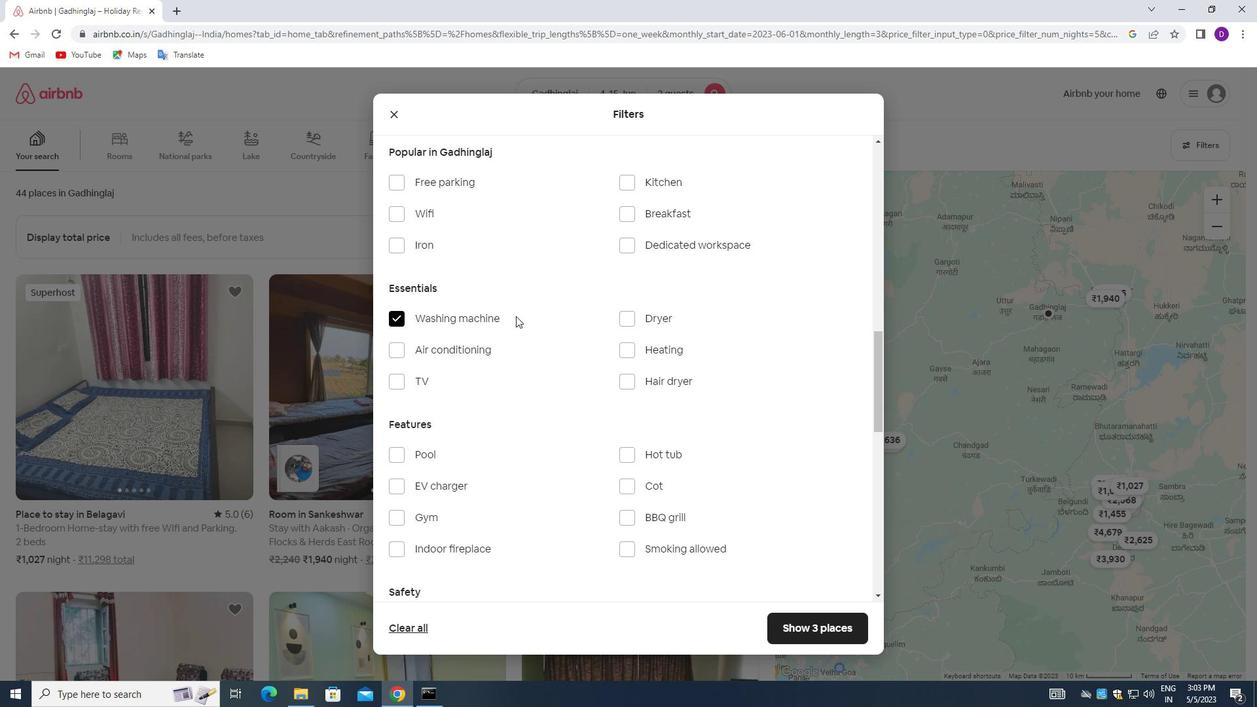 
Action: Mouse moved to (519, 316)
Screenshot: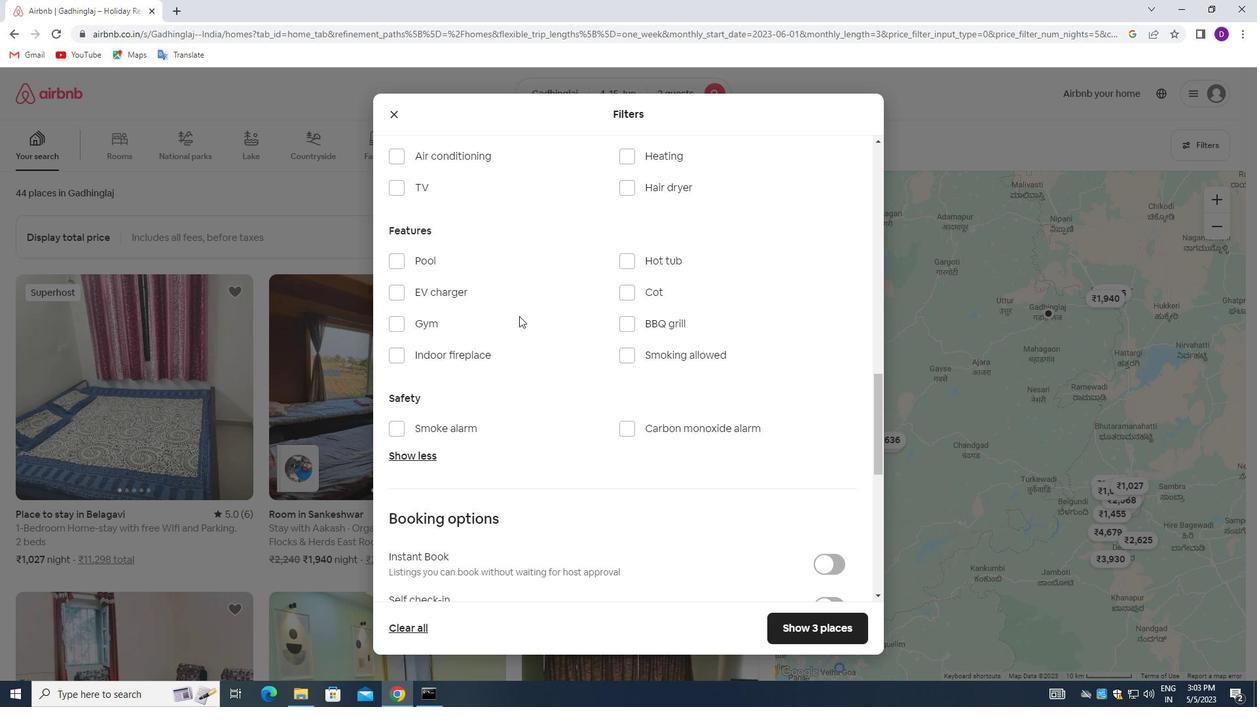 
Action: Mouse scrolled (519, 315) with delta (0, 0)
Screenshot: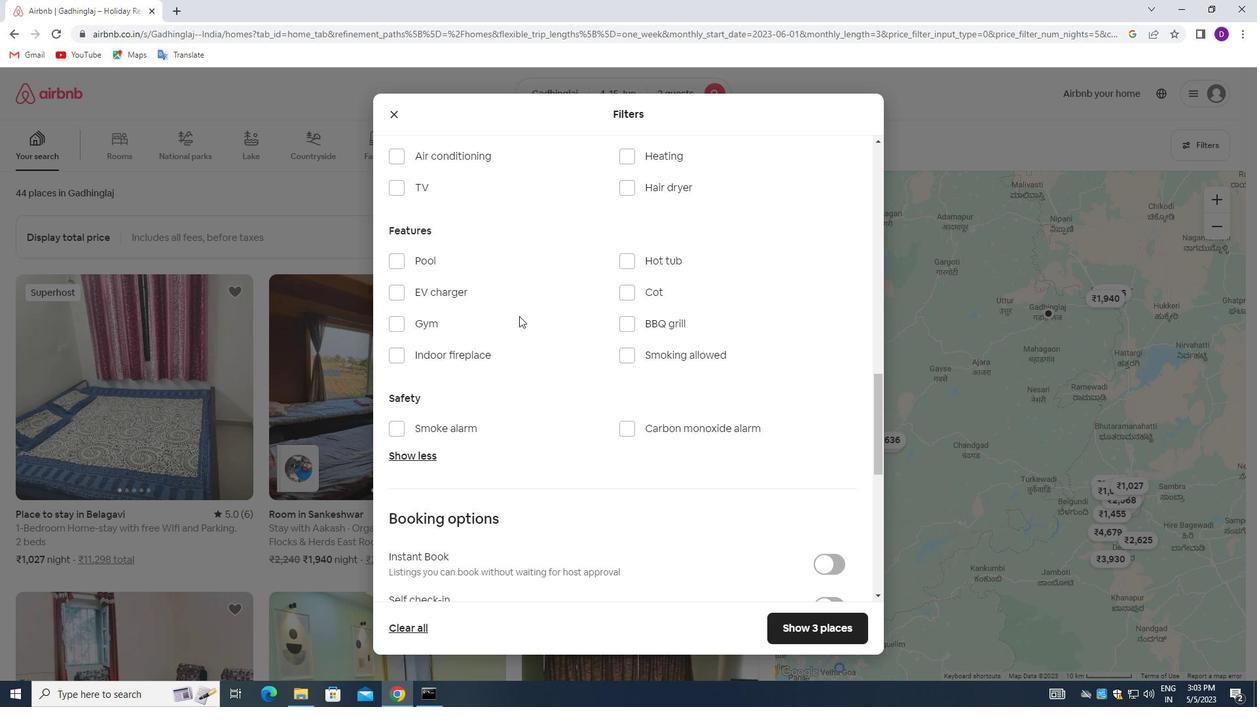 
Action: Mouse moved to (523, 320)
Screenshot: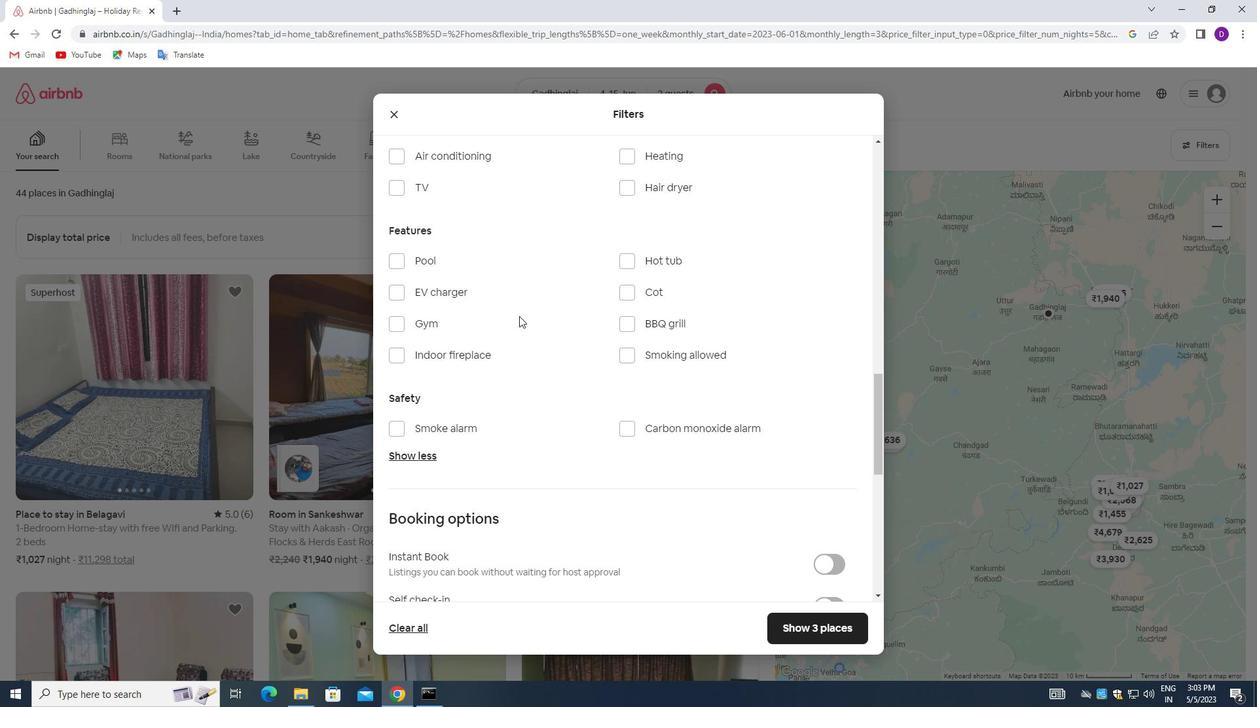 
Action: Mouse scrolled (523, 320) with delta (0, 0)
Screenshot: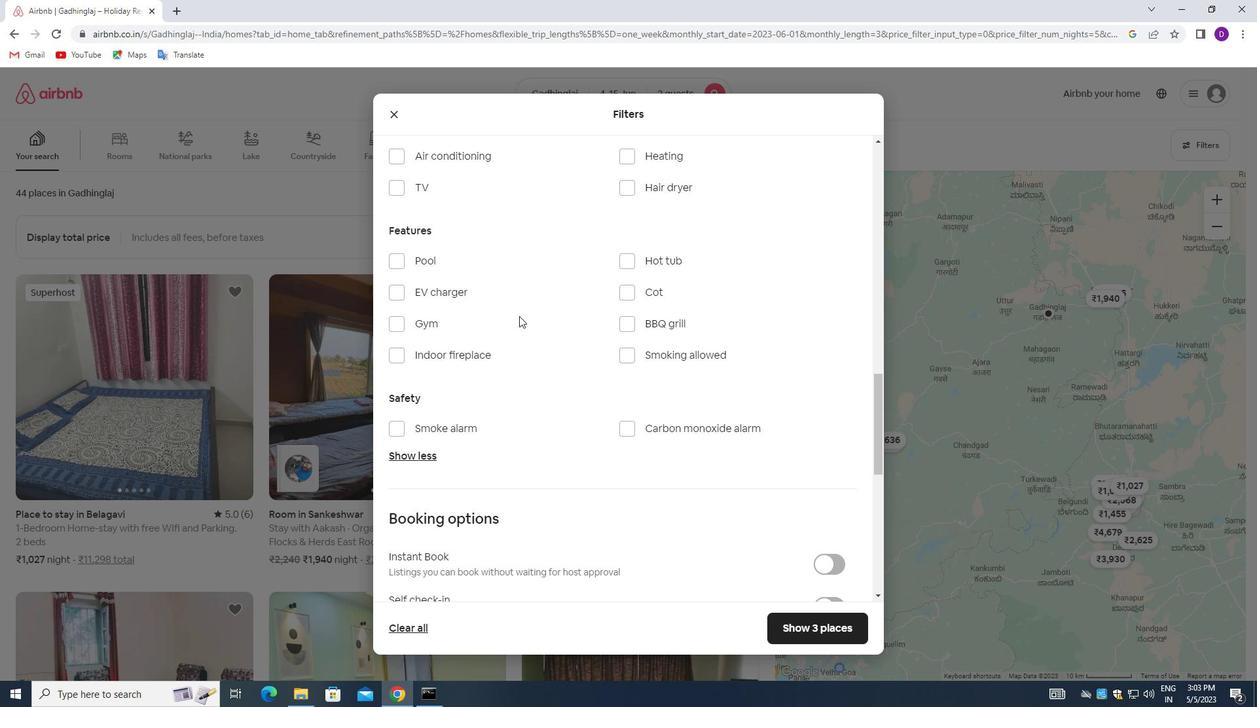 
Action: Mouse moved to (525, 324)
Screenshot: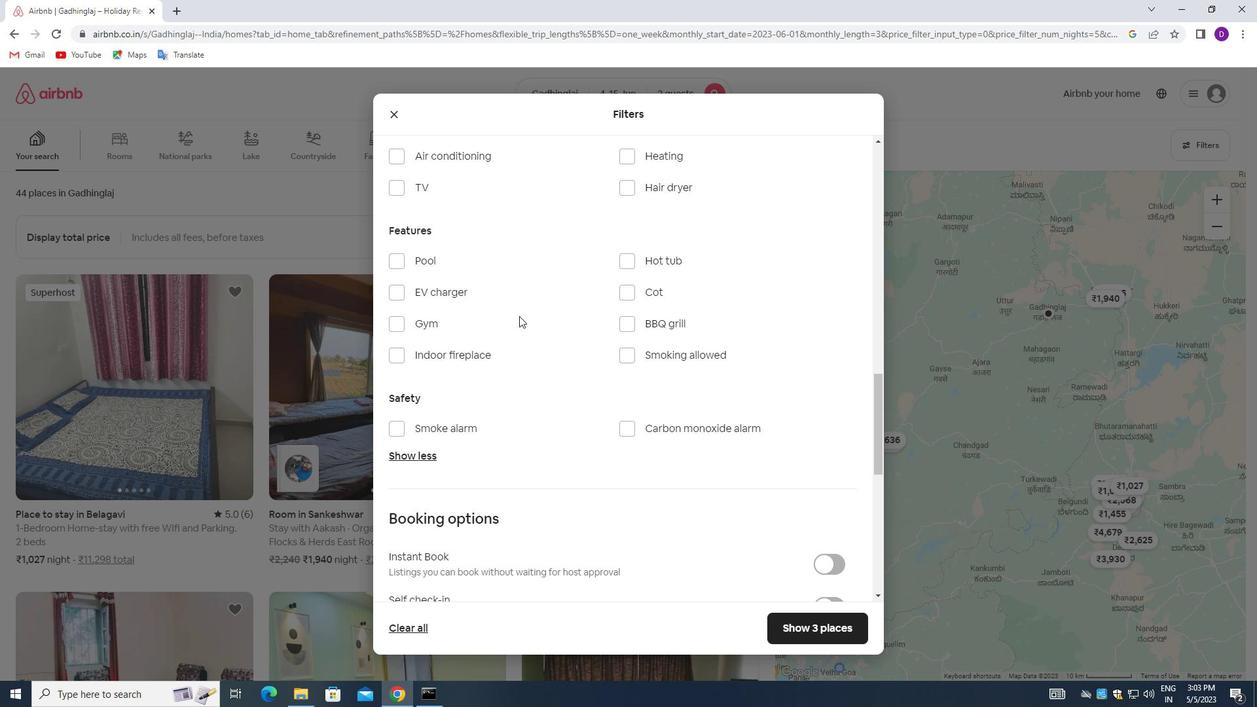 
Action: Mouse scrolled (525, 323) with delta (0, 0)
Screenshot: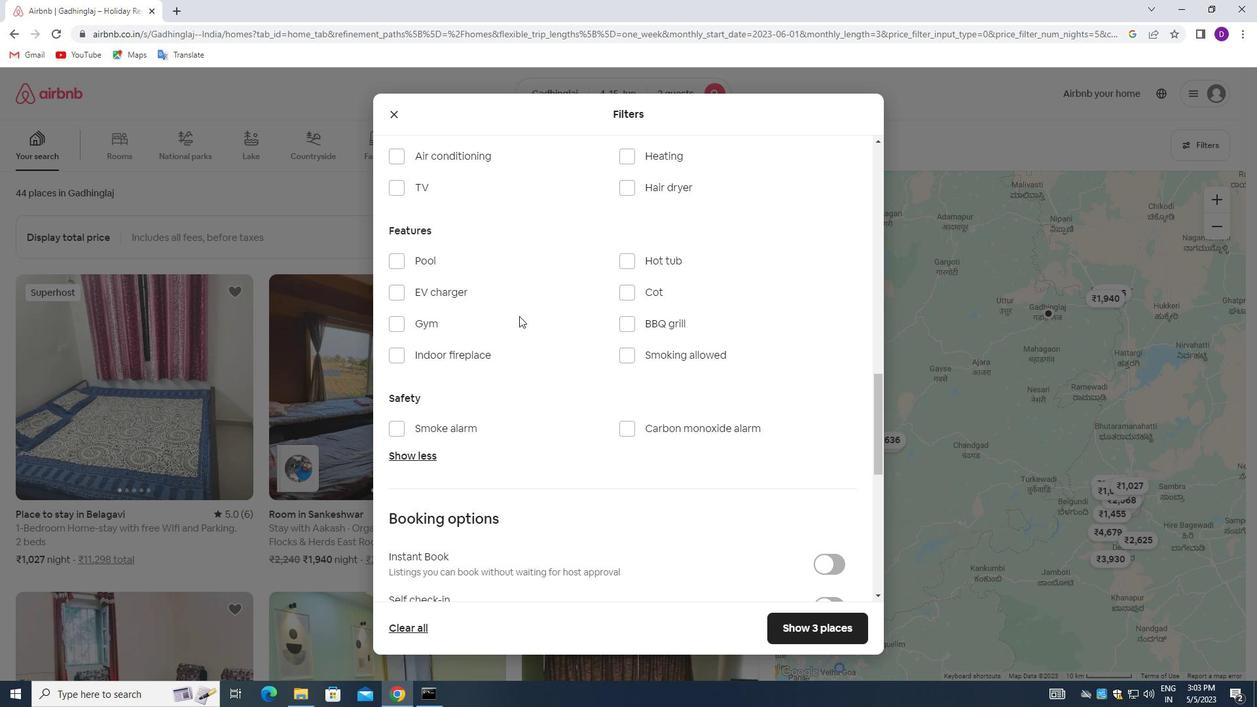 
Action: Mouse moved to (817, 409)
Screenshot: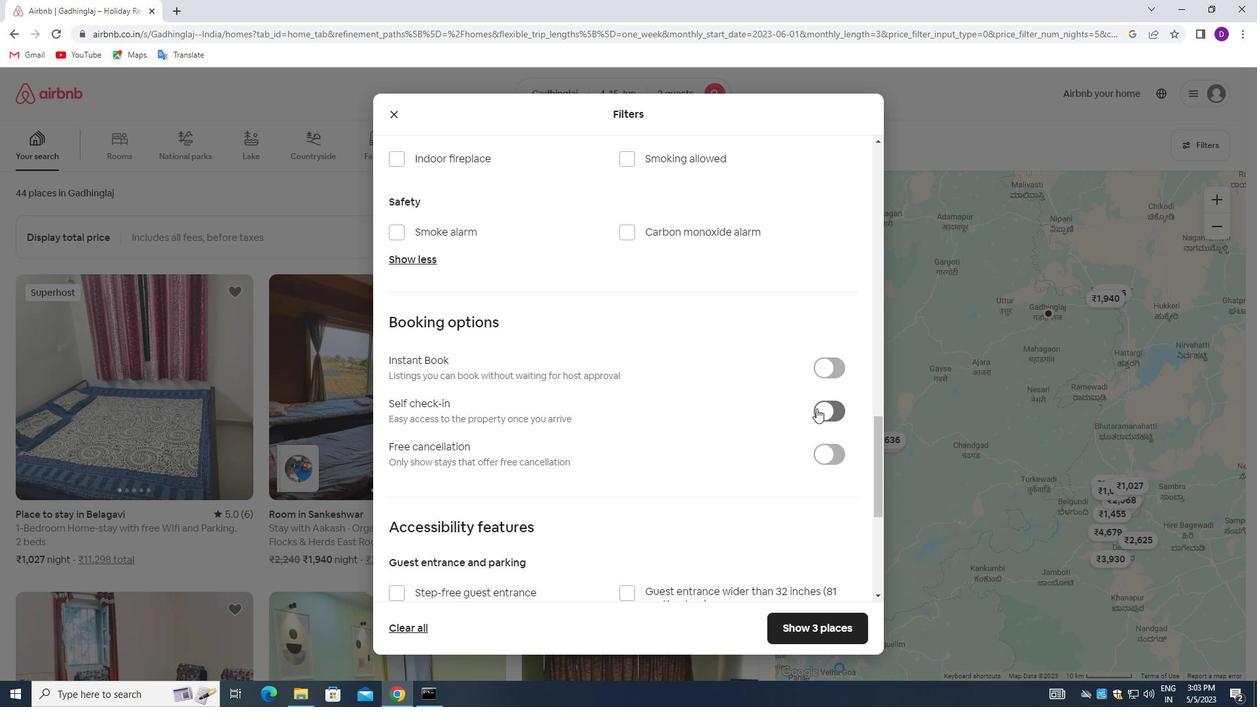 
Action: Mouse pressed left at (817, 409)
Screenshot: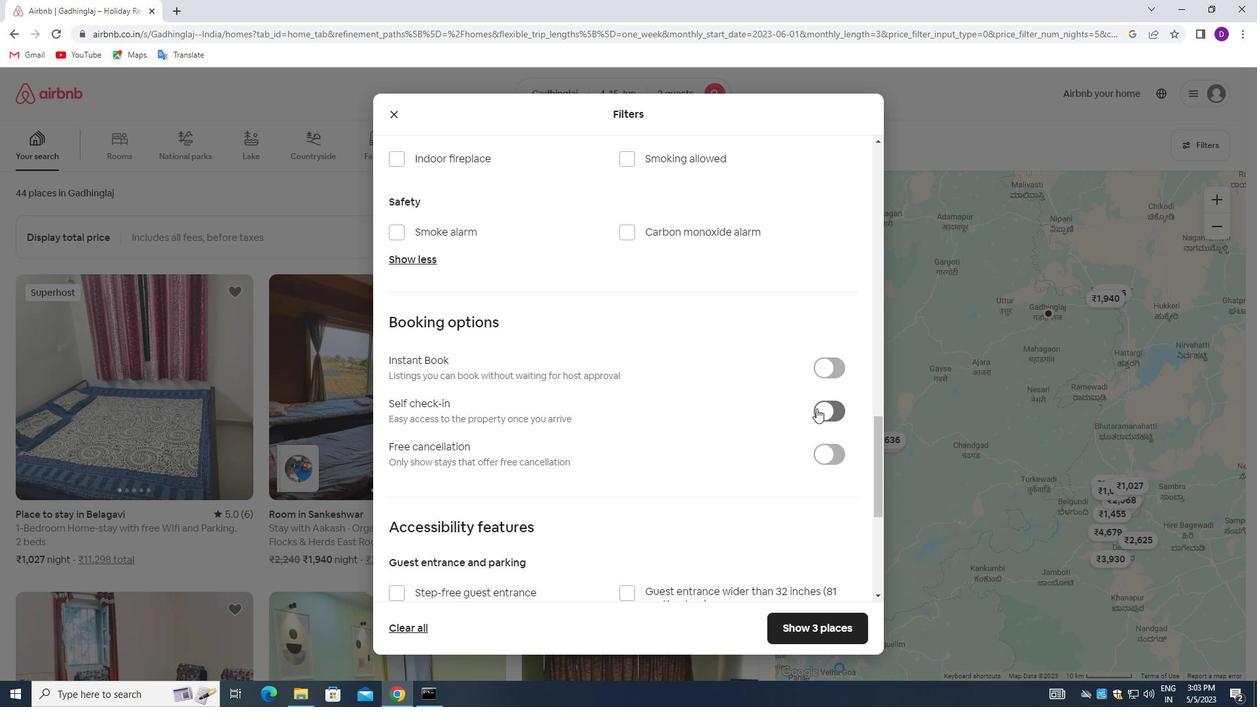 
Action: Mouse moved to (618, 407)
Screenshot: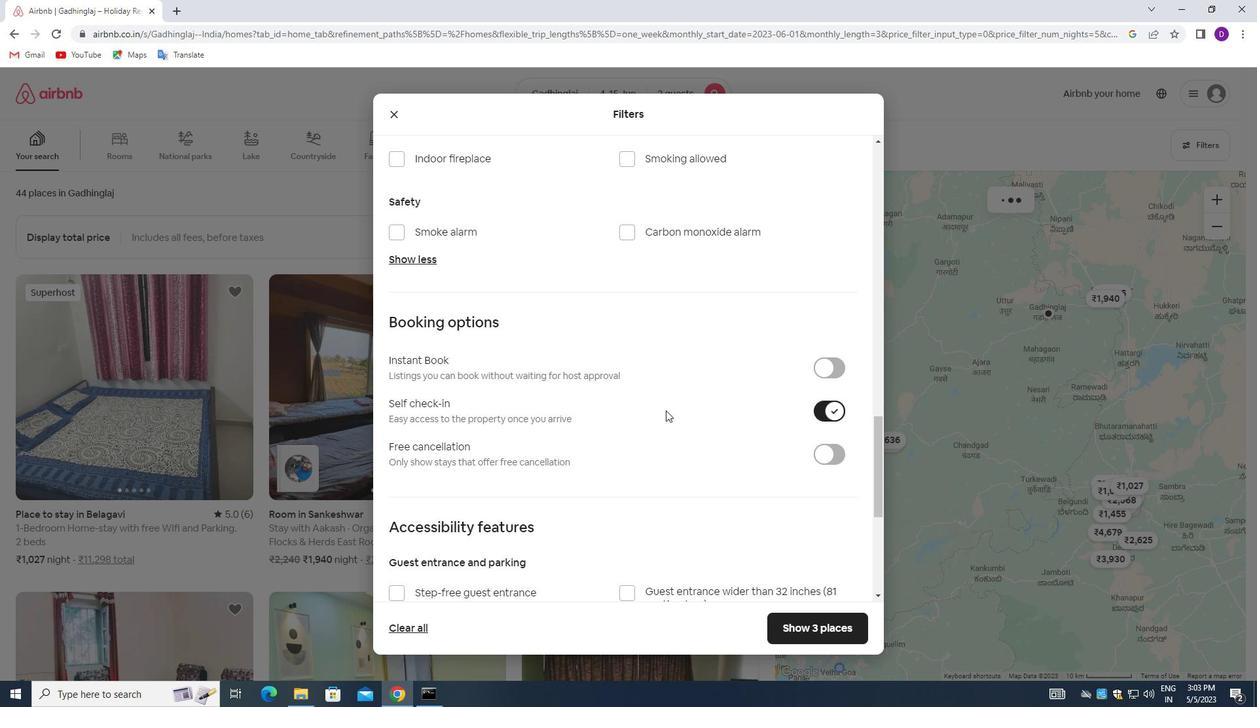 
Action: Mouse scrolled (618, 407) with delta (0, 0)
Screenshot: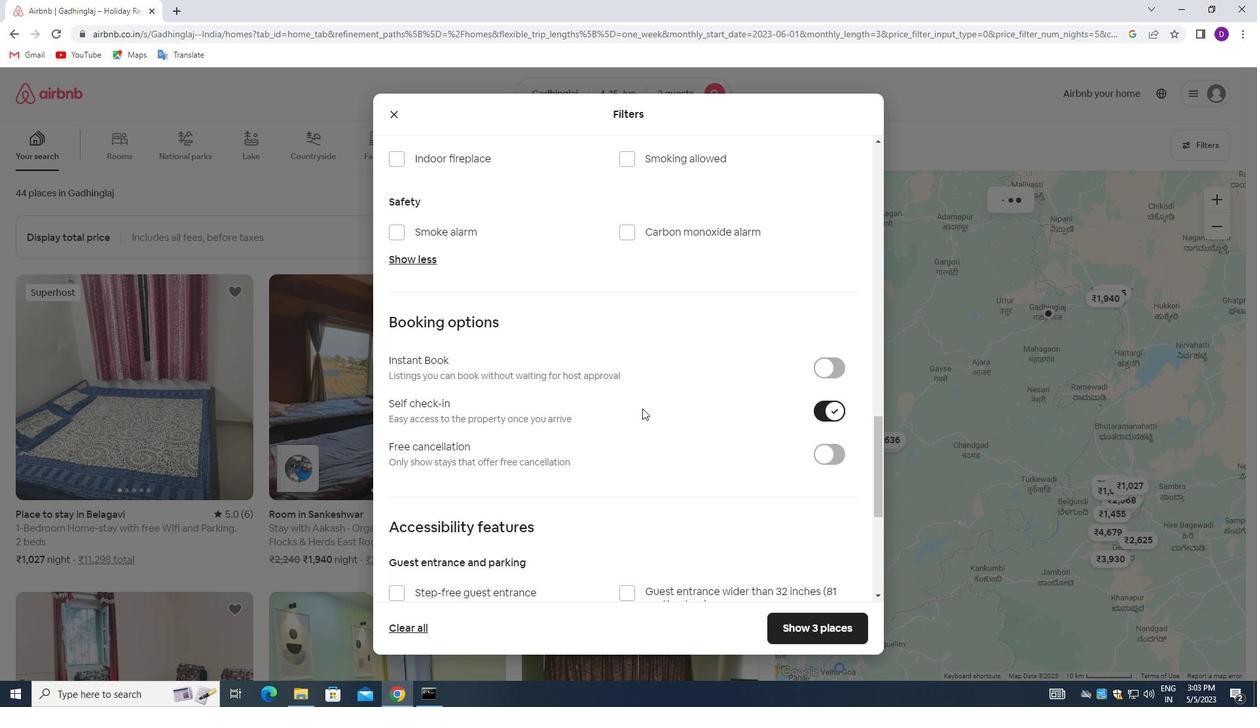 
Action: Mouse moved to (608, 407)
Screenshot: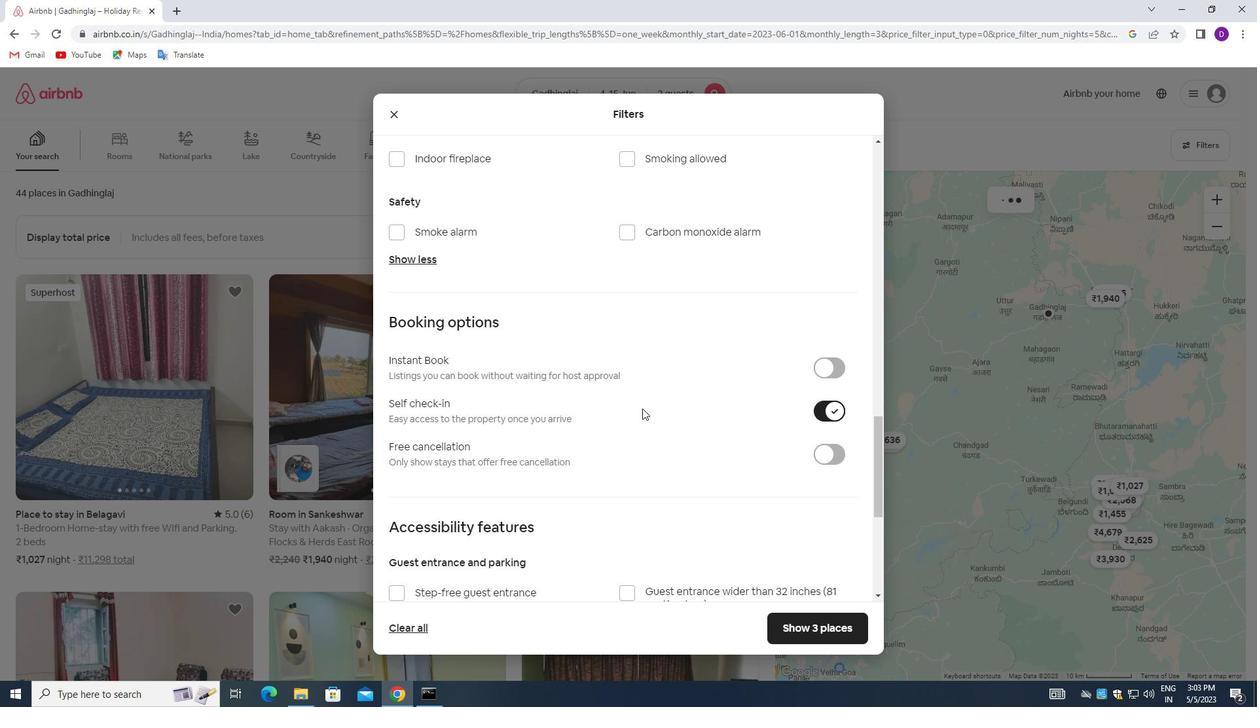 
Action: Mouse scrolled (608, 407) with delta (0, 0)
Screenshot: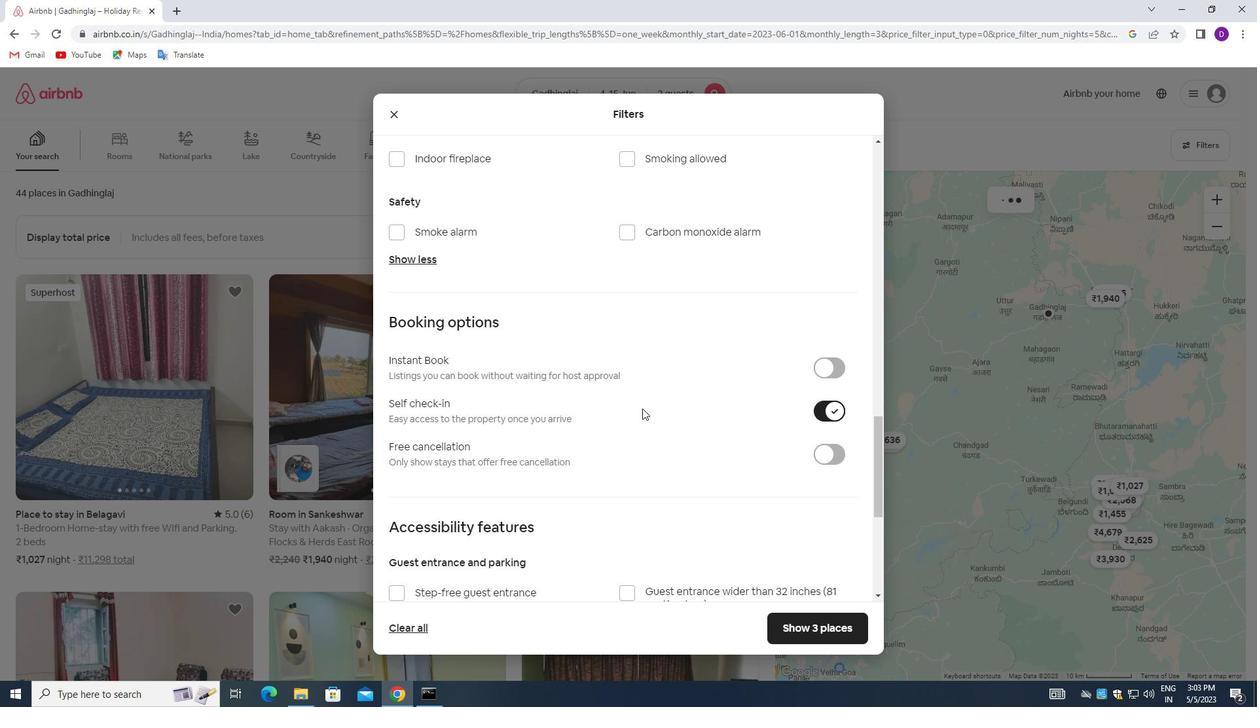 
Action: Mouse moved to (600, 409)
Screenshot: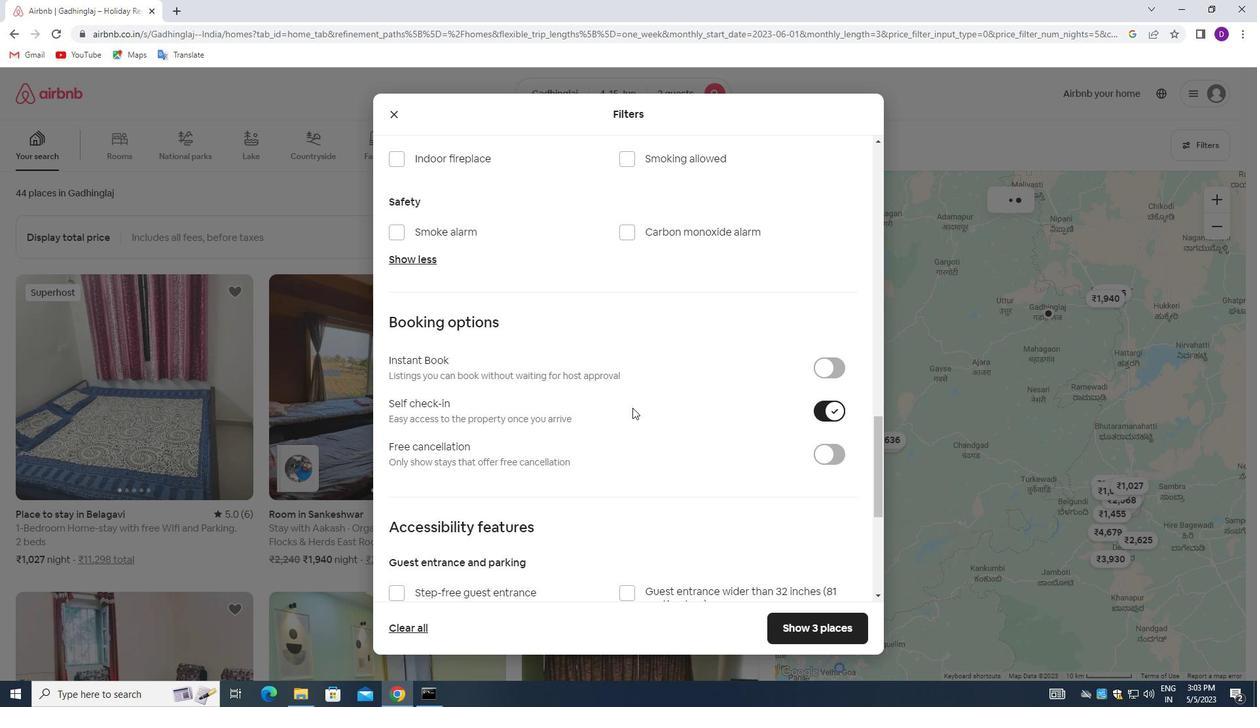 
Action: Mouse scrolled (600, 409) with delta (0, 0)
Screenshot: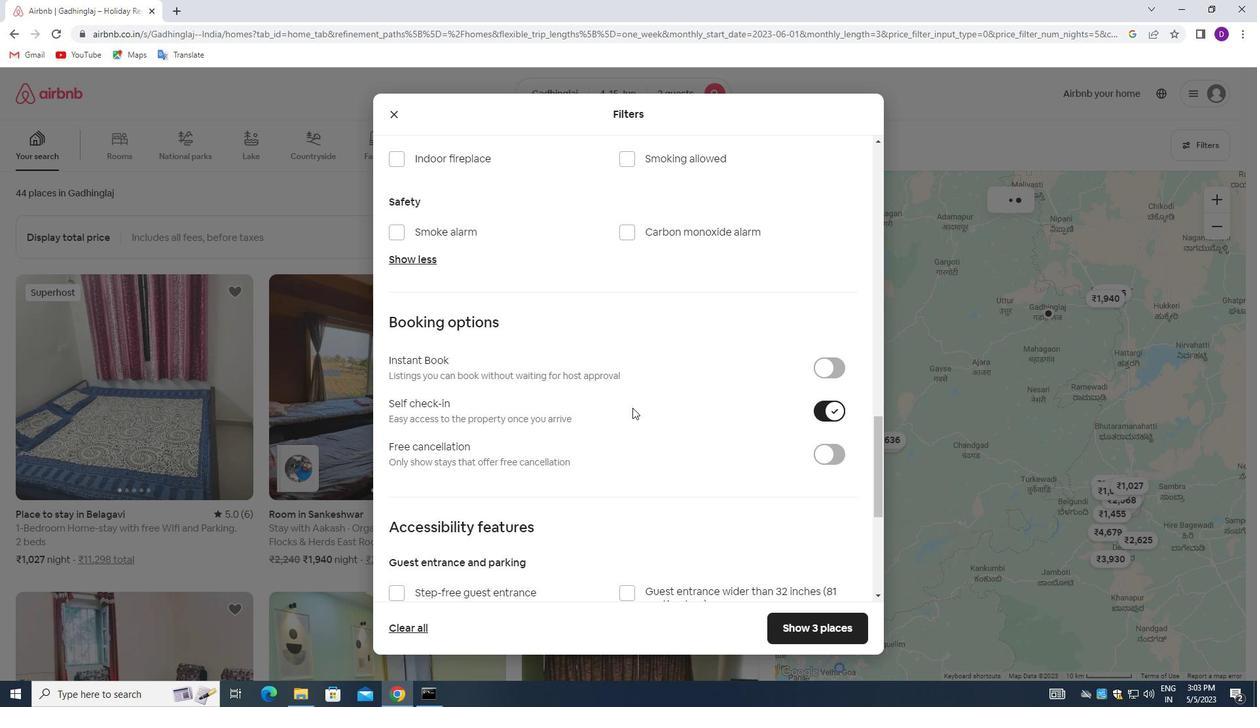 
Action: Mouse moved to (532, 439)
Screenshot: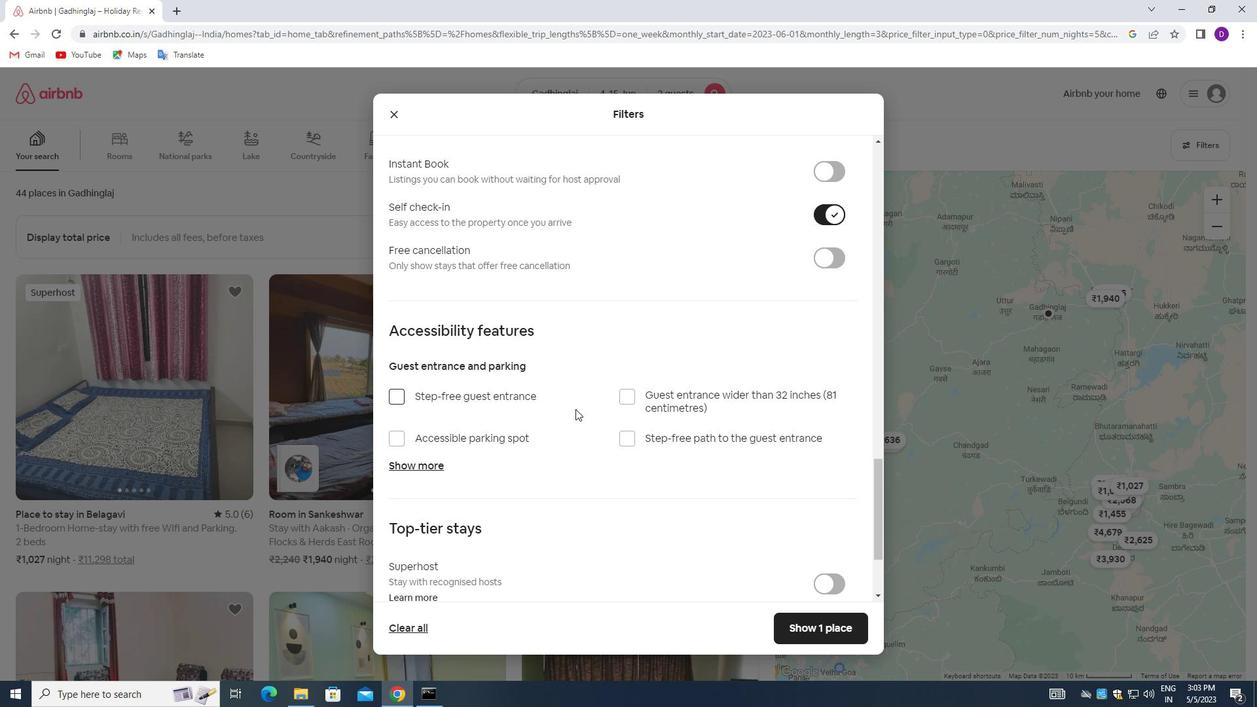 
Action: Mouse scrolled (532, 438) with delta (0, 0)
Screenshot: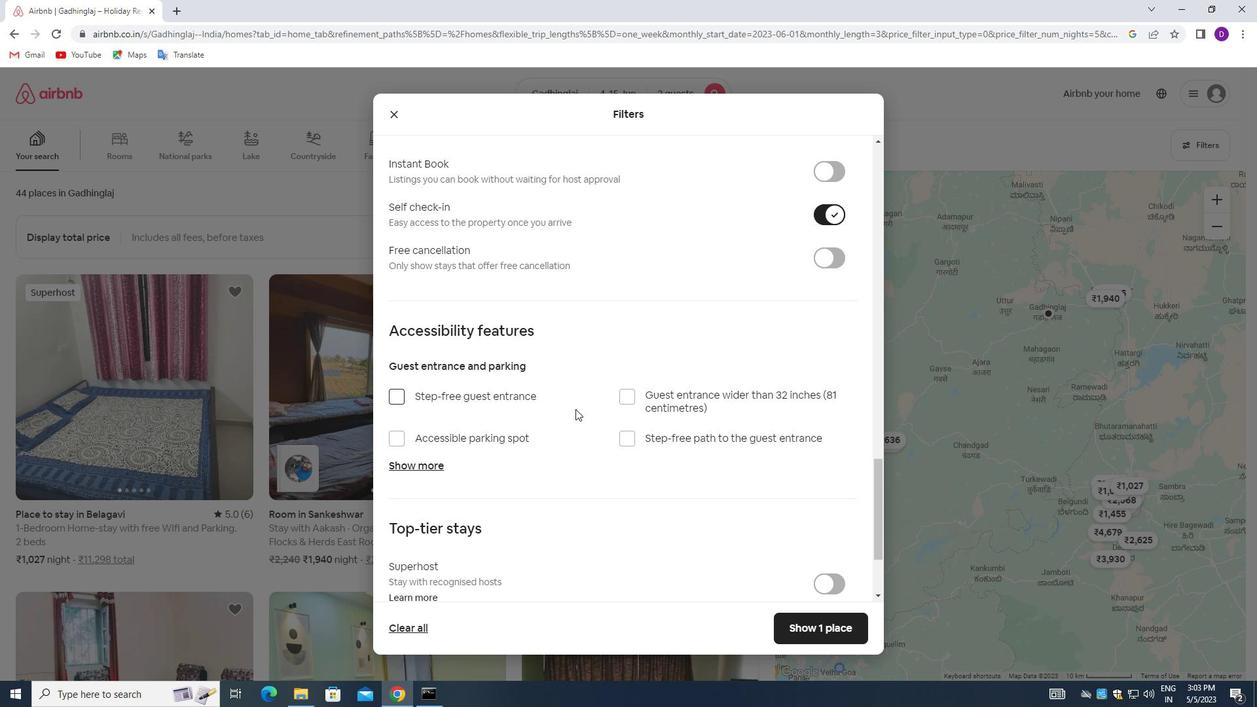 
Action: Mouse moved to (530, 444)
Screenshot: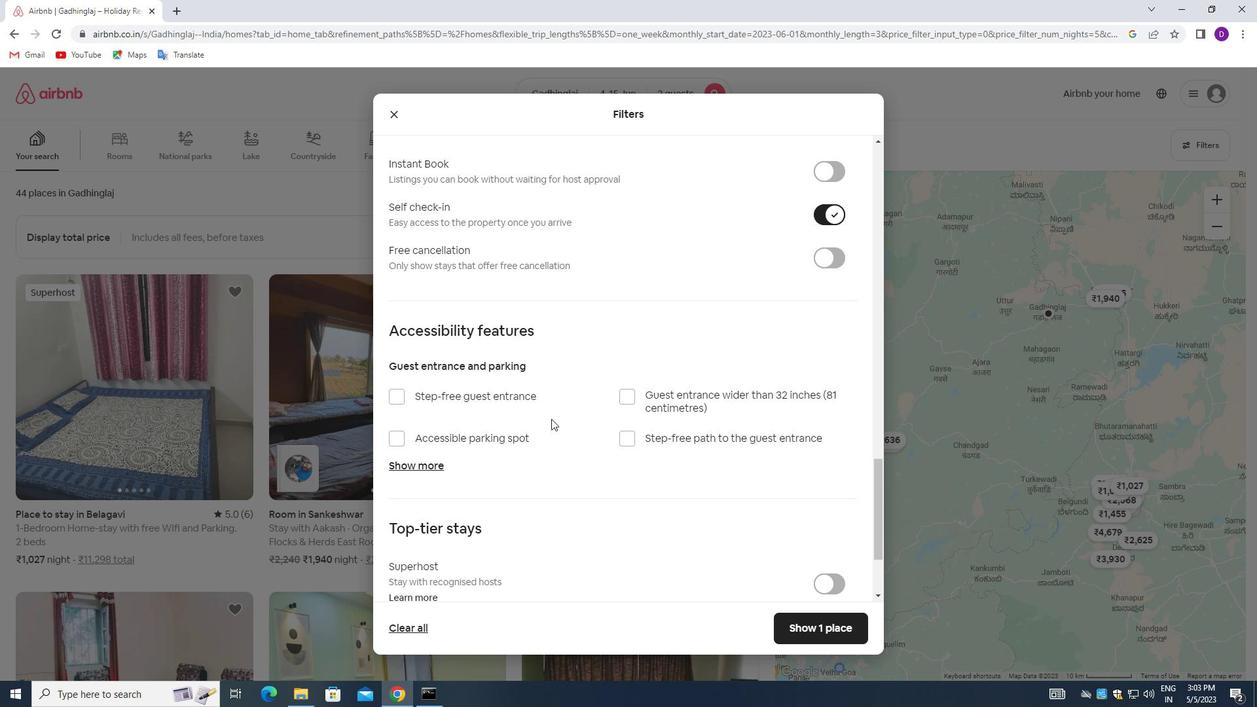 
Action: Mouse scrolled (530, 443) with delta (0, 0)
Screenshot: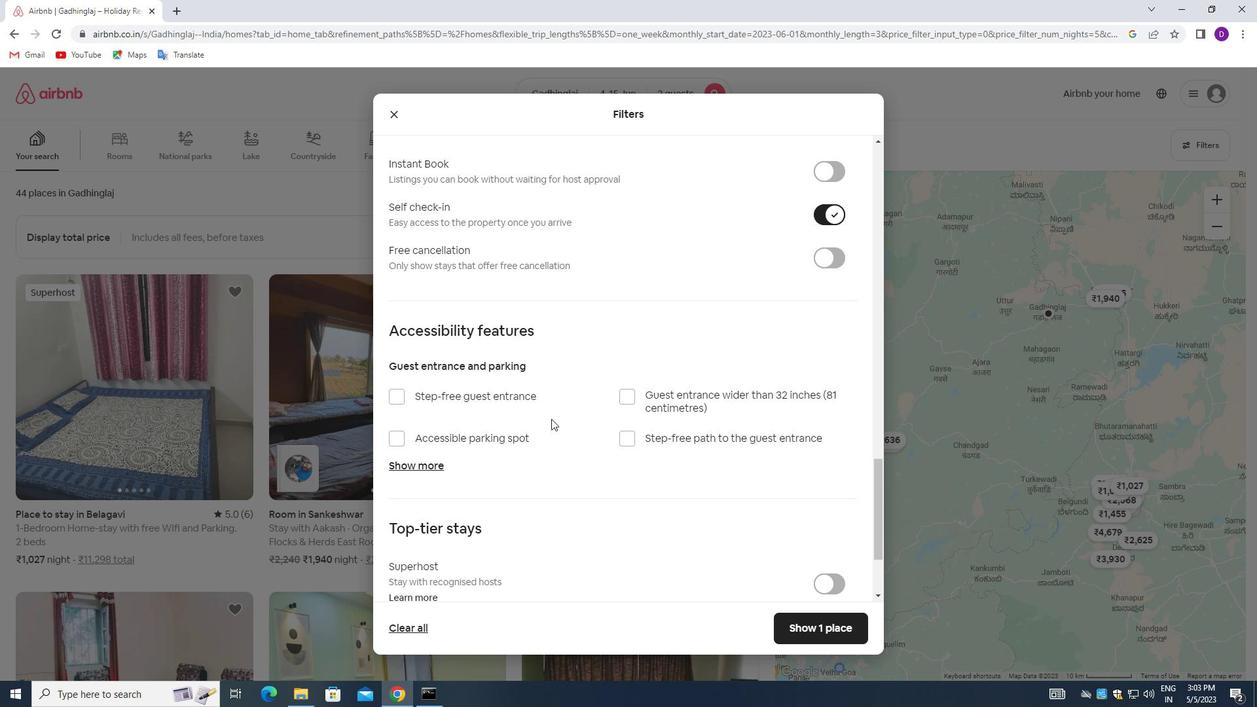 
Action: Mouse moved to (530, 444)
Screenshot: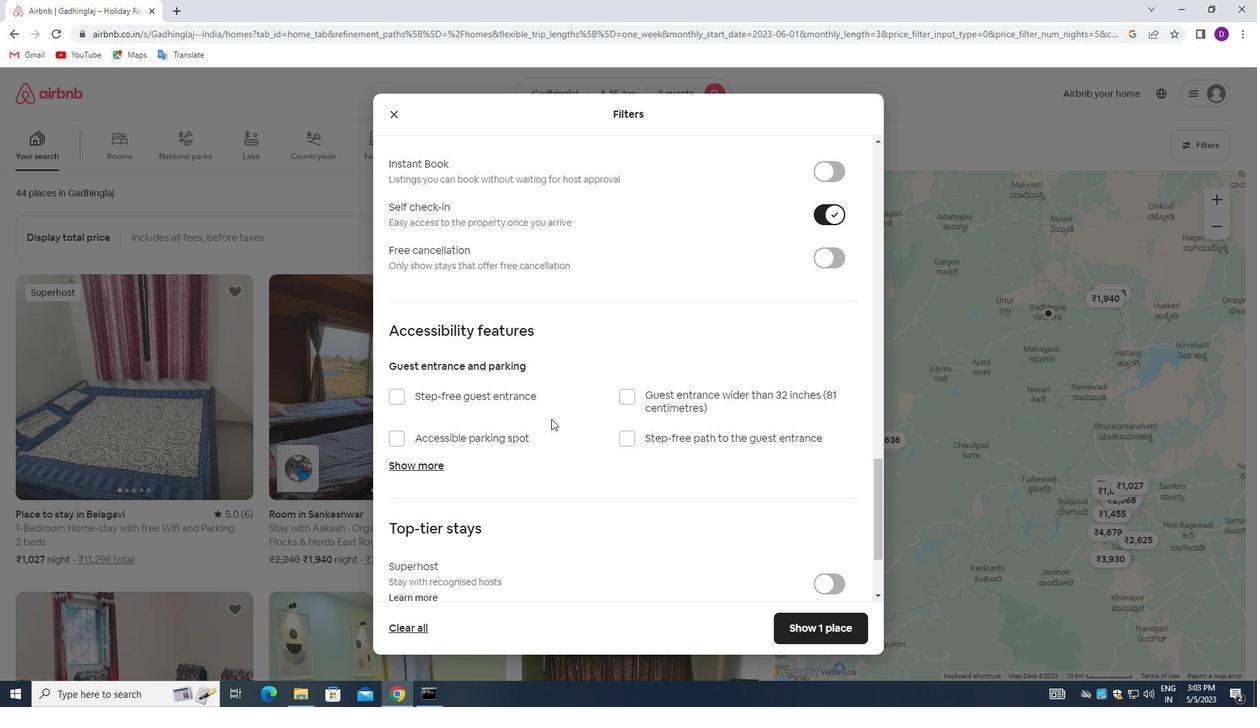 
Action: Mouse scrolled (530, 443) with delta (0, 0)
Screenshot: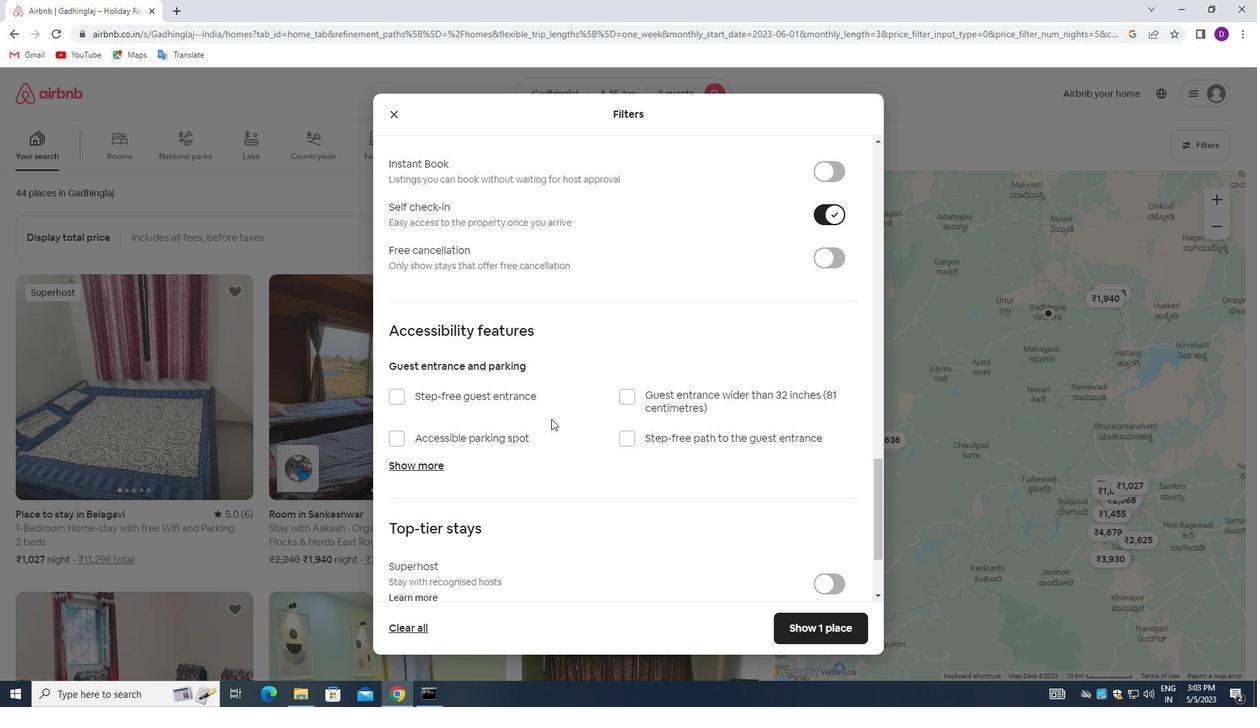 
Action: Mouse moved to (532, 460)
Screenshot: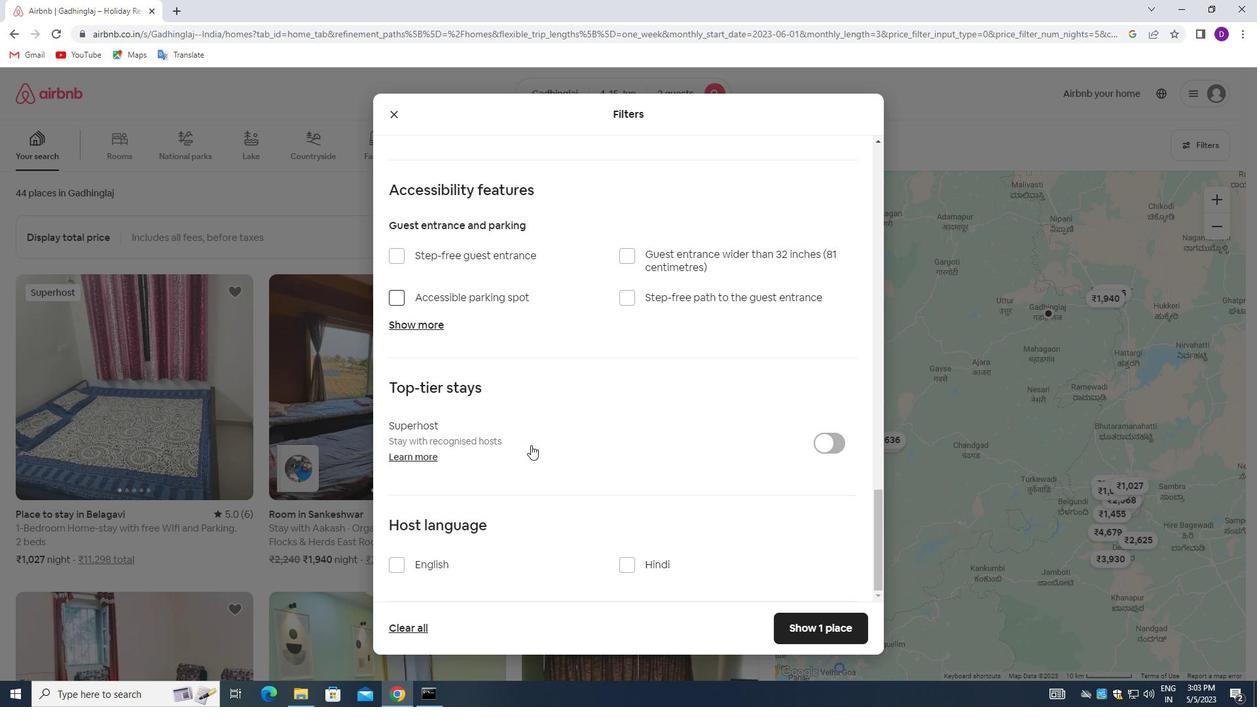 
Action: Mouse scrolled (532, 460) with delta (0, 0)
Screenshot: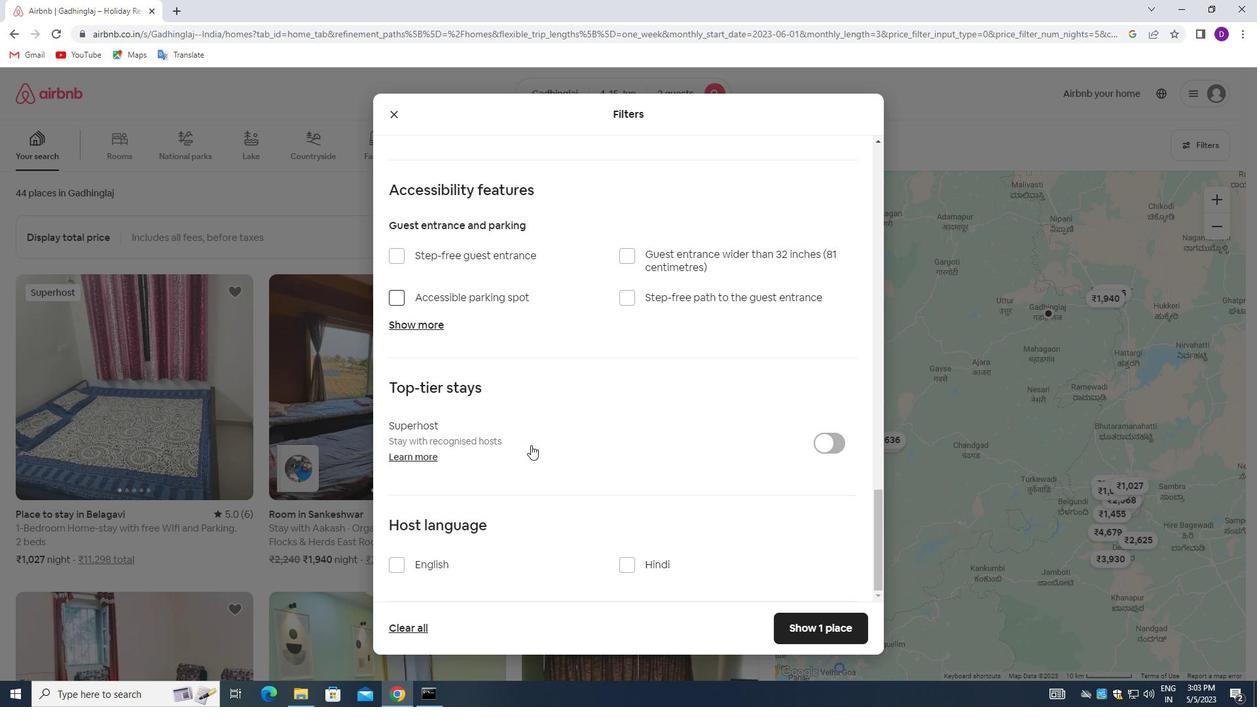 
Action: Mouse moved to (529, 473)
Screenshot: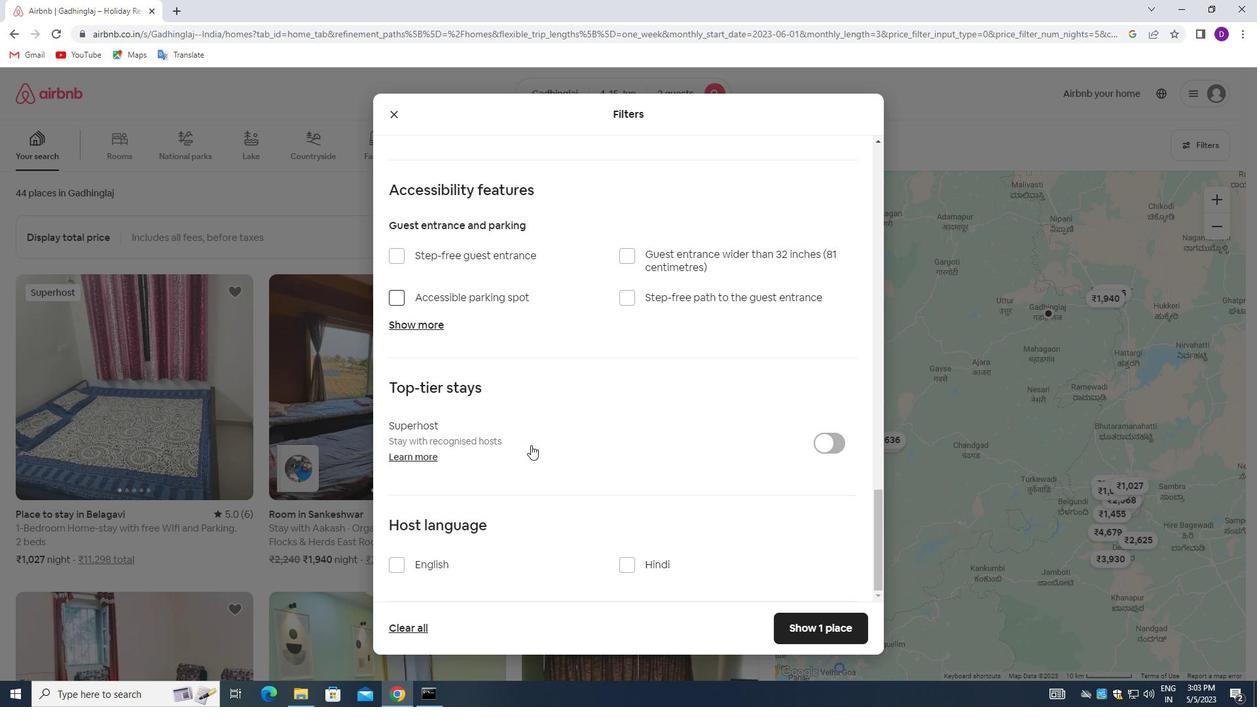 
Action: Mouse scrolled (529, 472) with delta (0, 0)
Screenshot: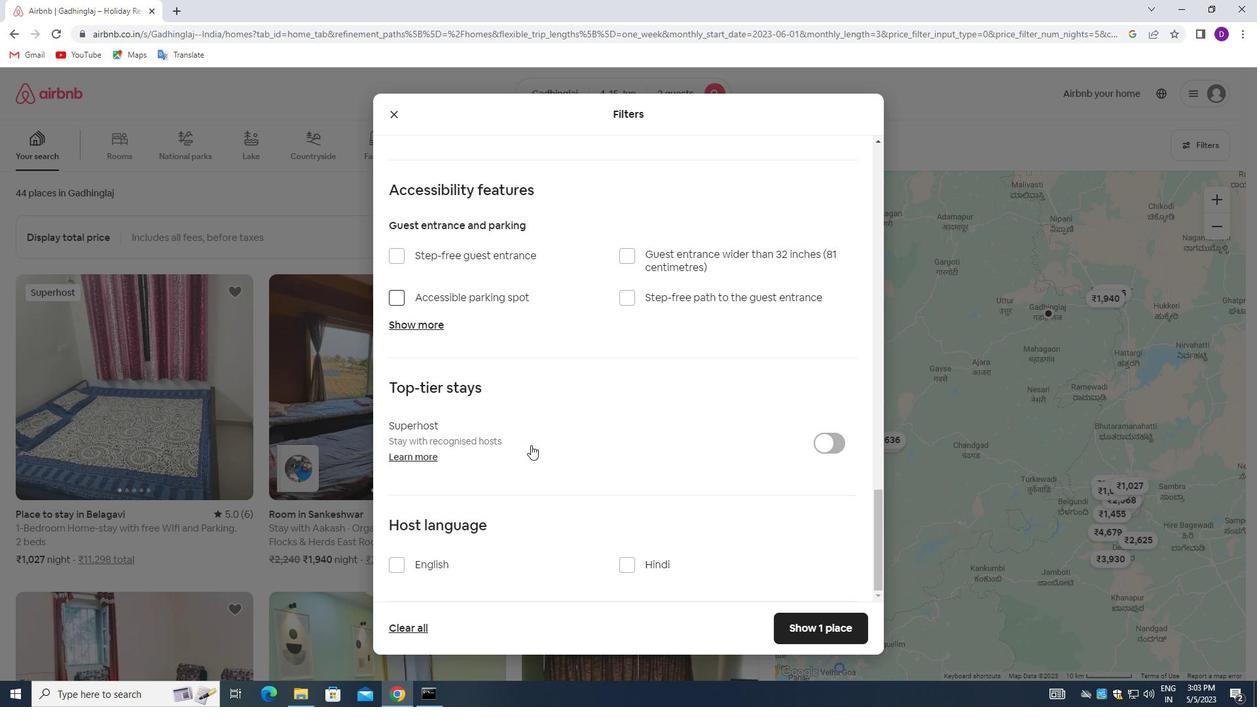 
Action: Mouse moved to (524, 477)
Screenshot: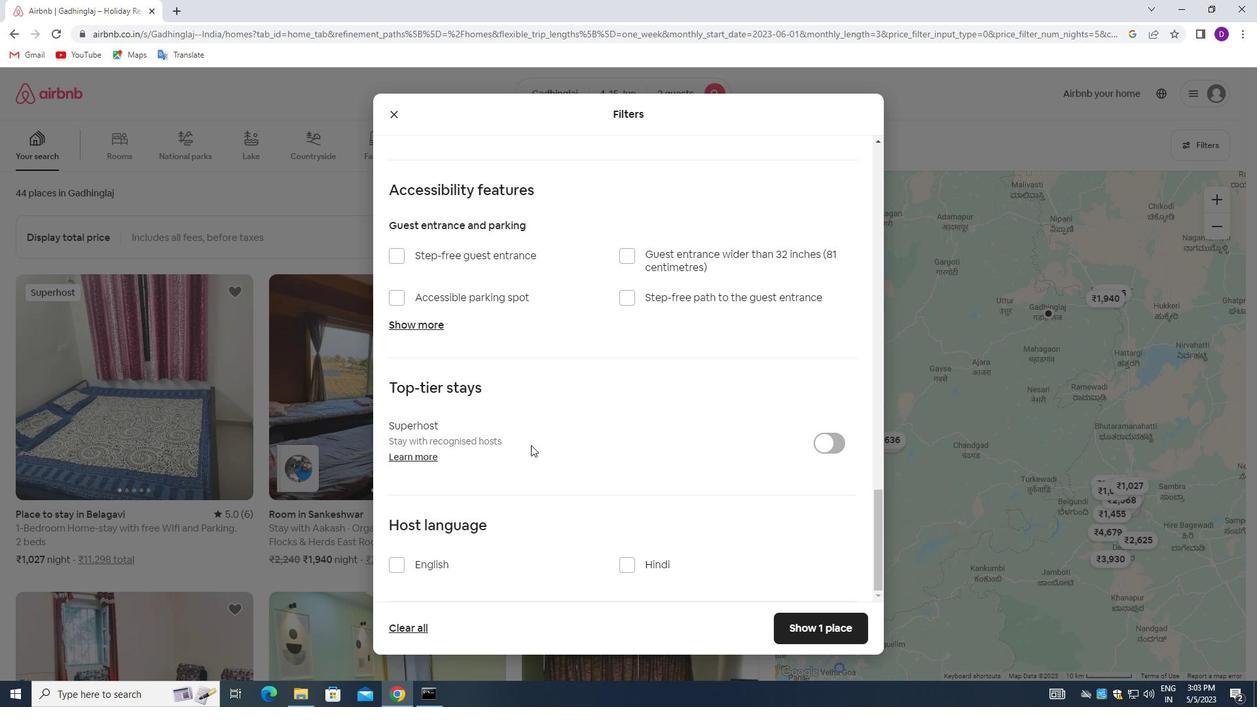 
Action: Mouse scrolled (524, 477) with delta (0, 0)
Screenshot: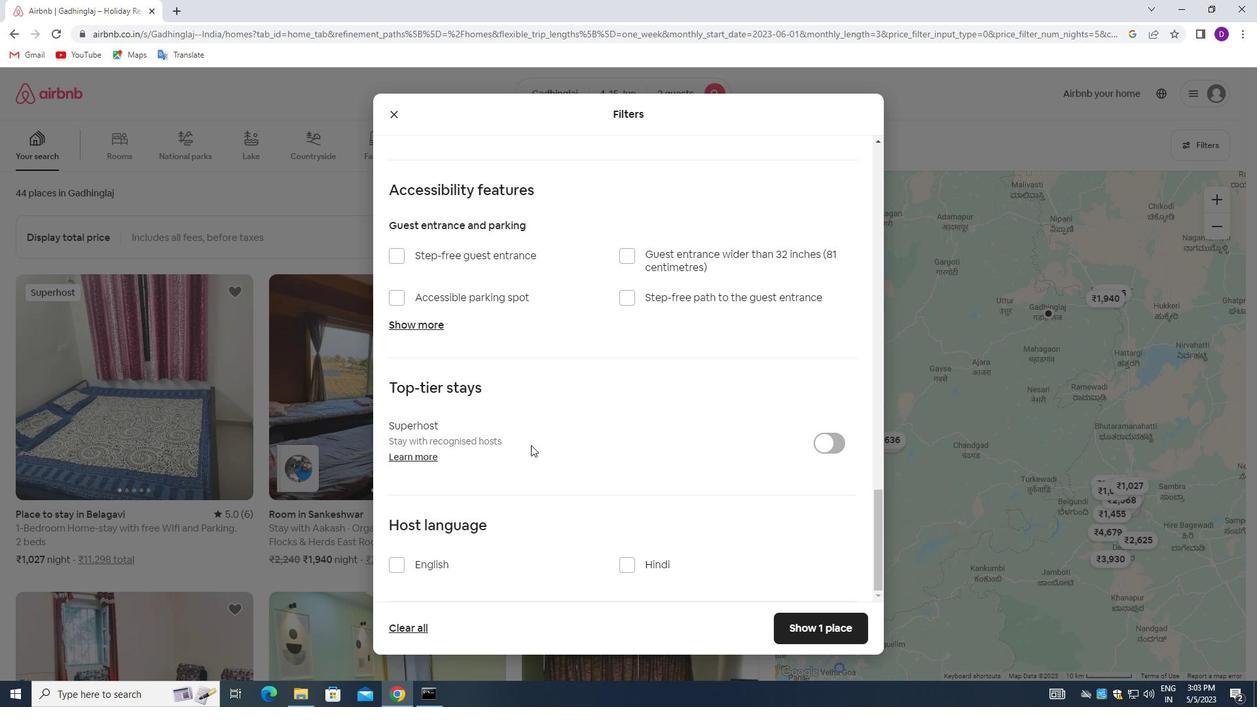 
Action: Mouse moved to (393, 570)
Screenshot: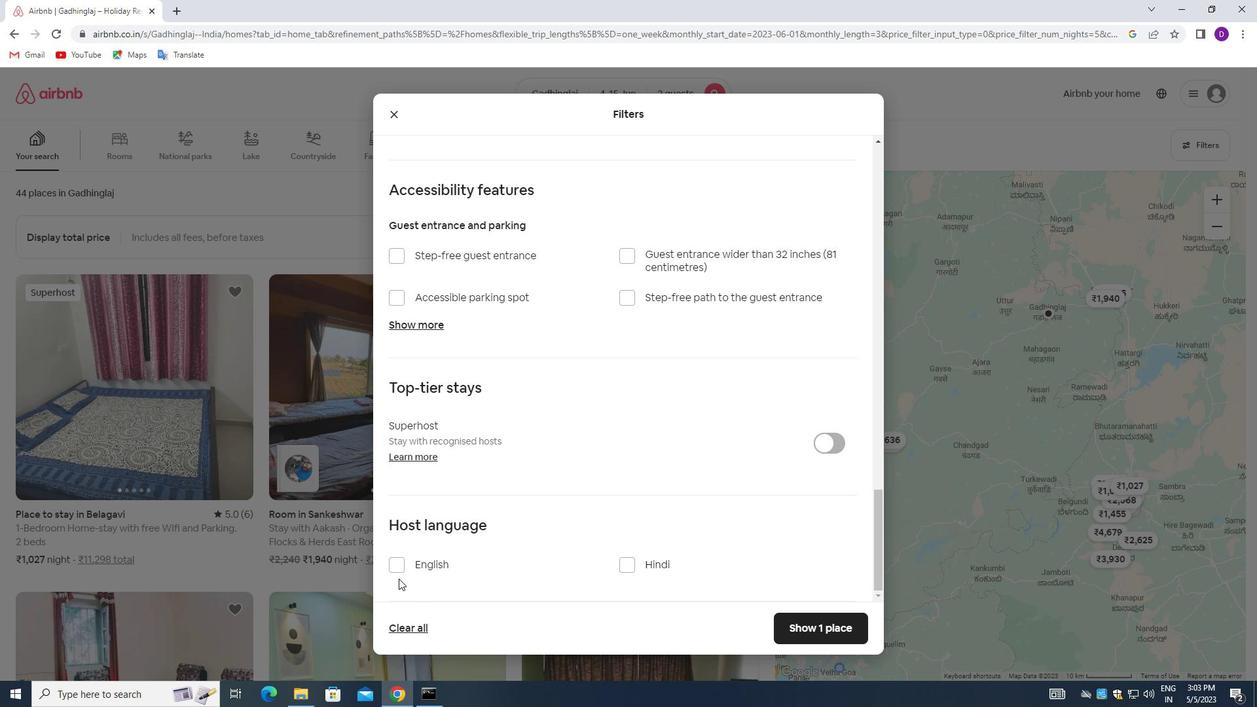 
Action: Mouse pressed left at (393, 570)
Screenshot: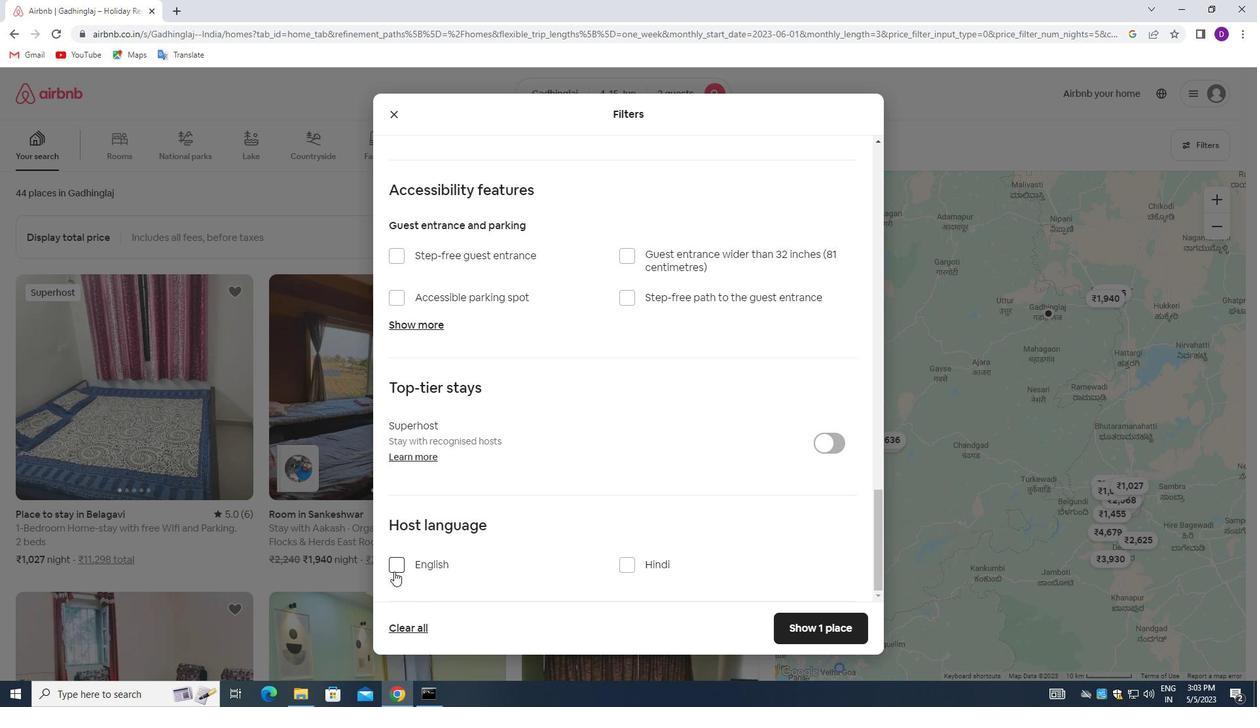 
Action: Mouse moved to (784, 623)
Screenshot: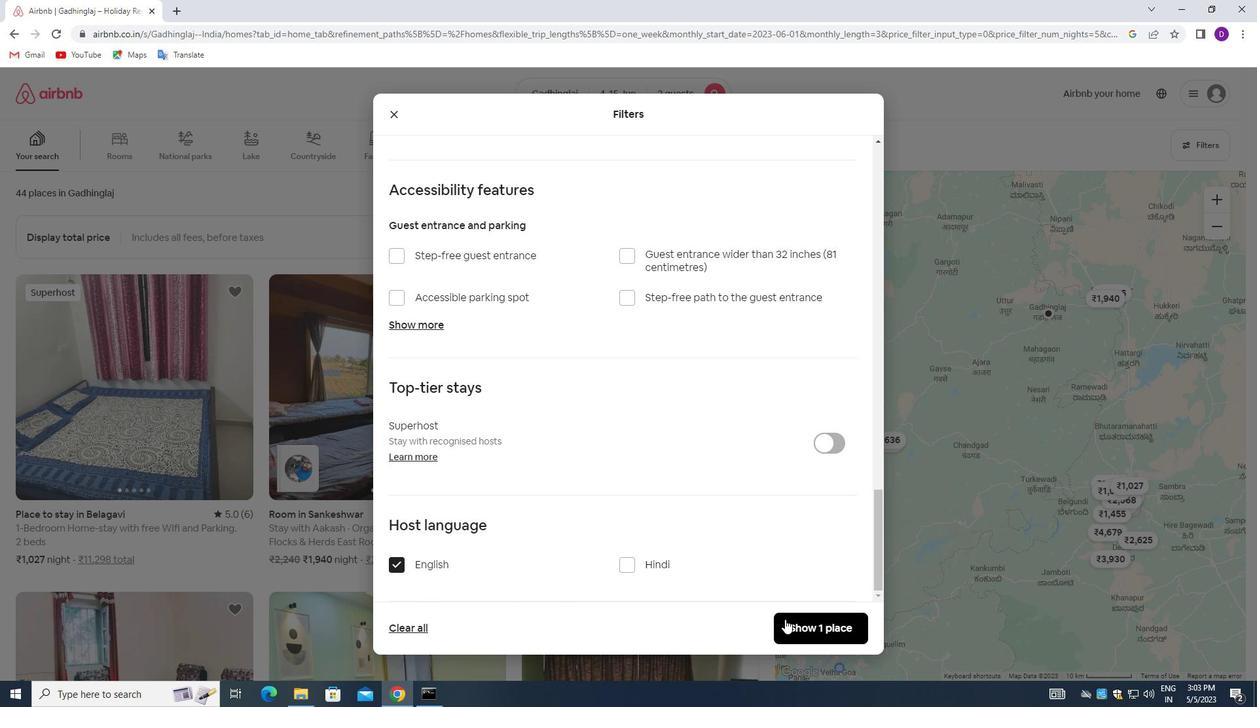 
Action: Mouse pressed left at (784, 623)
Screenshot: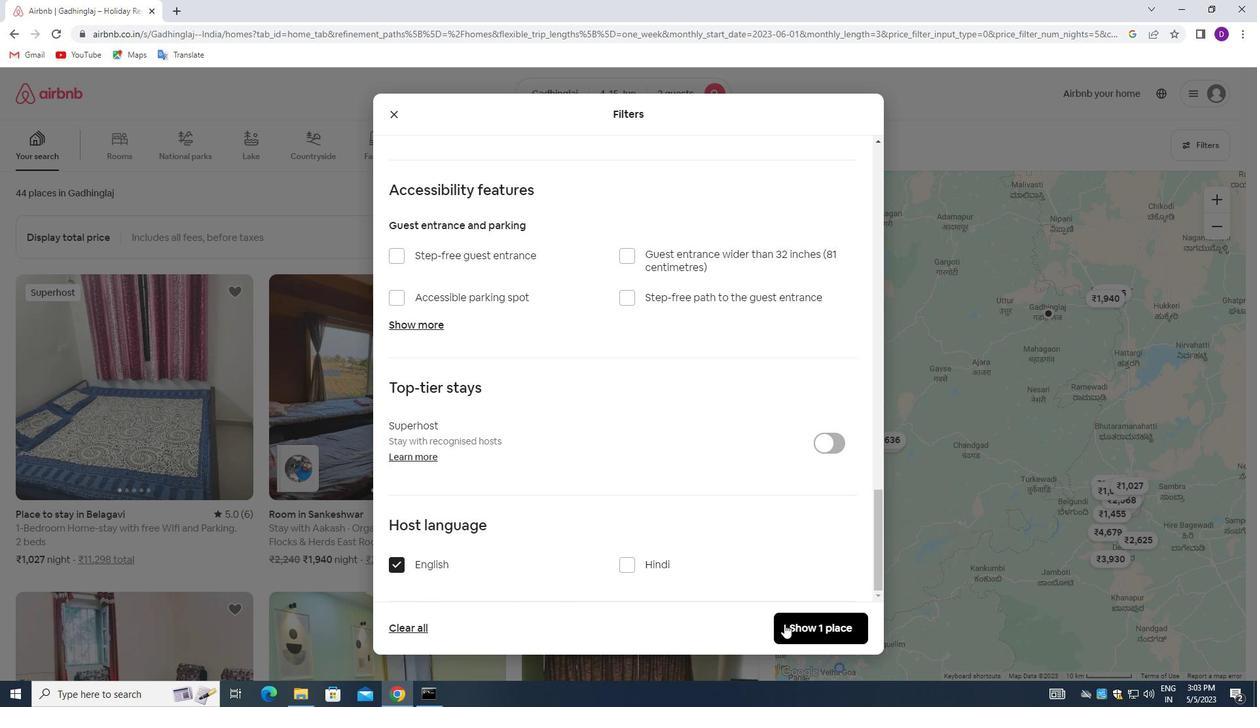 
Action: Mouse moved to (766, 431)
Screenshot: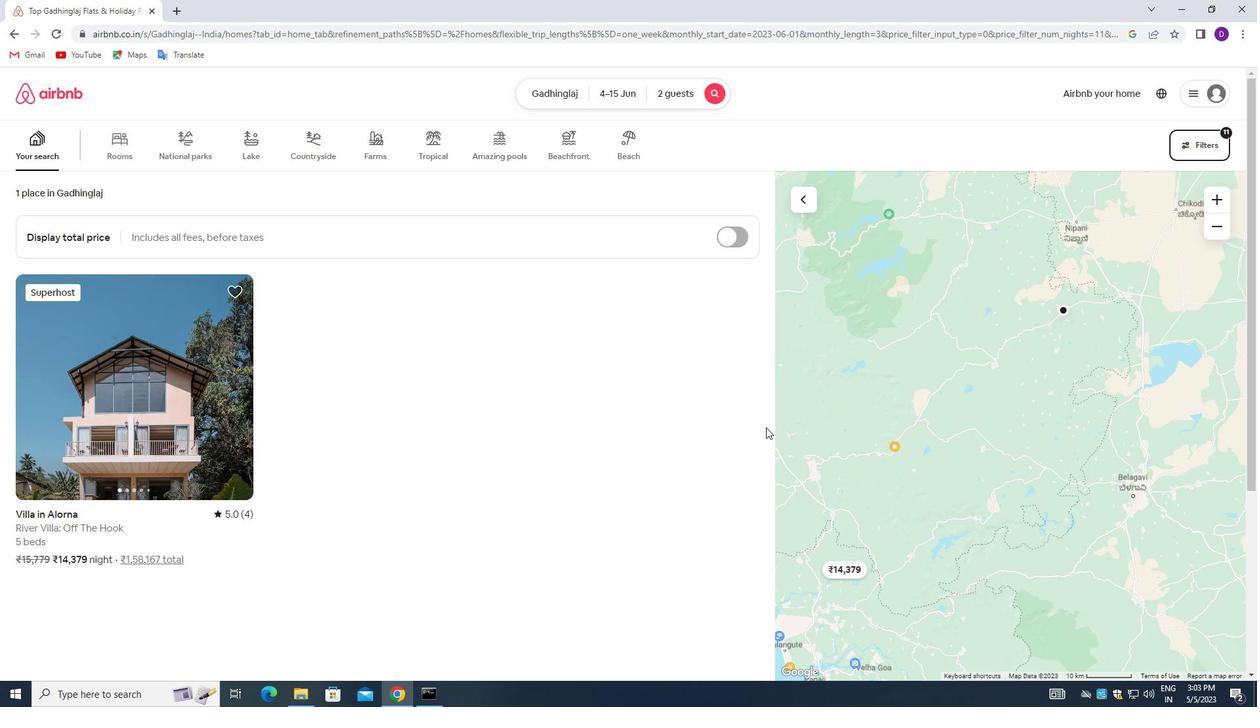 
